 Task: I have been wanting to visit the Smithsonian National Museum of American History in Washington, D.C. Before I go, can you let me know how crowded it usually is on a weekday afternoon?
Action: Mouse moved to (79, 96)
Screenshot: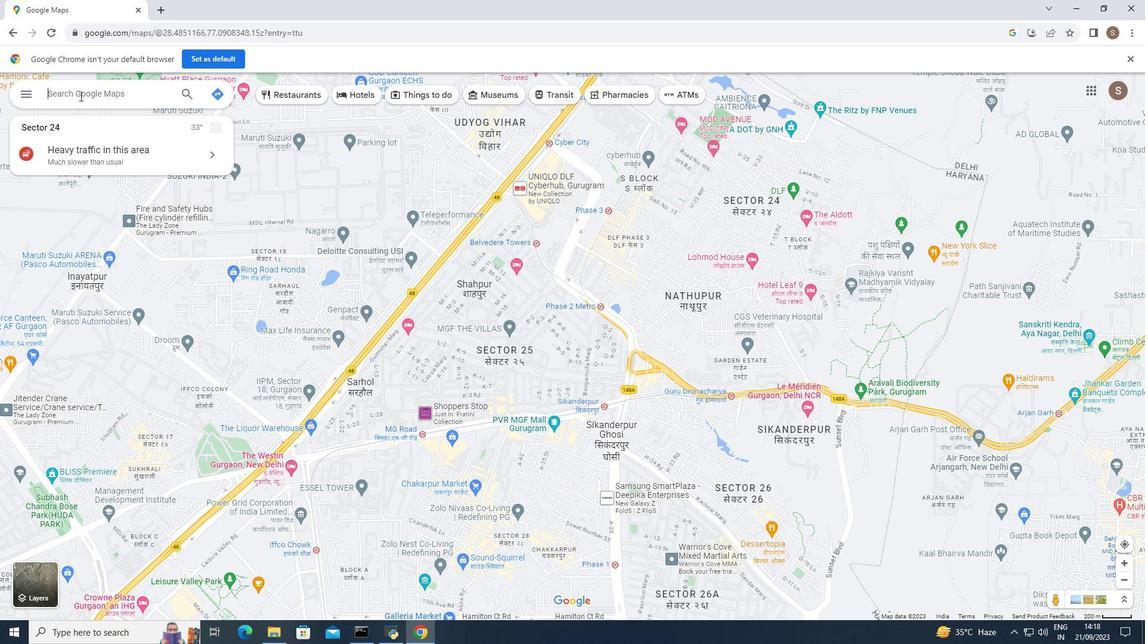 
Action: Mouse pressed left at (79, 96)
Screenshot: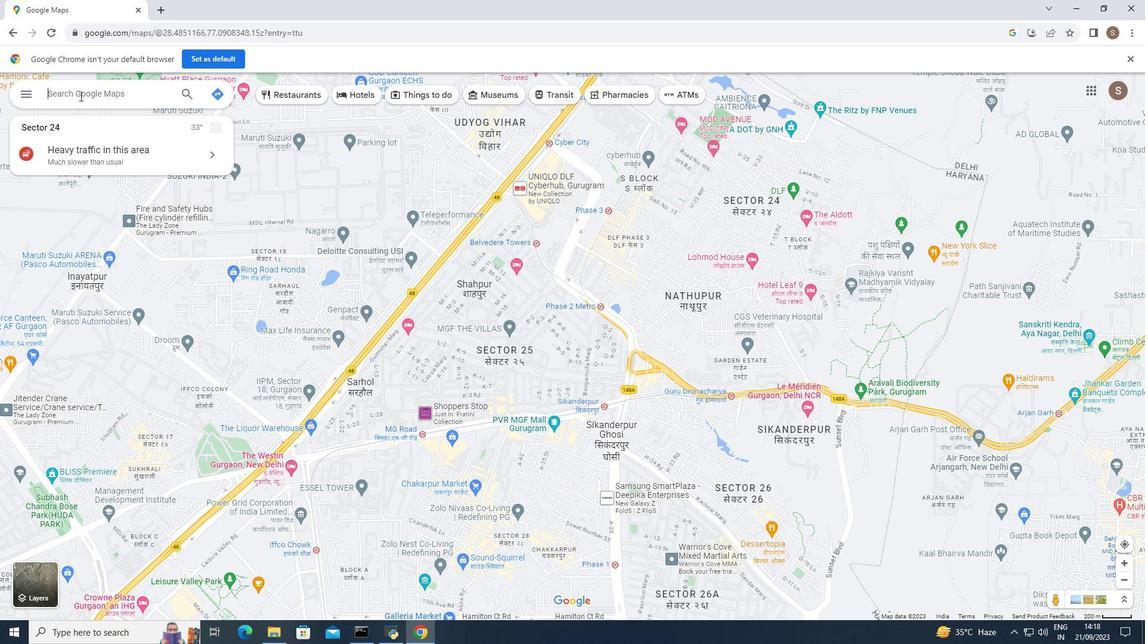 
Action: Key pressed washington<Key.space>d.c<Key.enter>
Screenshot: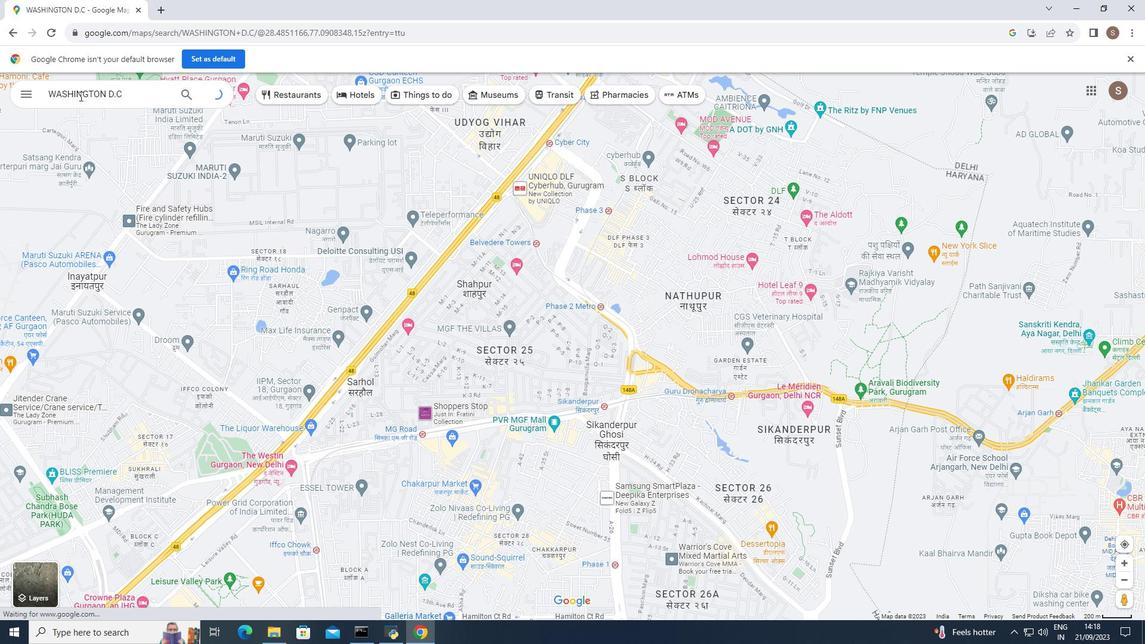 
Action: Mouse moved to (115, 349)
Screenshot: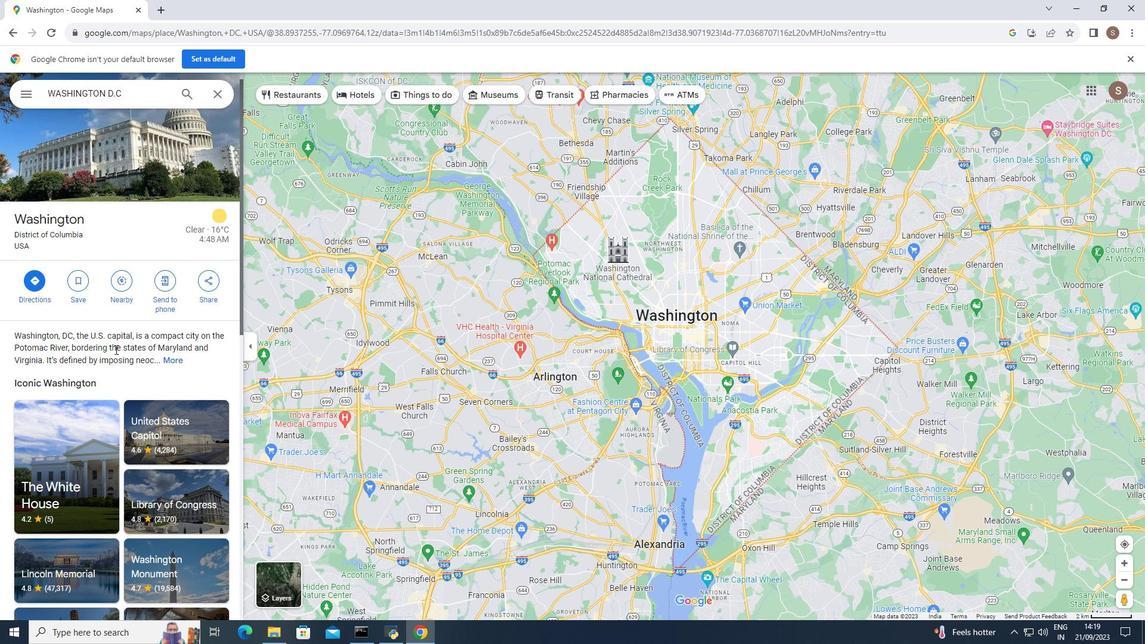 
Action: Mouse scrolled (115, 349) with delta (0, 0)
Screenshot: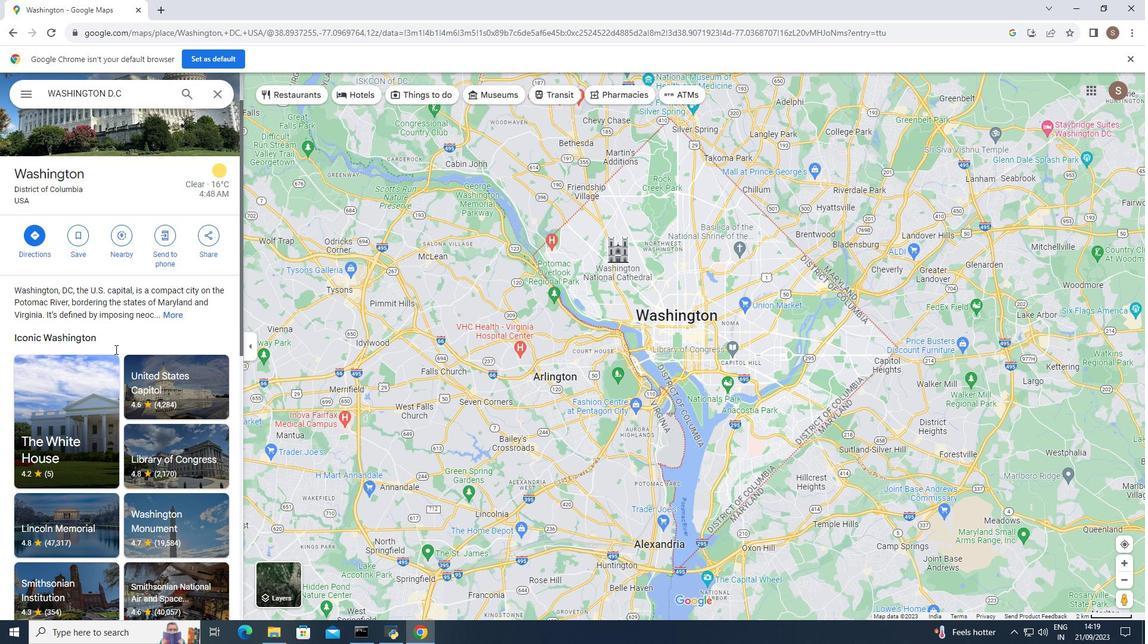
Action: Mouse scrolled (115, 349) with delta (0, 0)
Screenshot: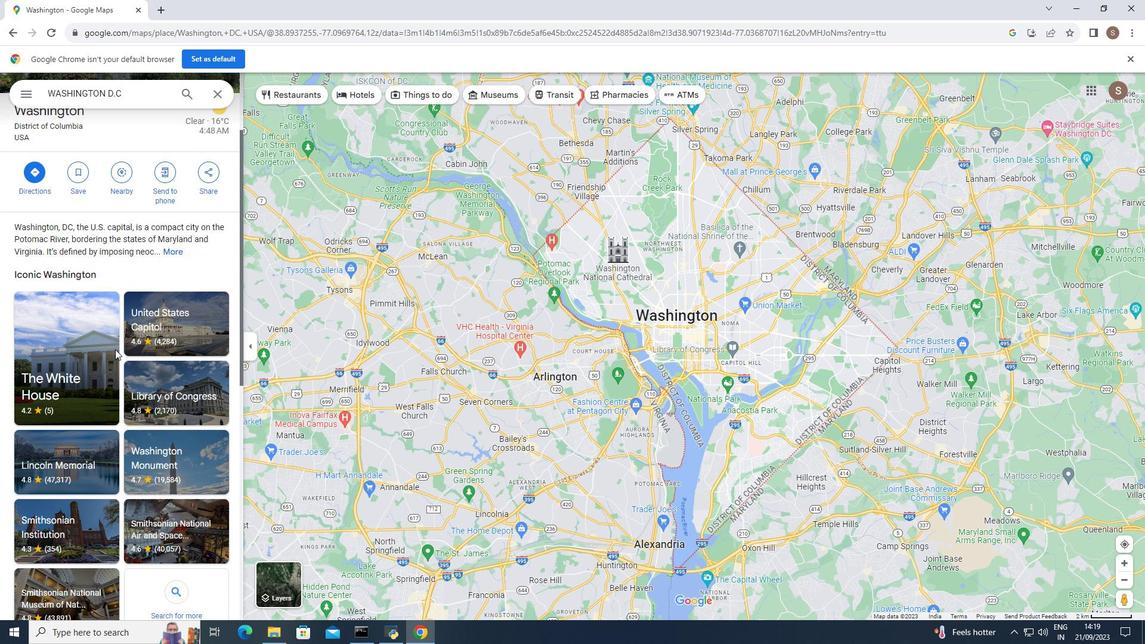 
Action: Mouse scrolled (115, 349) with delta (0, 0)
Screenshot: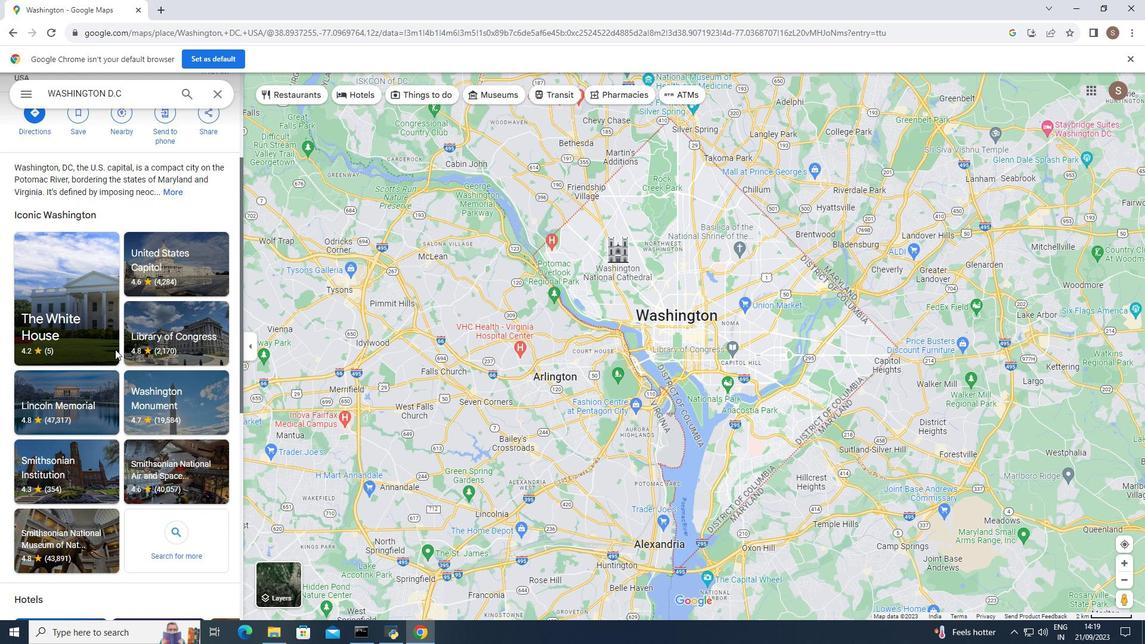 
Action: Mouse scrolled (115, 349) with delta (0, 0)
Screenshot: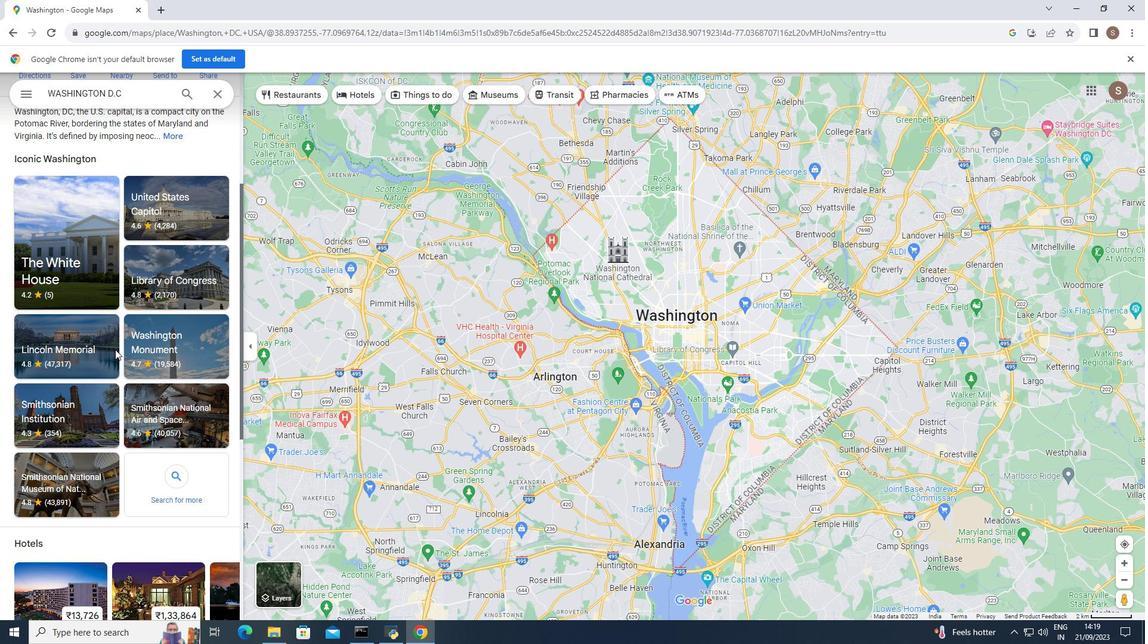 
Action: Mouse scrolled (115, 349) with delta (0, 0)
Screenshot: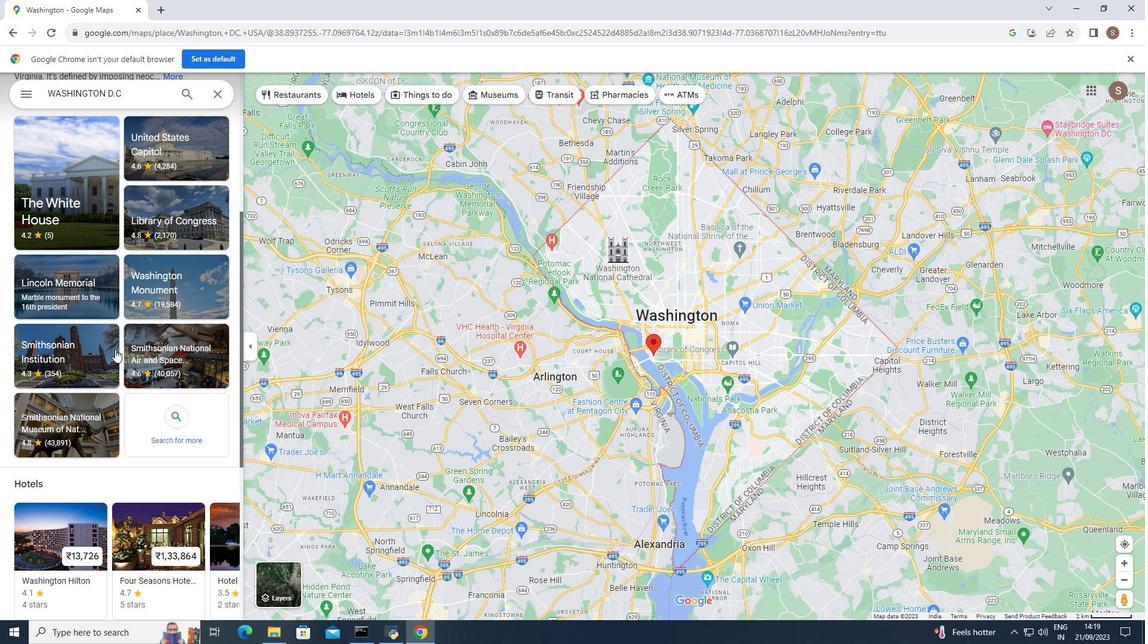
Action: Mouse scrolled (115, 349) with delta (0, 0)
Screenshot: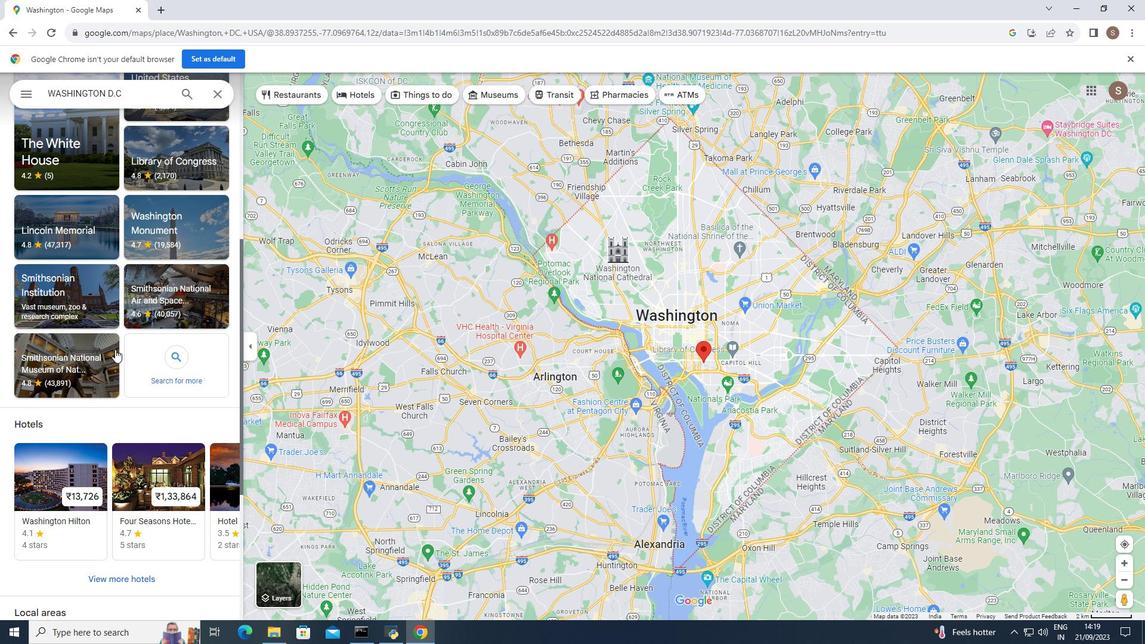 
Action: Mouse scrolled (115, 349) with delta (0, 0)
Screenshot: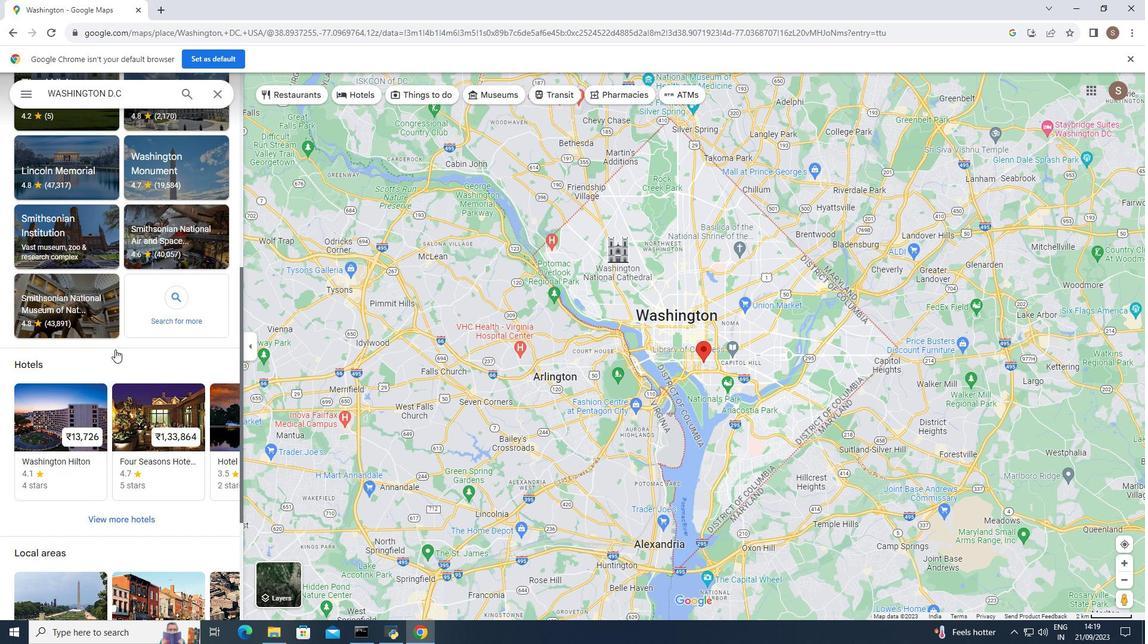 
Action: Mouse moved to (71, 305)
Screenshot: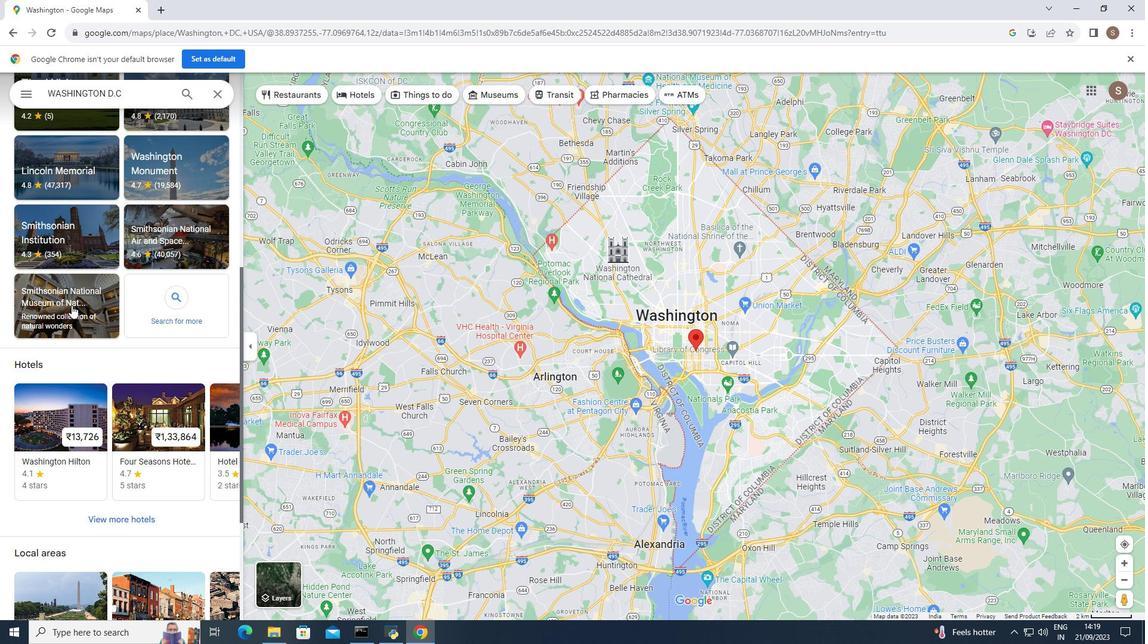 
Action: Mouse pressed left at (71, 305)
Screenshot: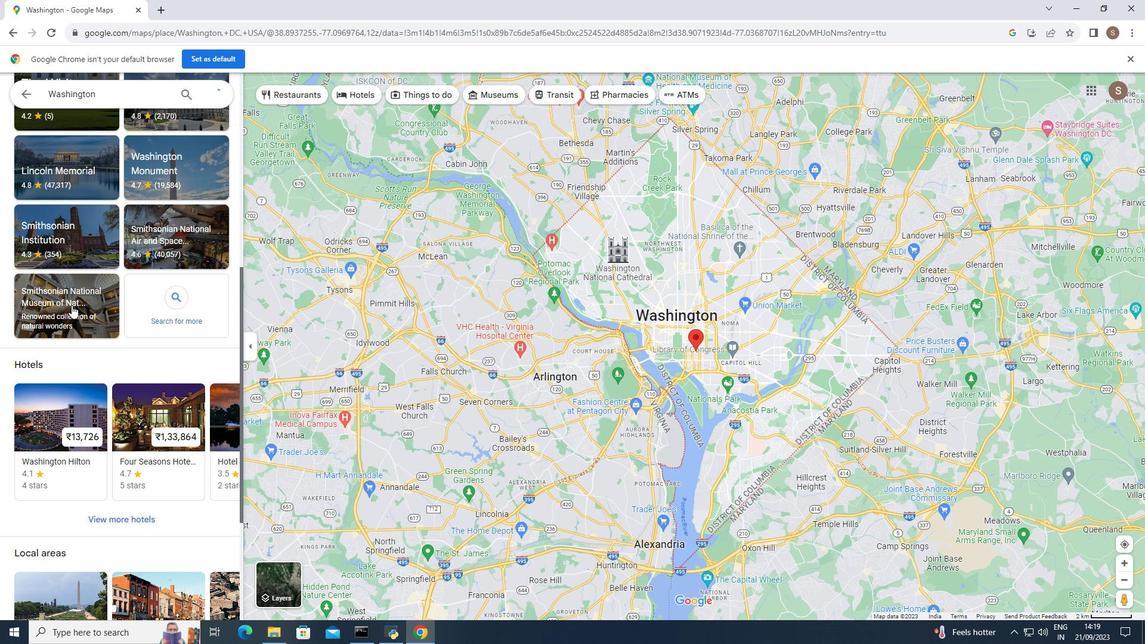 
Action: Mouse moved to (18, 91)
Screenshot: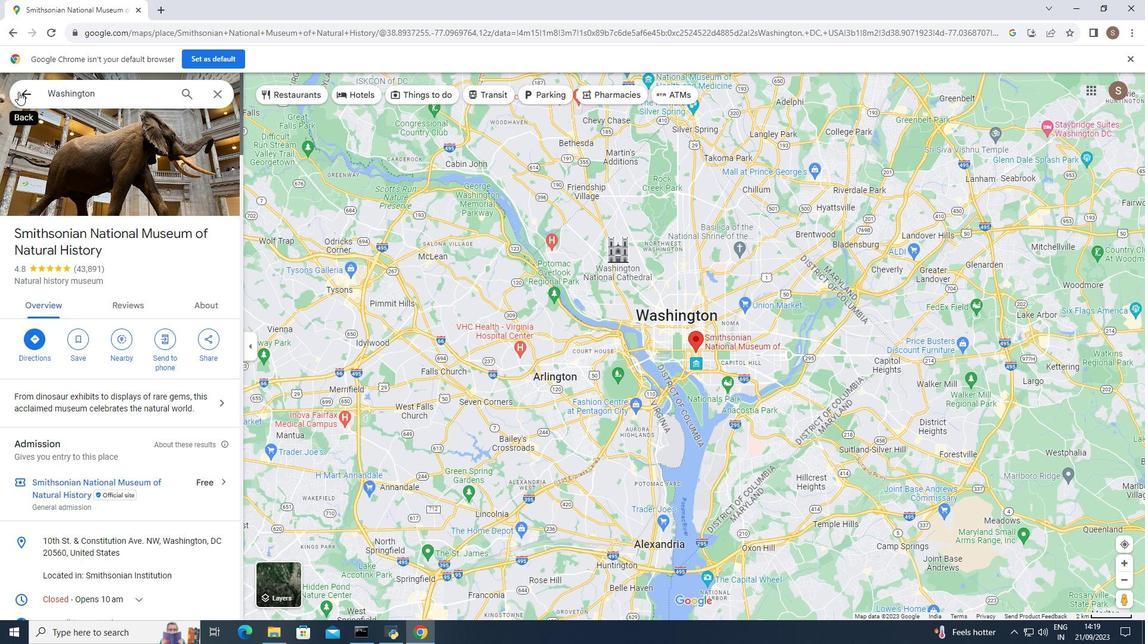 
Action: Mouse pressed left at (18, 91)
Screenshot: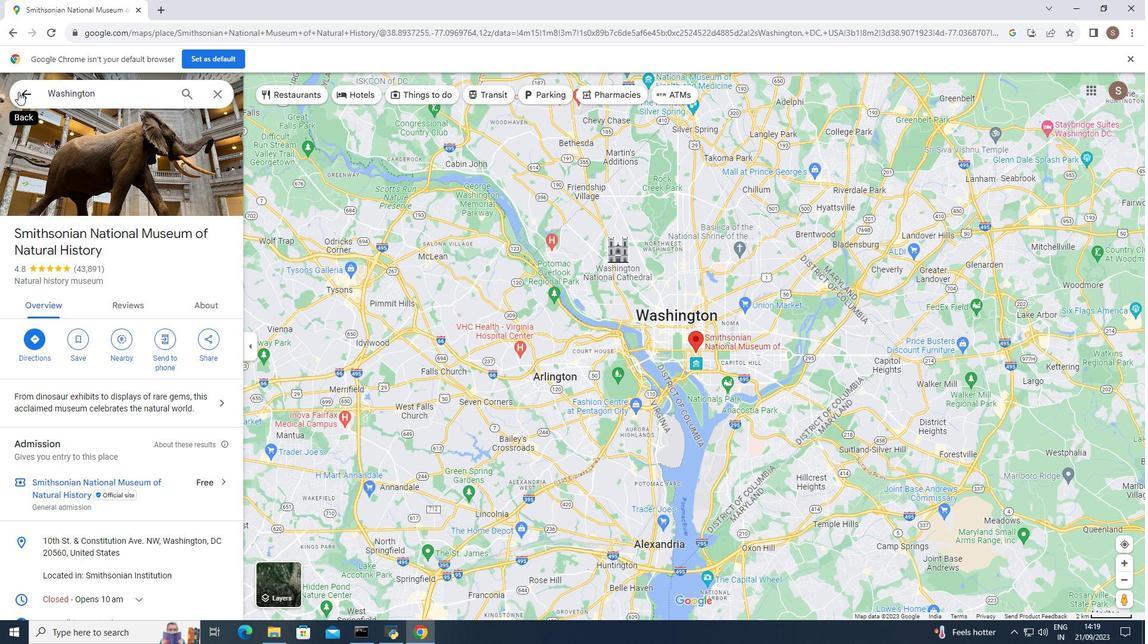 
Action: Mouse moved to (89, 290)
Screenshot: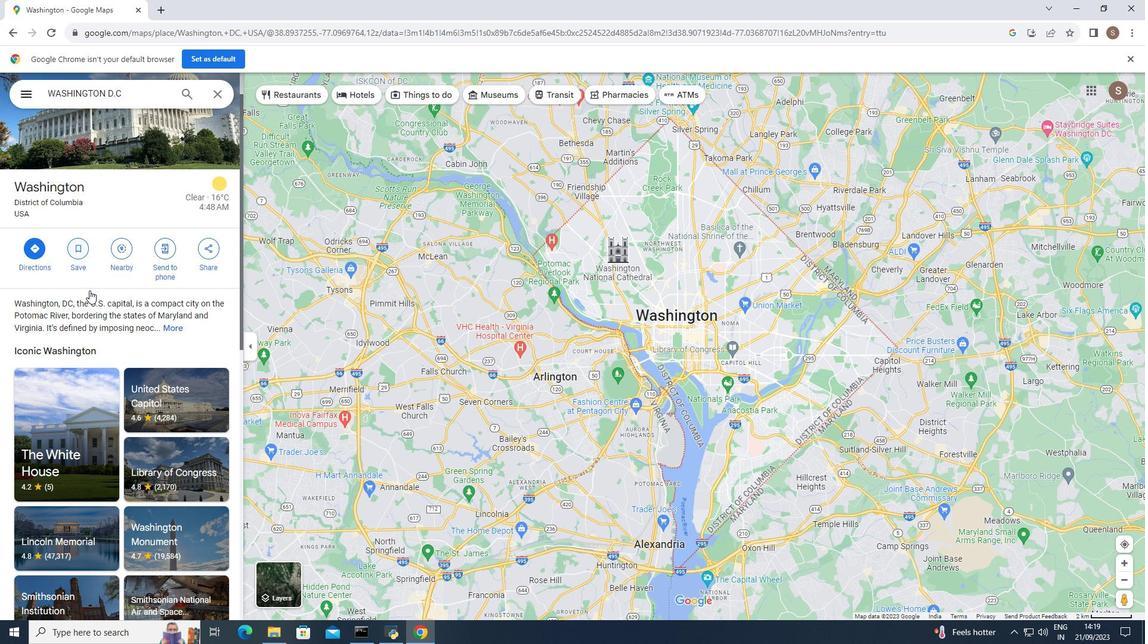 
Action: Mouse scrolled (89, 290) with delta (0, 0)
Screenshot: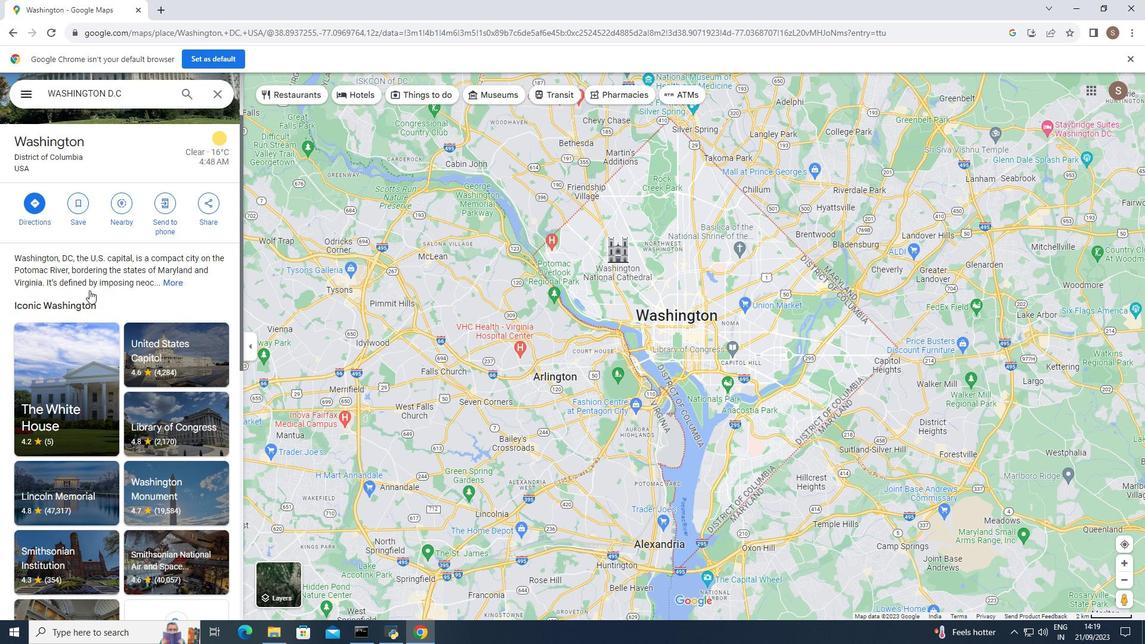 
Action: Mouse scrolled (89, 290) with delta (0, 0)
Screenshot: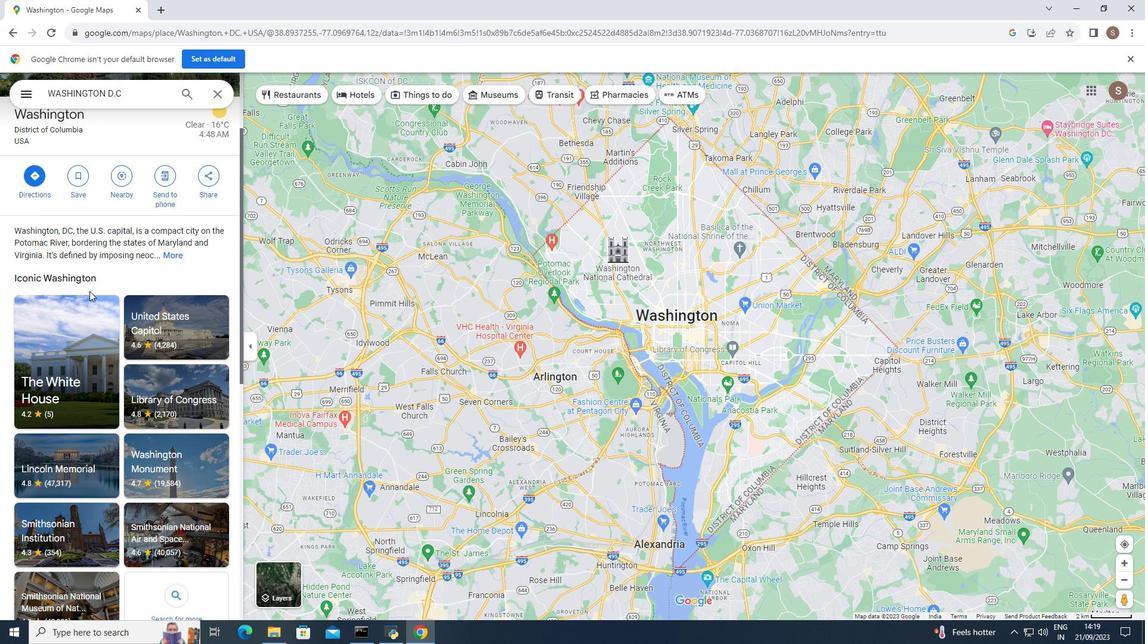 
Action: Mouse moved to (89, 291)
Screenshot: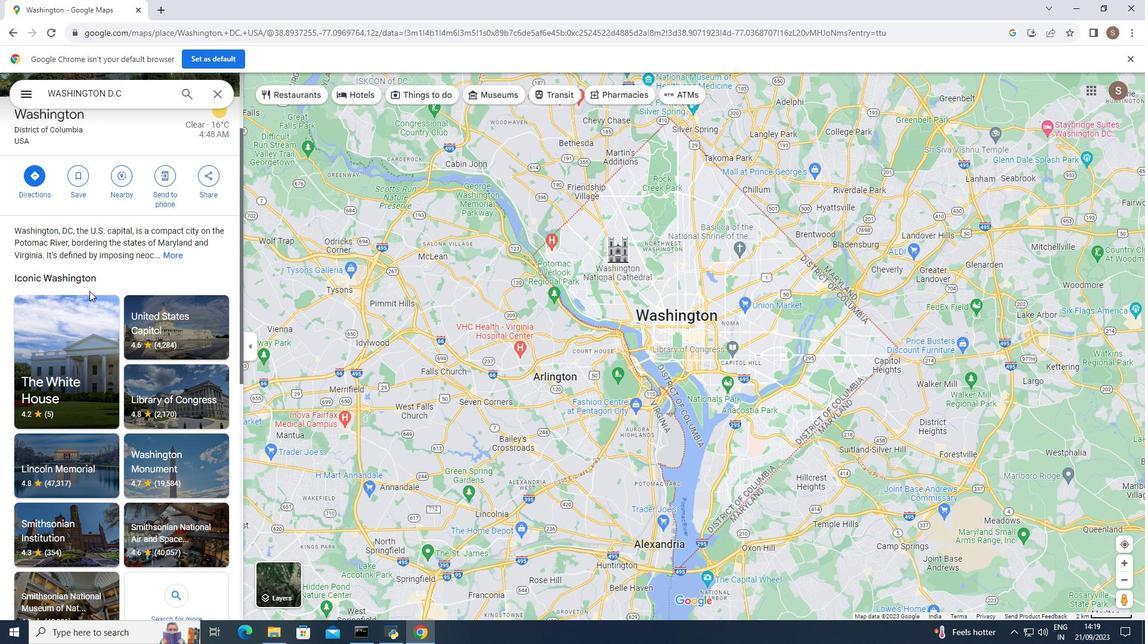 
Action: Mouse scrolled (89, 290) with delta (0, 0)
Screenshot: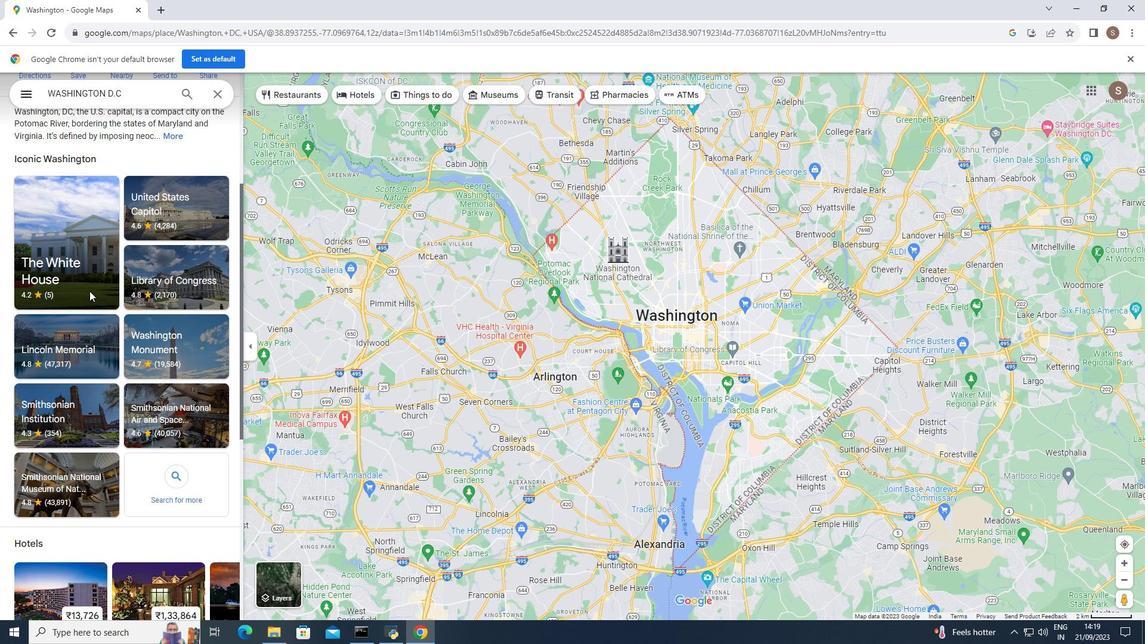 
Action: Mouse scrolled (89, 290) with delta (0, 0)
Screenshot: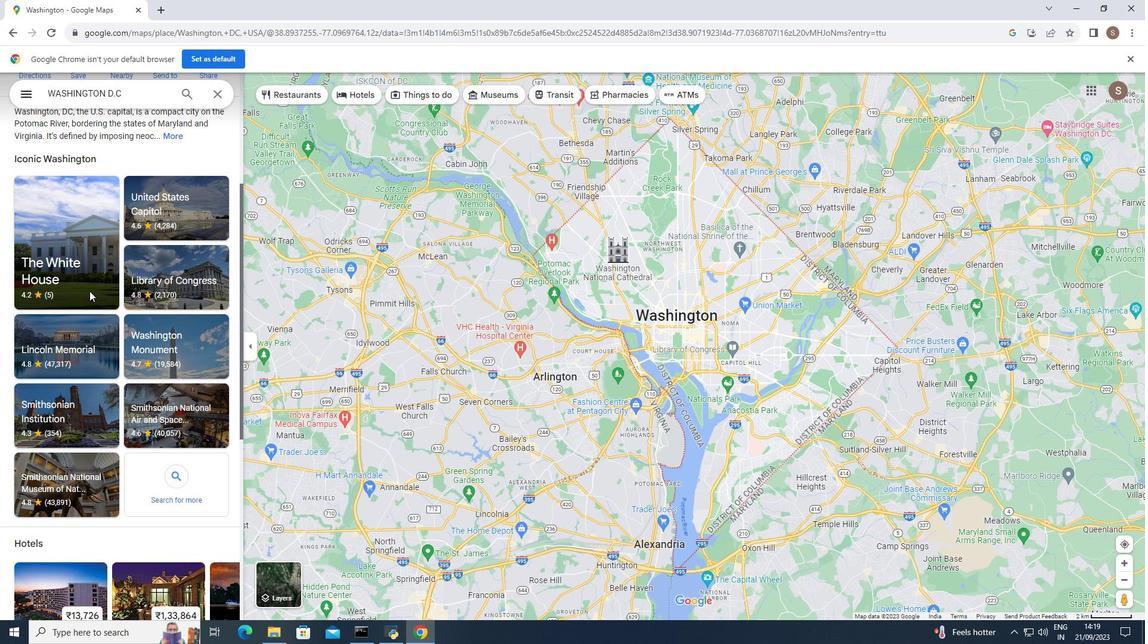 
Action: Mouse scrolled (89, 290) with delta (0, 0)
Screenshot: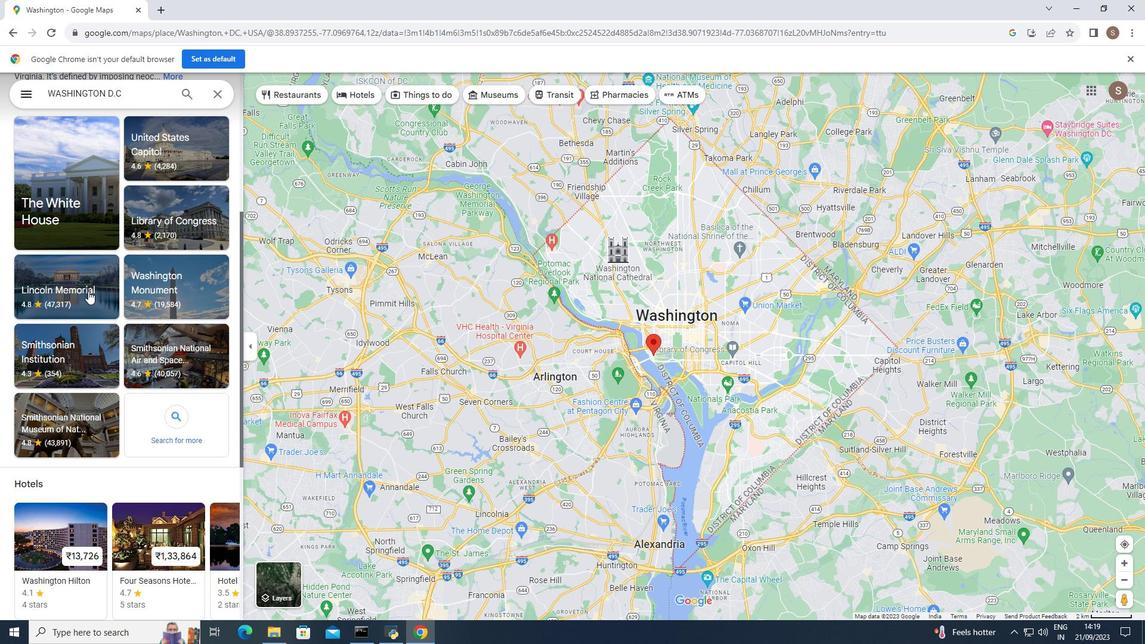 
Action: Mouse moved to (88, 291)
Screenshot: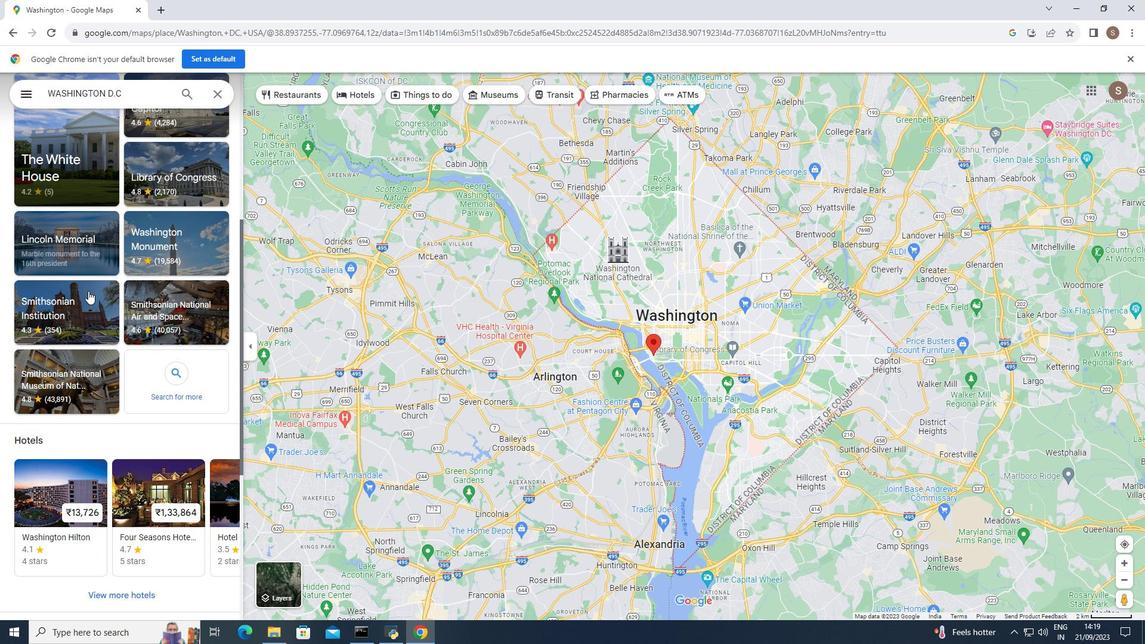 
Action: Mouse scrolled (88, 290) with delta (0, 0)
Screenshot: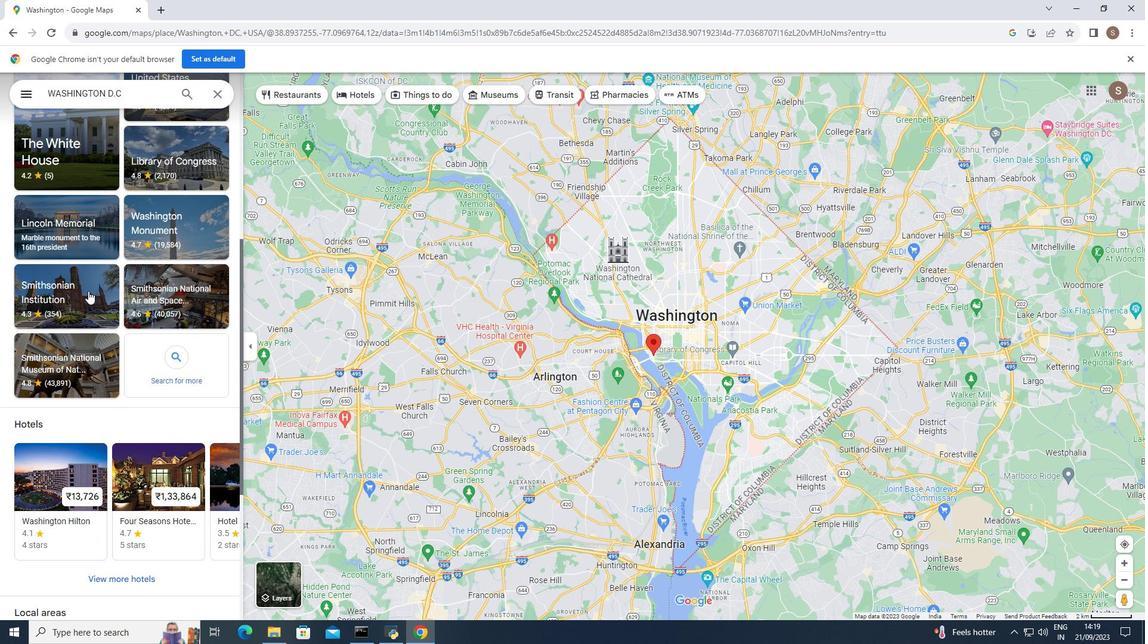 
Action: Mouse moved to (88, 291)
Screenshot: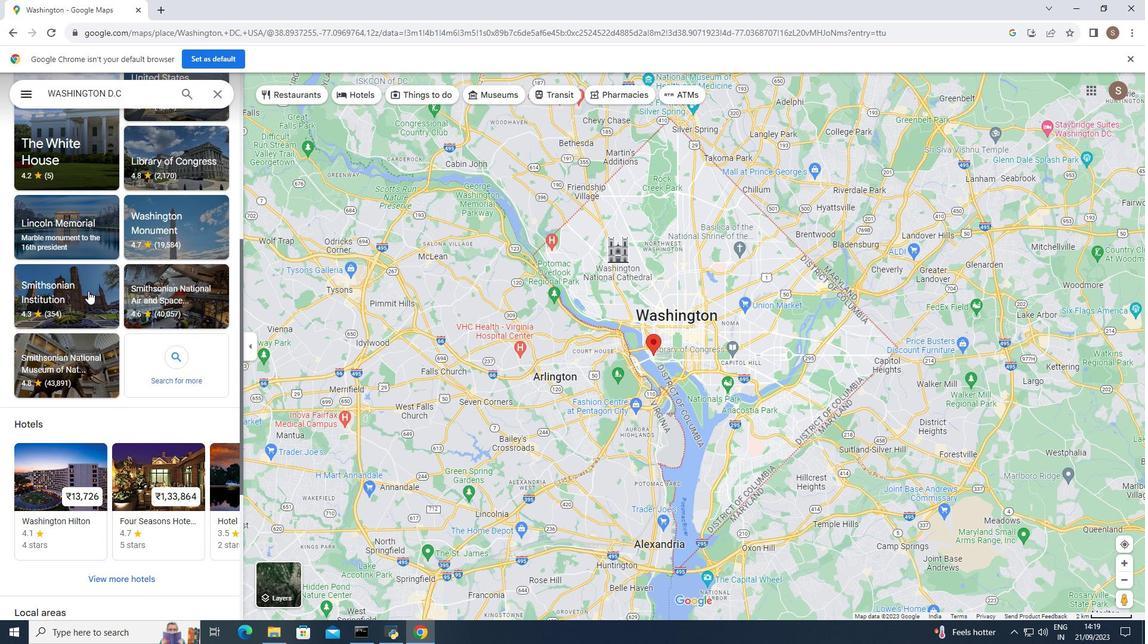 
Action: Mouse scrolled (88, 290) with delta (0, 0)
Screenshot: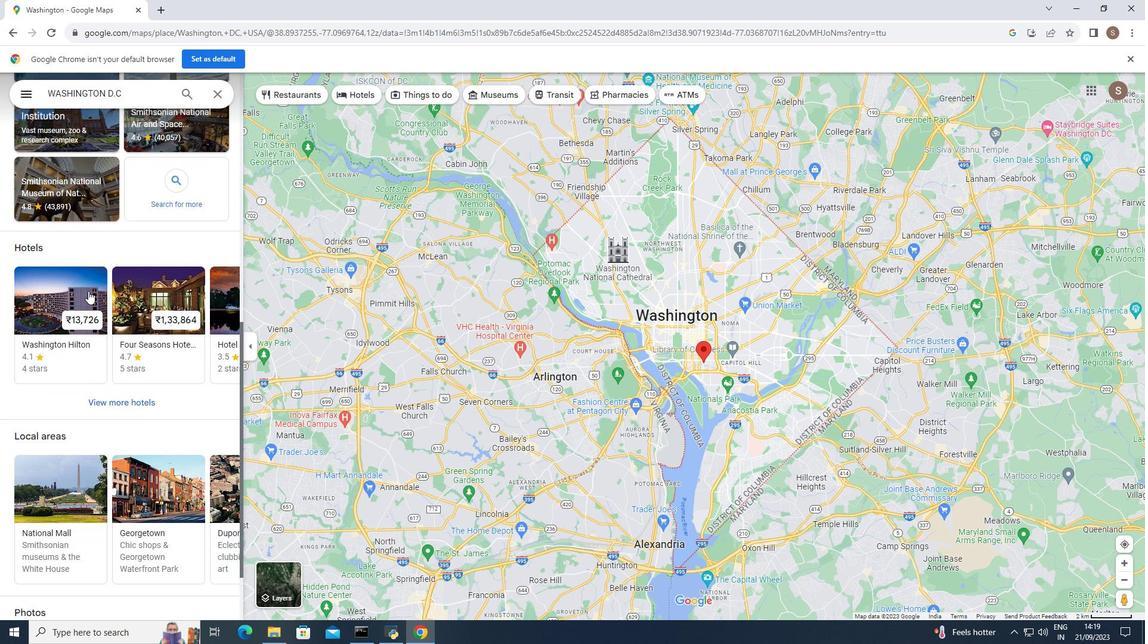 
Action: Mouse scrolled (88, 290) with delta (0, 0)
Screenshot: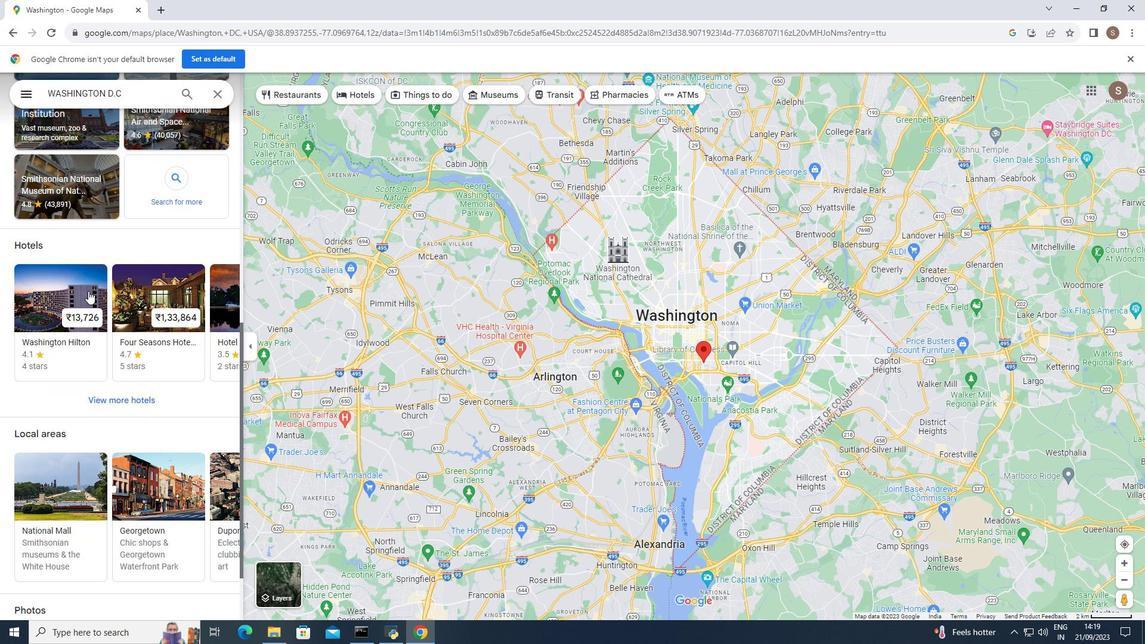 
Action: Mouse scrolled (88, 290) with delta (0, 0)
Screenshot: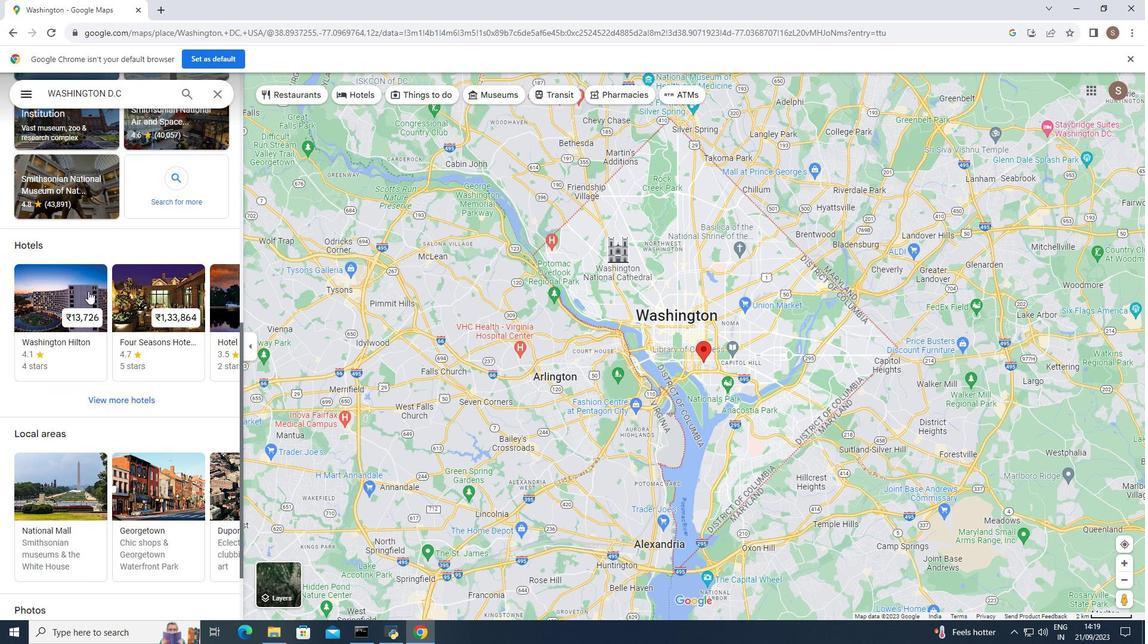 
Action: Mouse moved to (168, 197)
Screenshot: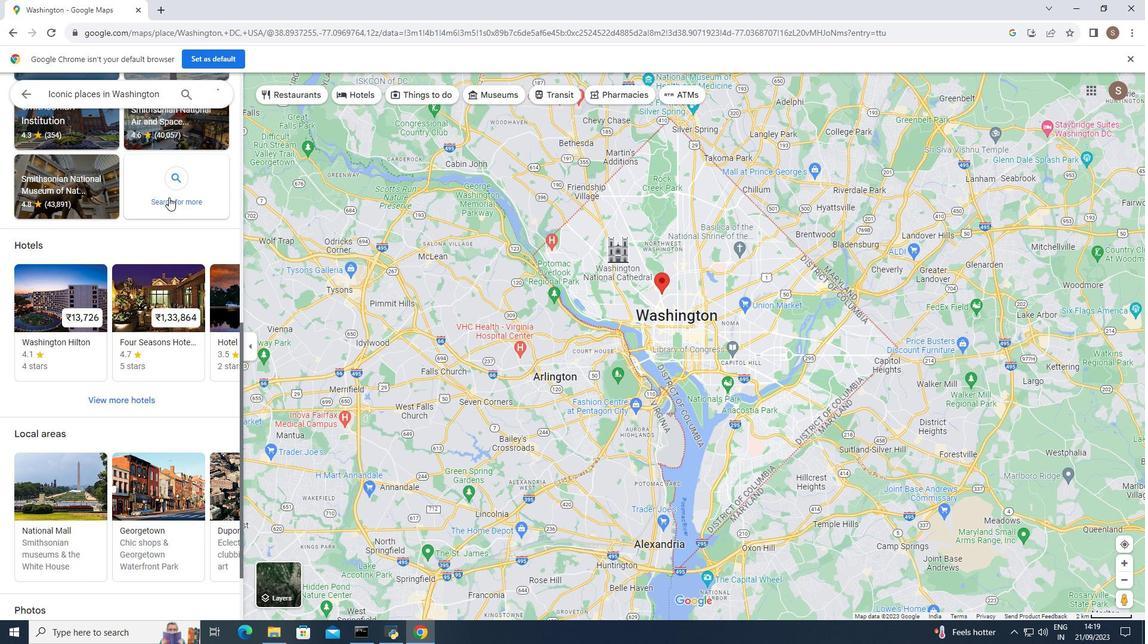 
Action: Mouse pressed left at (168, 197)
Screenshot: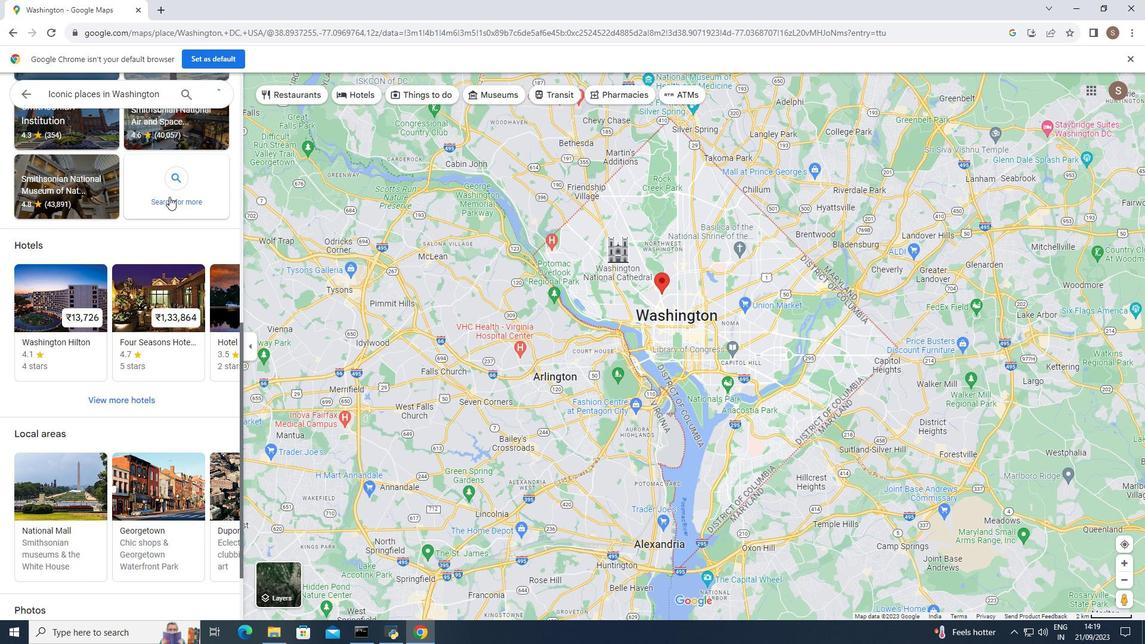 
Action: Mouse moved to (161, 91)
Screenshot: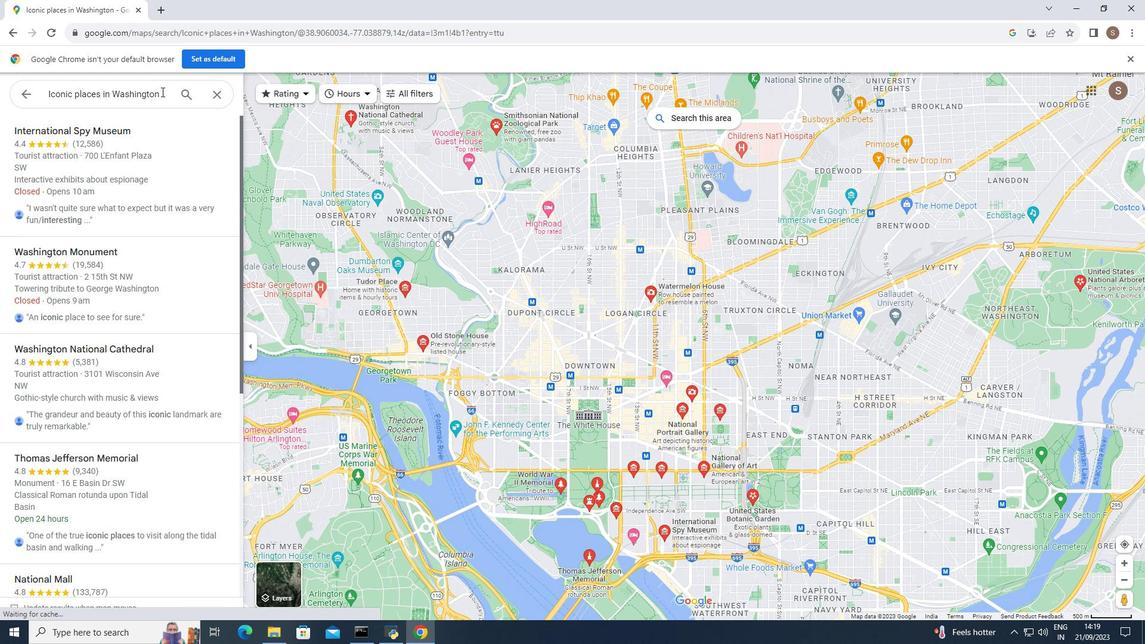 
Action: Mouse pressed left at (161, 91)
Screenshot: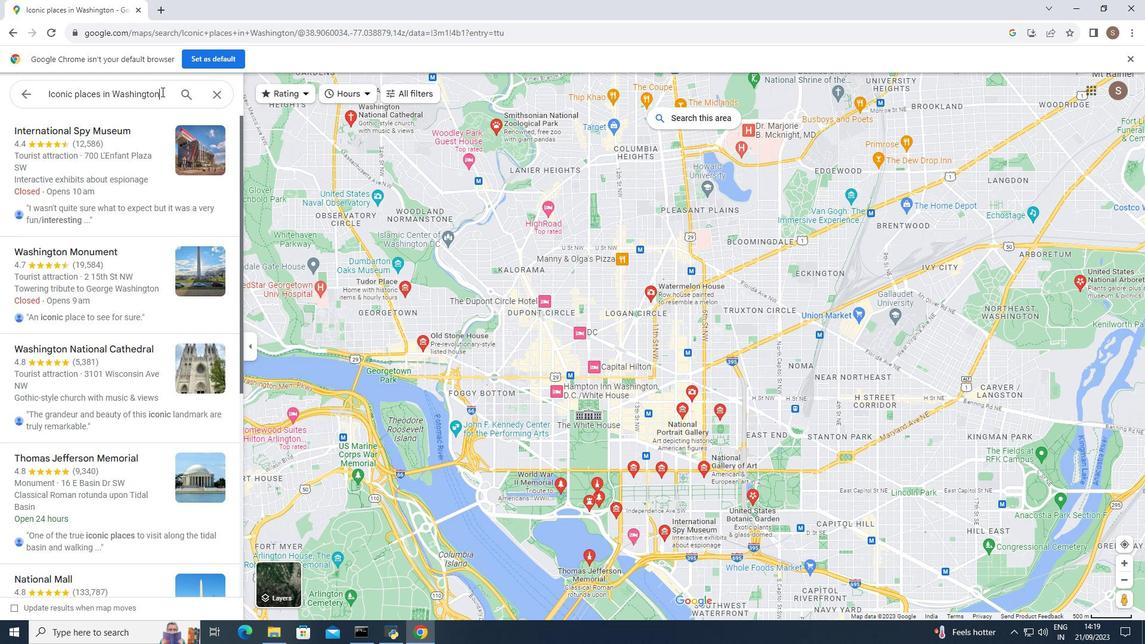 
Action: Key pressed <Key.backspace><Key.backspace><Key.backspace><Key.backspace><Key.backspace><Key.backspace><Key.backspace><Key.backspace><Key.backspace><Key.backspace><Key.backspace><Key.backspace><Key.backspace><Key.backspace><Key.backspace><Key.backspace><Key.backspace><Key.backspace><Key.backspace><Key.backspace><Key.backspace><Key.backspace><Key.backspace><Key.backspace><Key.backspace><Key.backspace><Key.backspace><Key.backspace><Key.backspace><Key.backspace><Key.backspace><Key.backspace><Key.backspace><Key.backspace><Key.backspace><Key.backspace><Key.backspace><Key.backspace><Key.backspace>smithsonian<Key.space>national<Key.space>museum<Key.space>of<Key.space>american<Key.space>history<Key.enter>
Screenshot: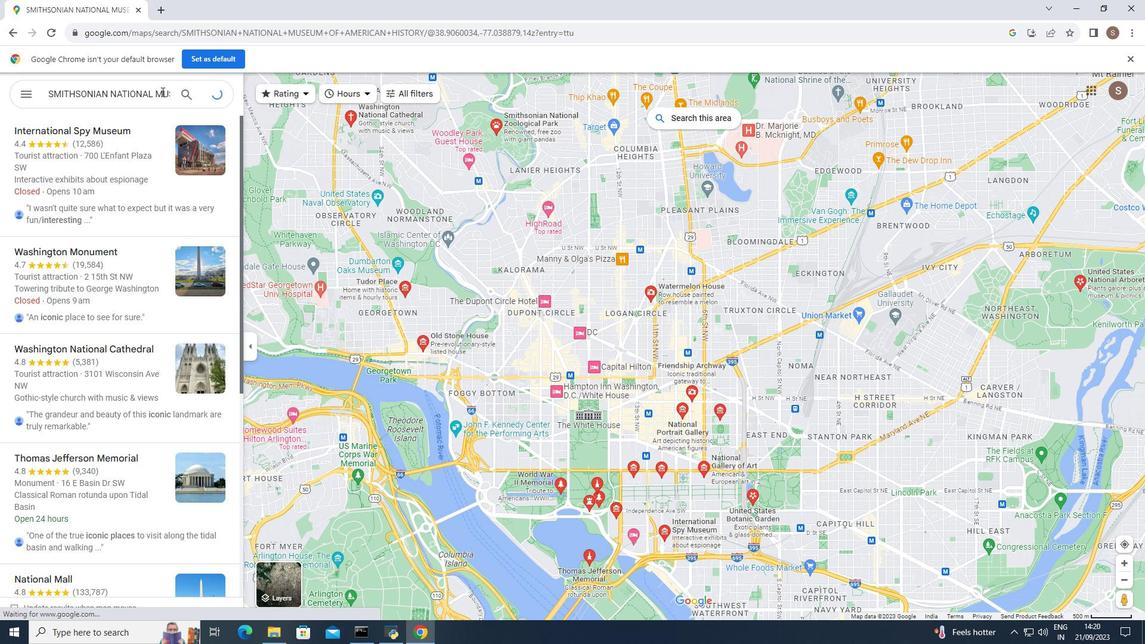 
Action: Mouse moved to (156, 245)
Screenshot: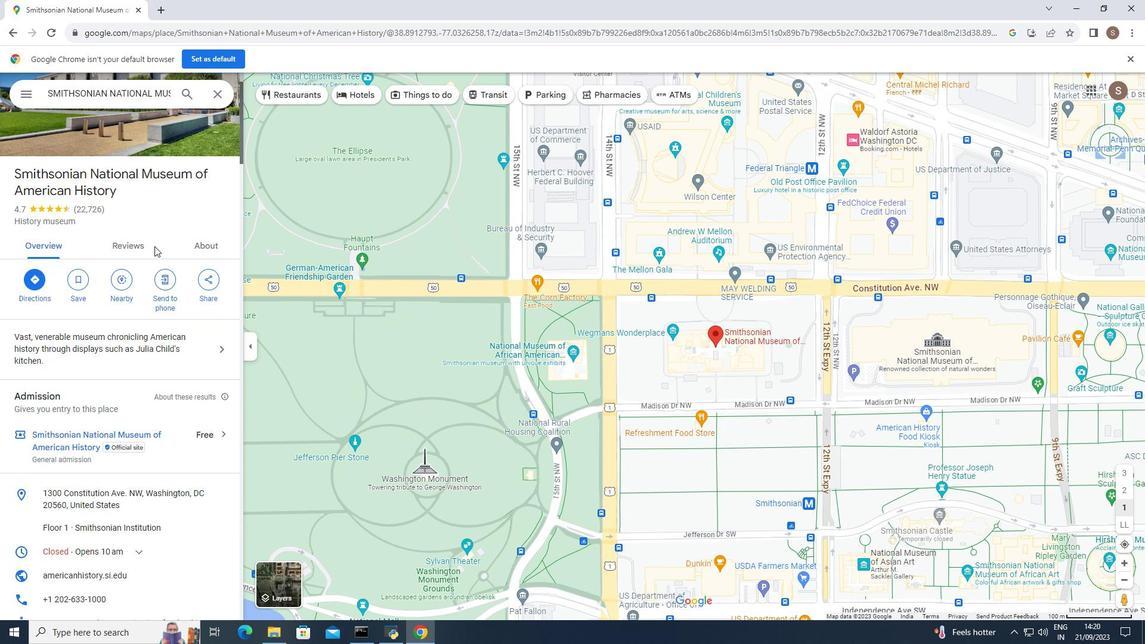 
Action: Mouse scrolled (156, 244) with delta (0, 0)
Screenshot: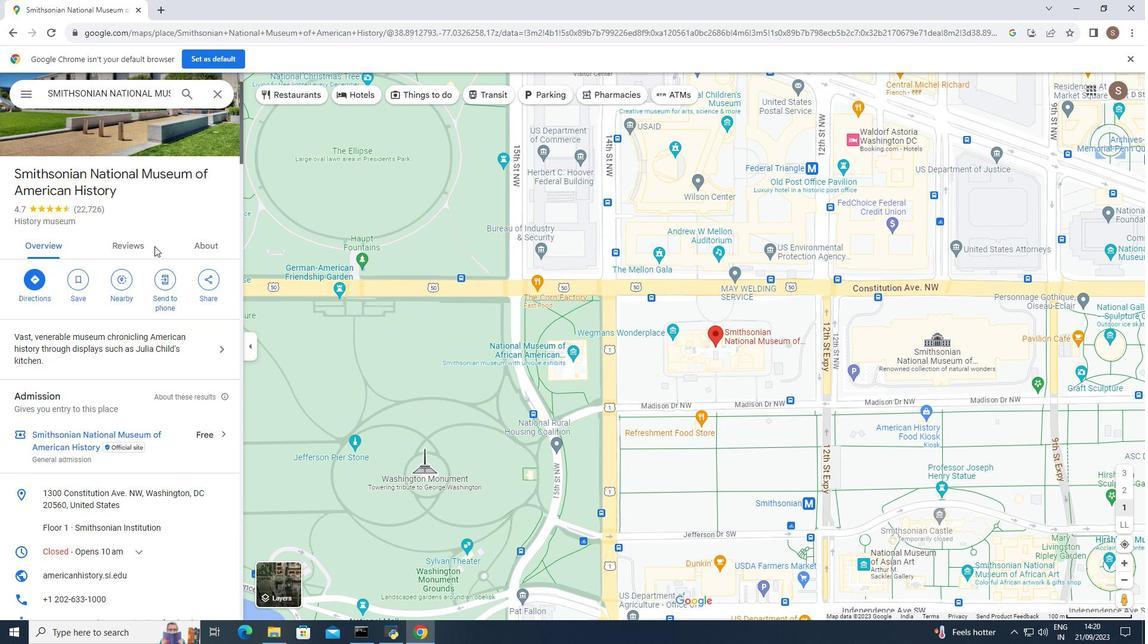
Action: Mouse moved to (152, 246)
Screenshot: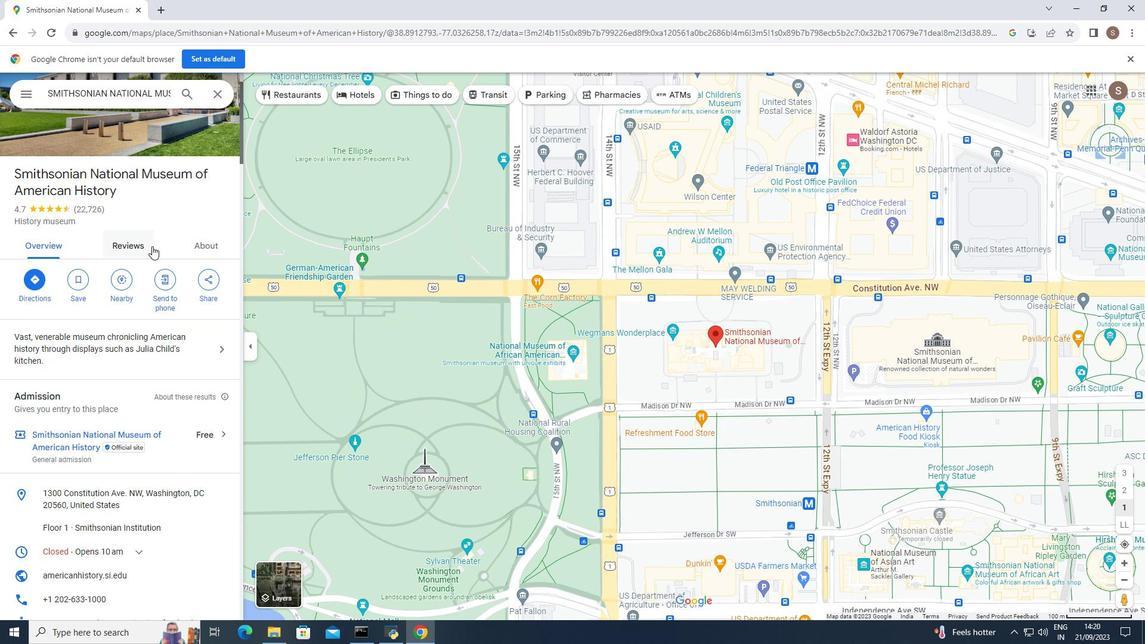 
Action: Mouse scrolled (152, 245) with delta (0, 0)
Screenshot: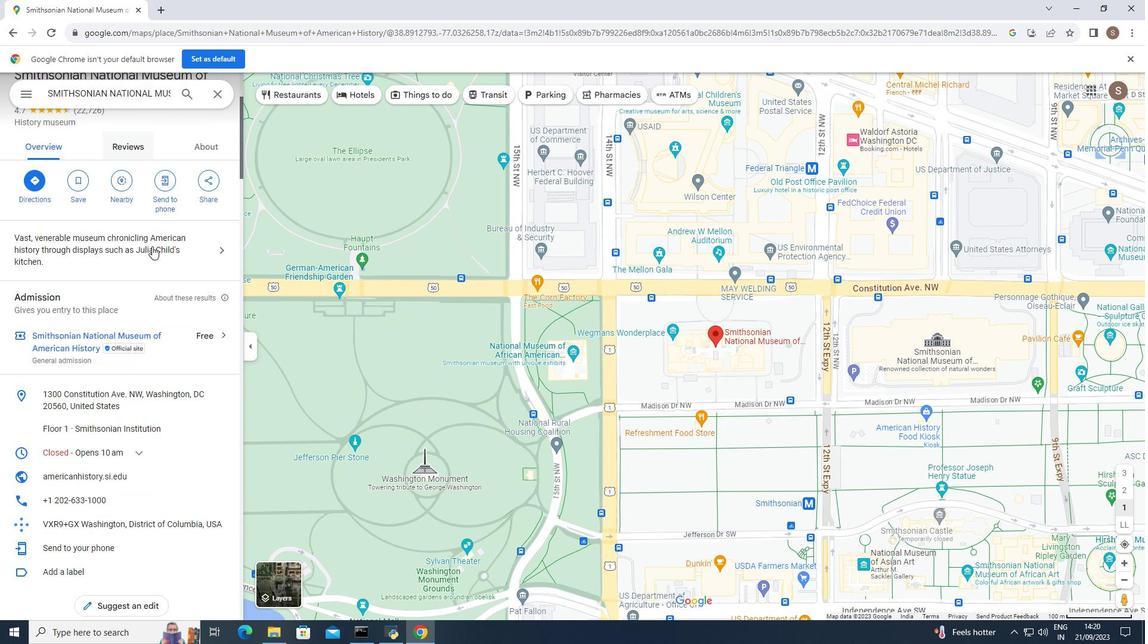 
Action: Mouse scrolled (152, 245) with delta (0, 0)
Screenshot: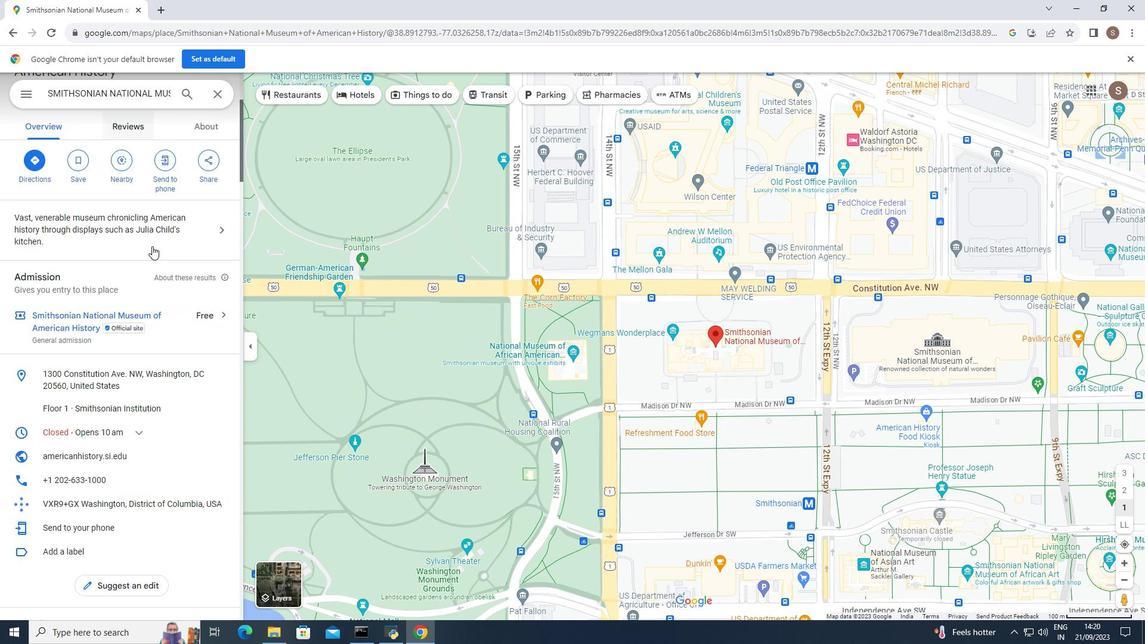 
Action: Mouse scrolled (152, 245) with delta (0, 0)
Screenshot: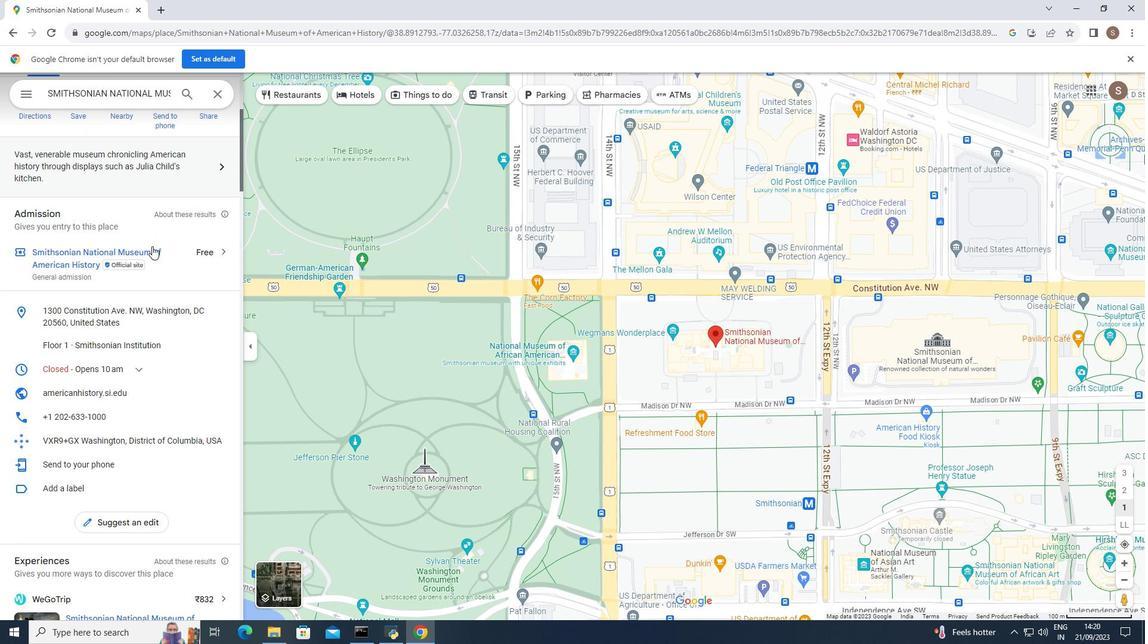 
Action: Mouse scrolled (152, 245) with delta (0, 0)
Screenshot: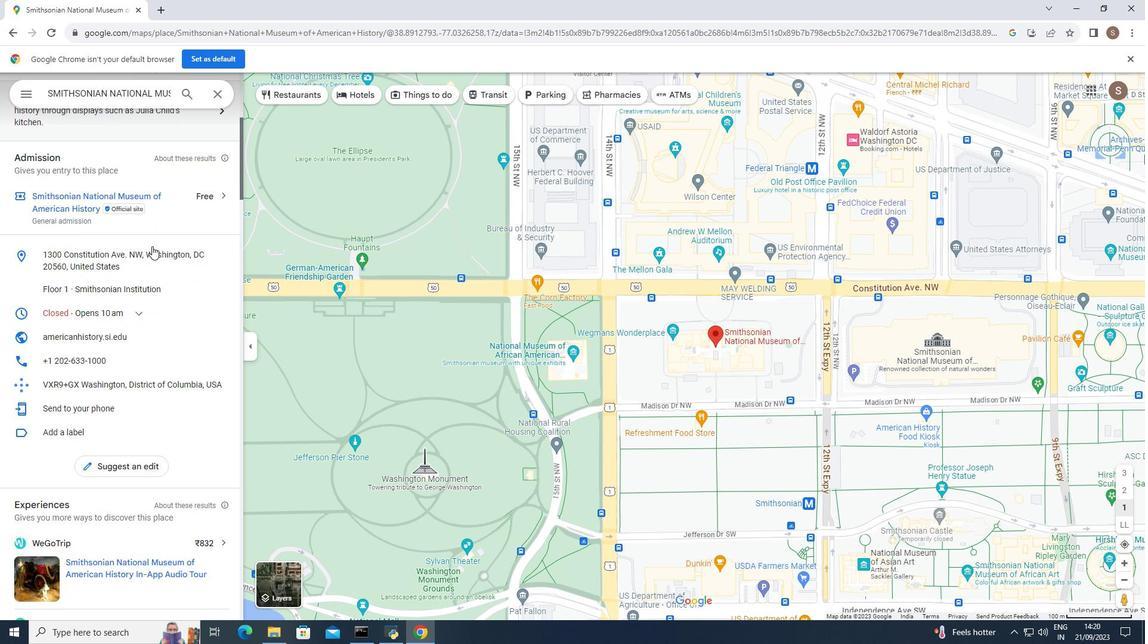 
Action: Mouse scrolled (152, 245) with delta (0, 0)
Screenshot: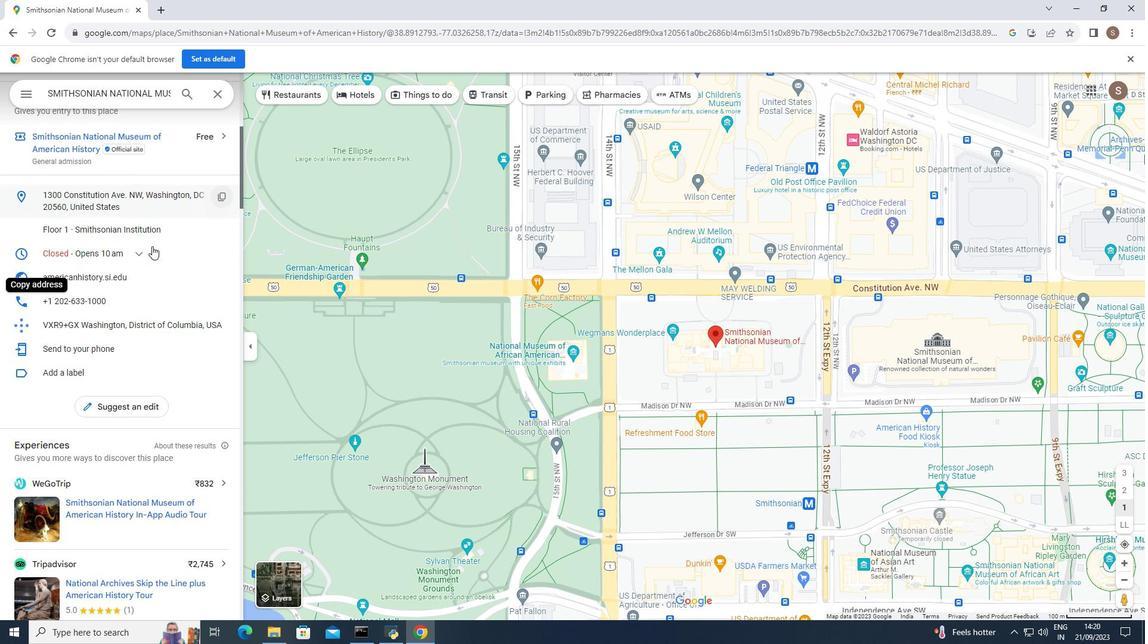 
Action: Mouse moved to (152, 247)
Screenshot: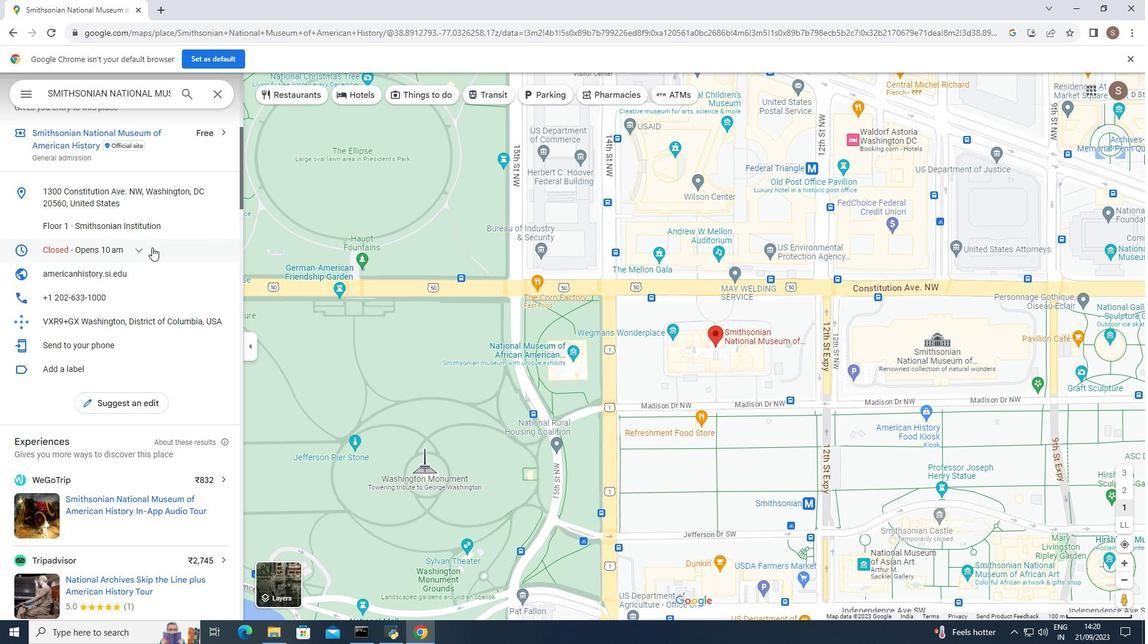 
Action: Mouse scrolled (152, 247) with delta (0, 0)
Screenshot: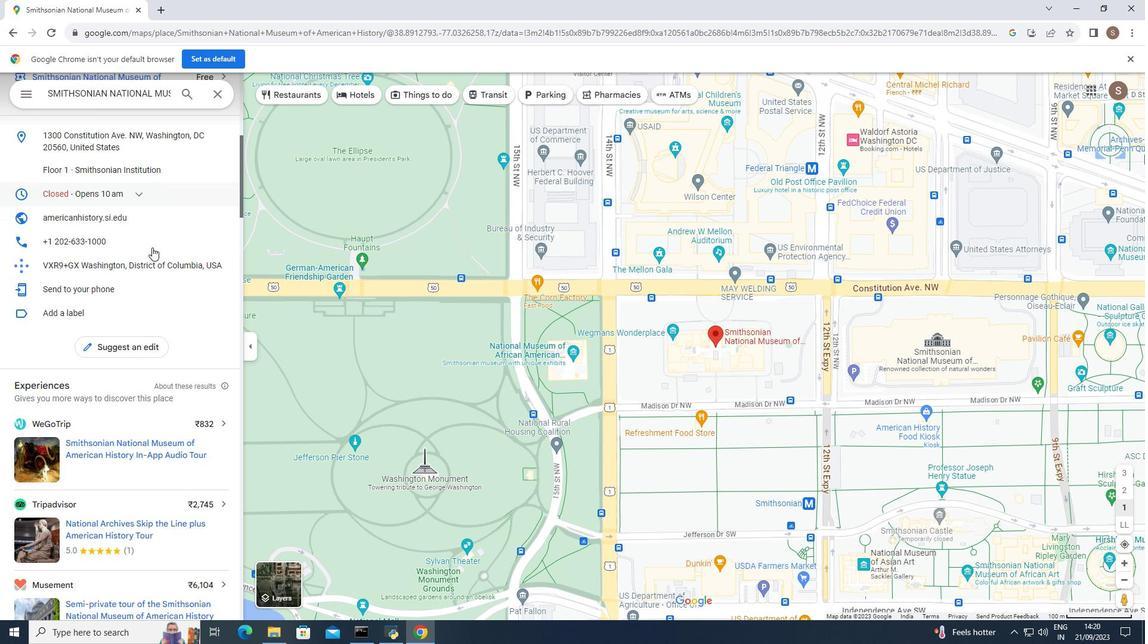 
Action: Mouse scrolled (152, 247) with delta (0, 0)
Screenshot: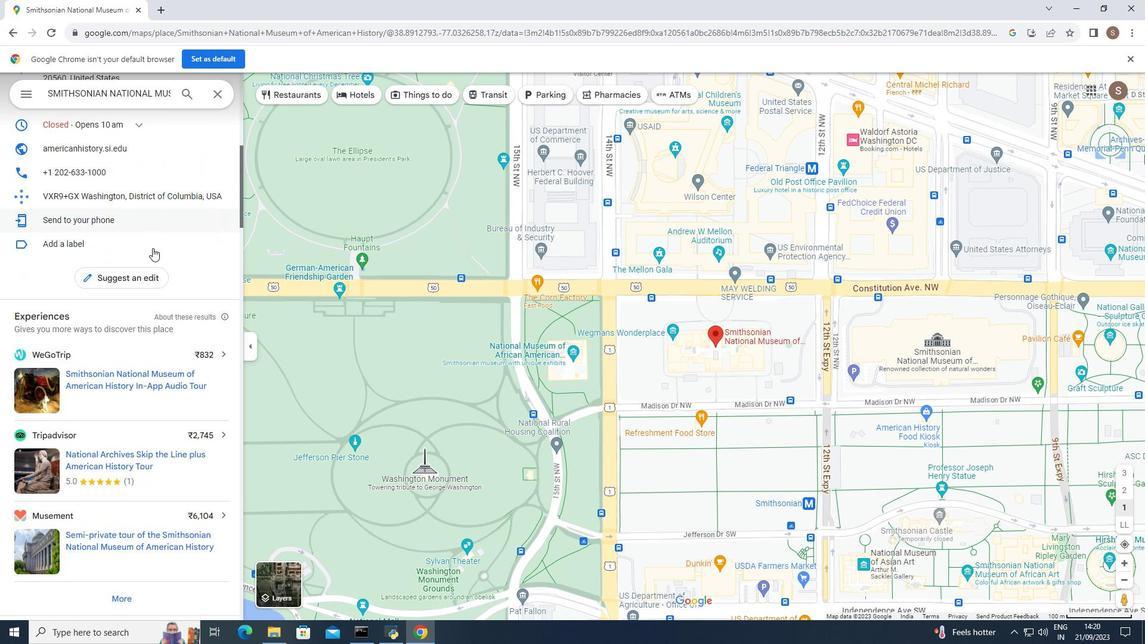 
Action: Mouse moved to (152, 248)
Screenshot: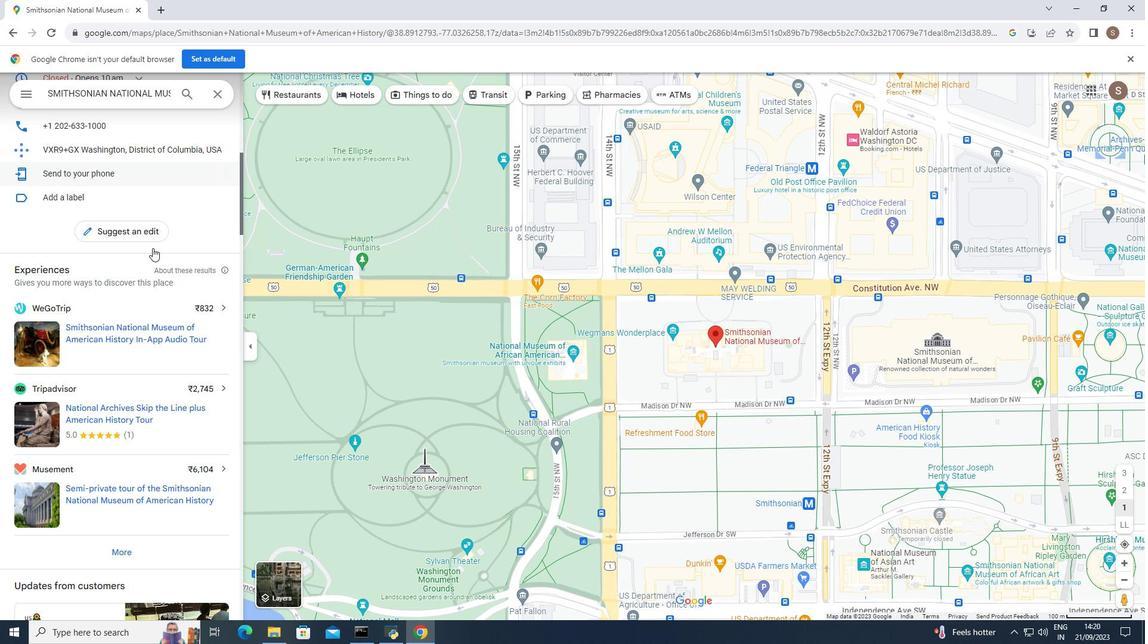 
Action: Mouse scrolled (152, 247) with delta (0, 0)
Screenshot: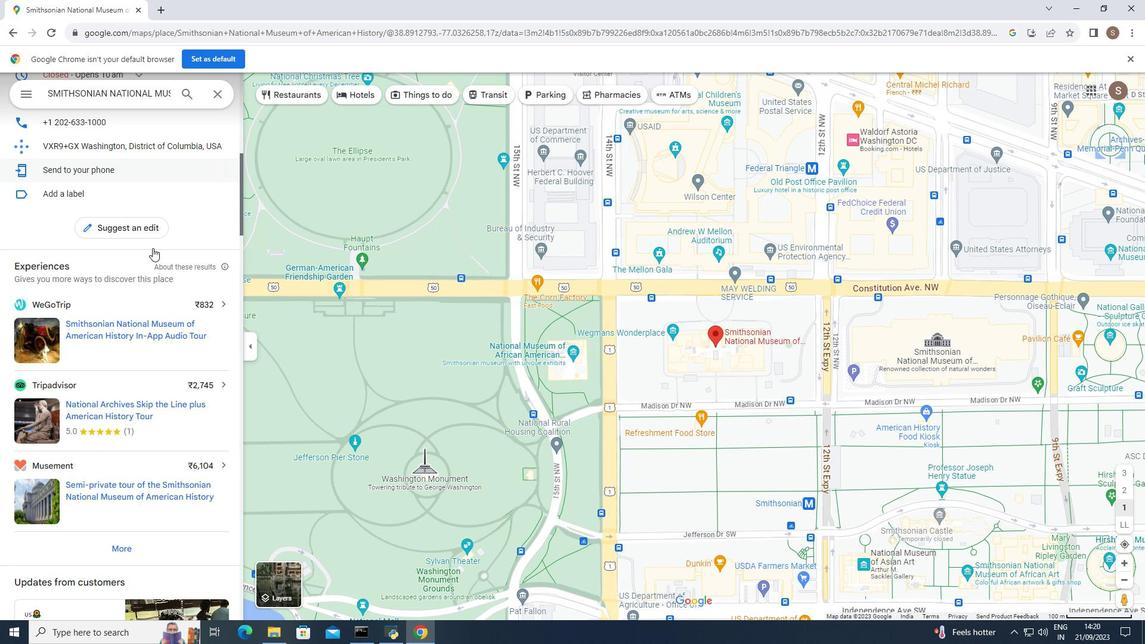 
Action: Mouse scrolled (152, 247) with delta (0, 0)
Screenshot: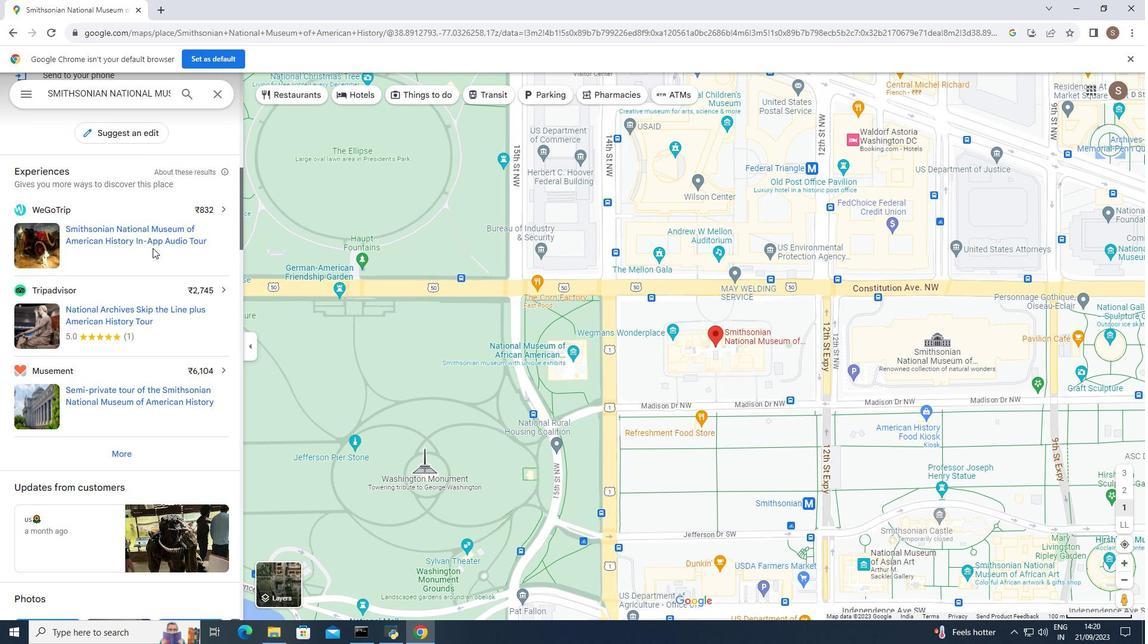
Action: Mouse scrolled (152, 247) with delta (0, 0)
Screenshot: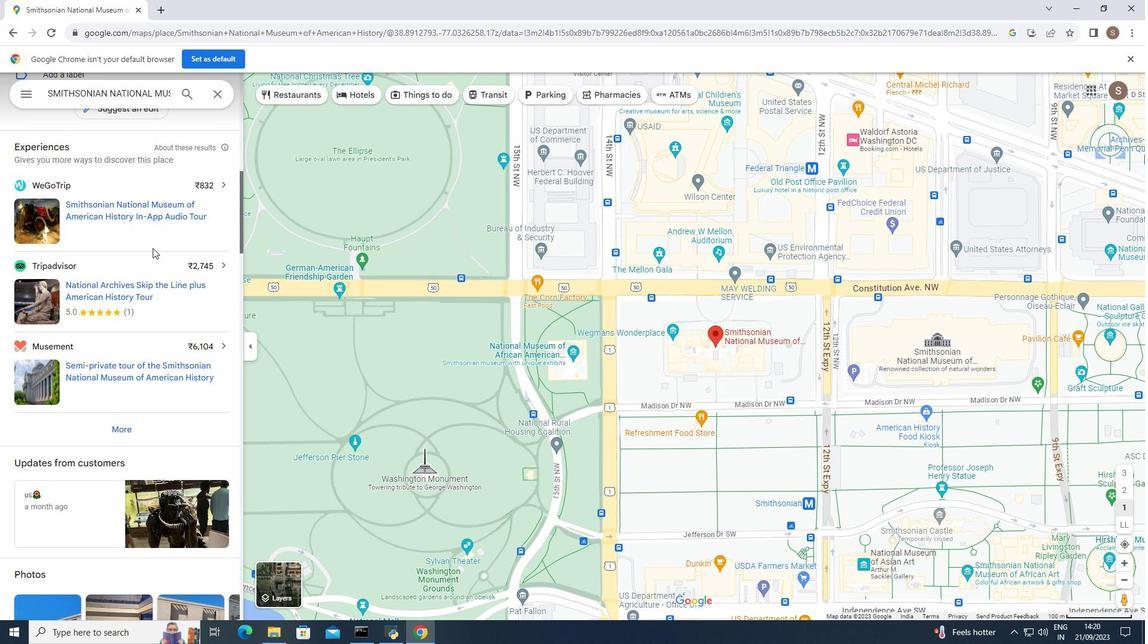 
Action: Mouse moved to (150, 254)
Screenshot: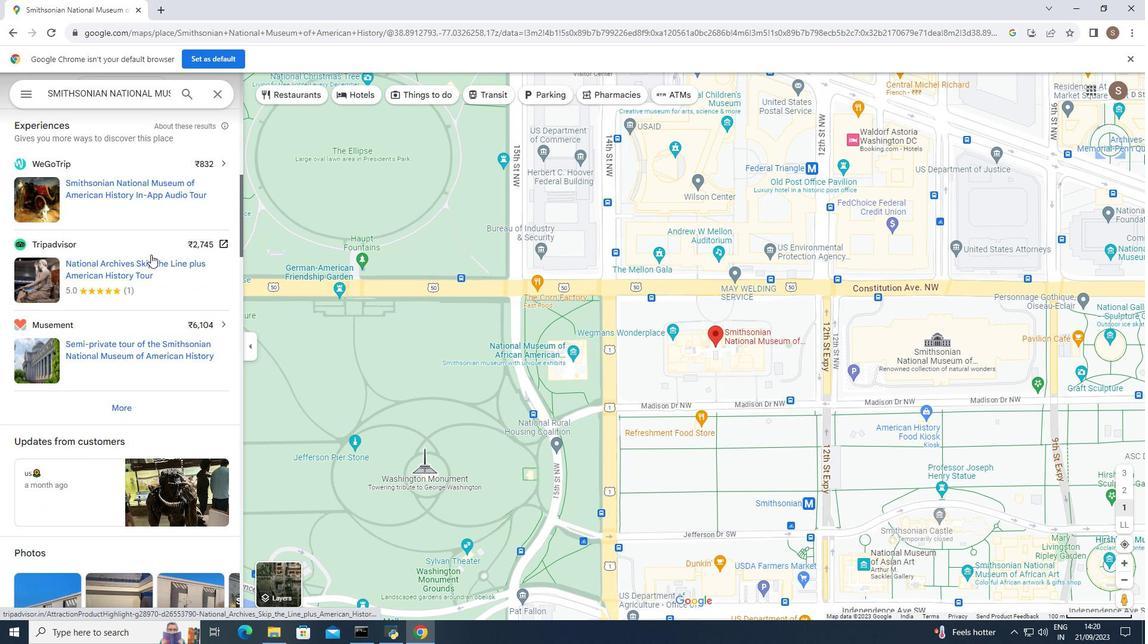 
Action: Mouse scrolled (150, 254) with delta (0, 0)
Screenshot: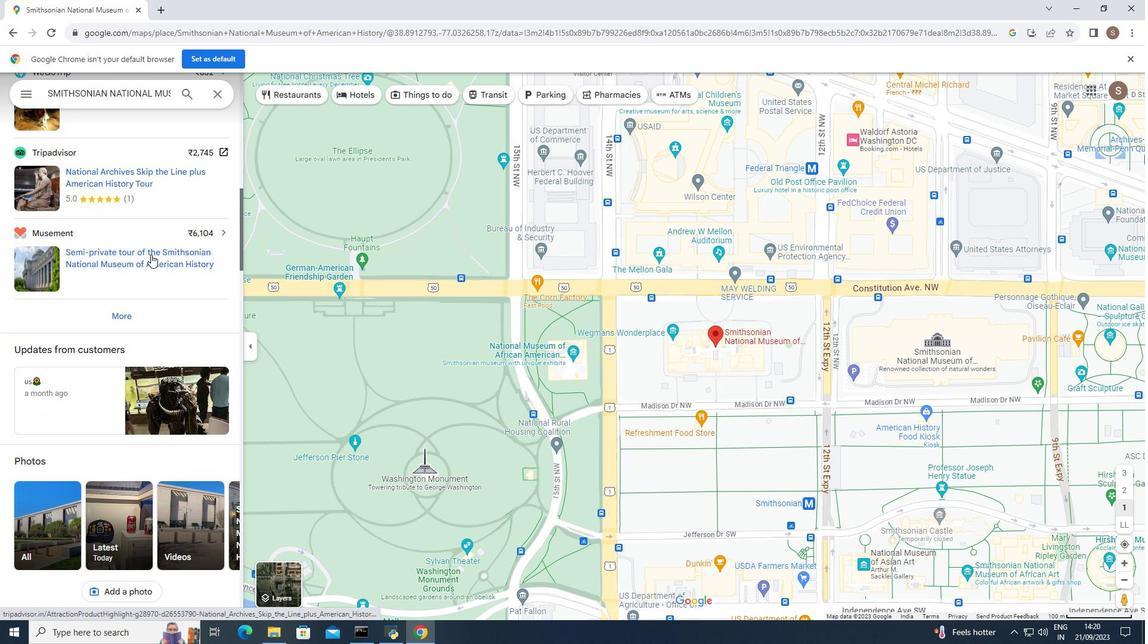 
Action: Mouse scrolled (150, 254) with delta (0, 0)
Screenshot: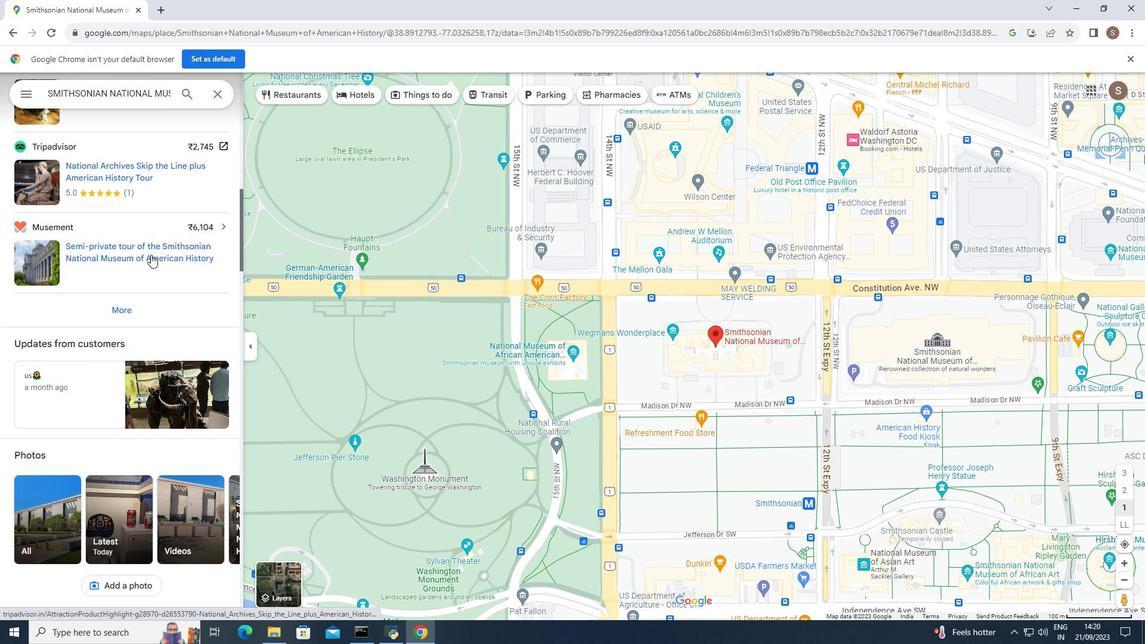 
Action: Mouse scrolled (150, 254) with delta (0, 0)
Screenshot: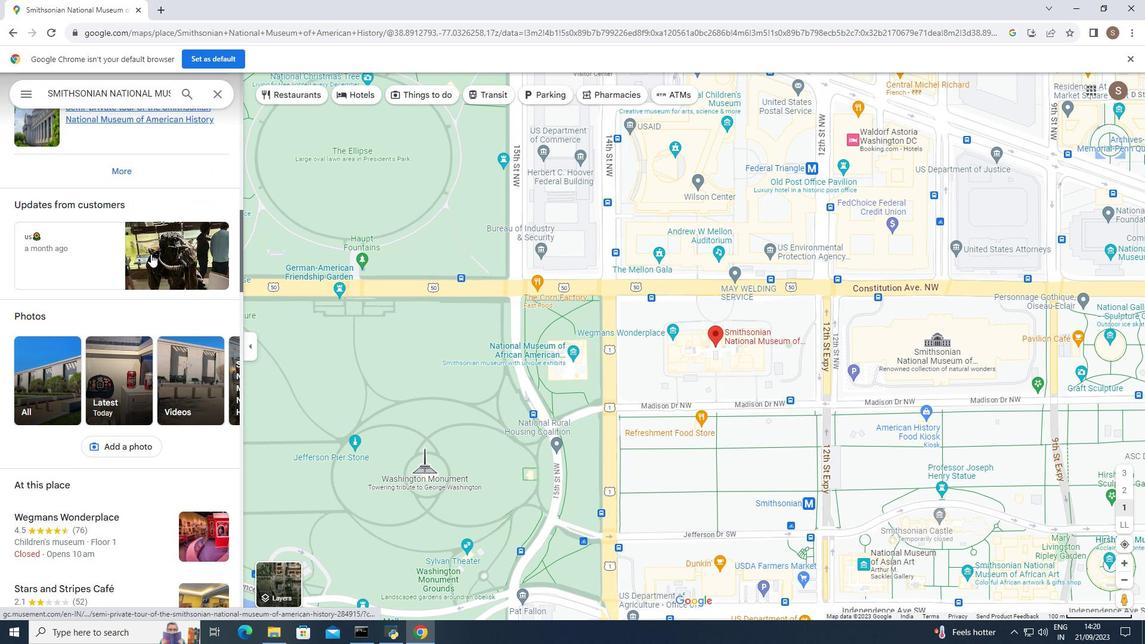 
Action: Mouse scrolled (150, 254) with delta (0, 0)
Screenshot: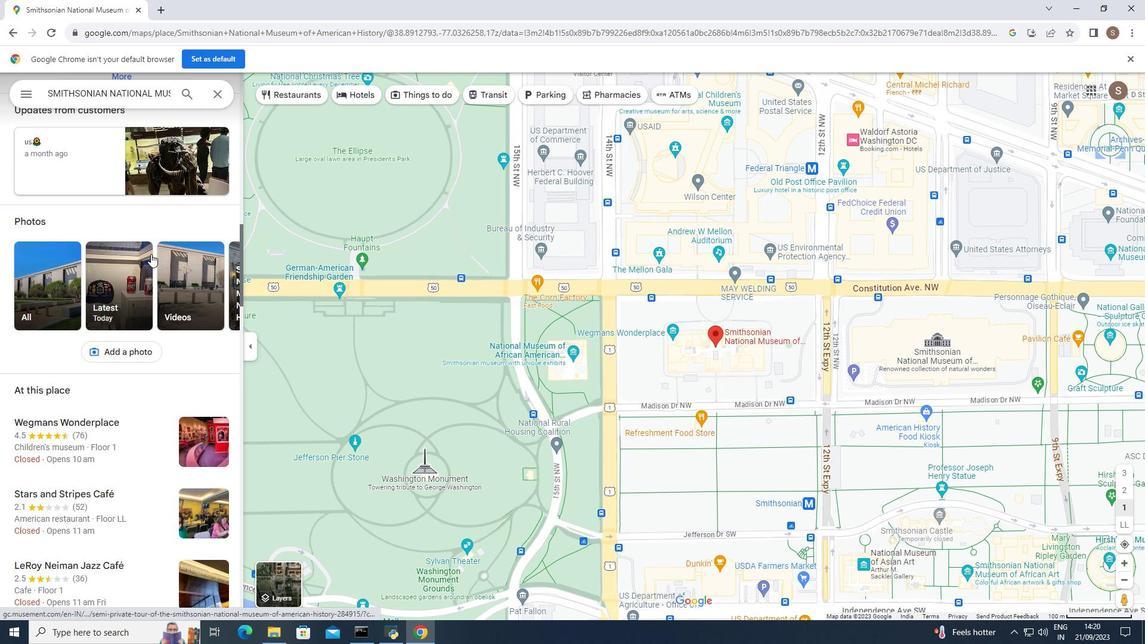 
Action: Mouse scrolled (150, 254) with delta (0, 0)
Screenshot: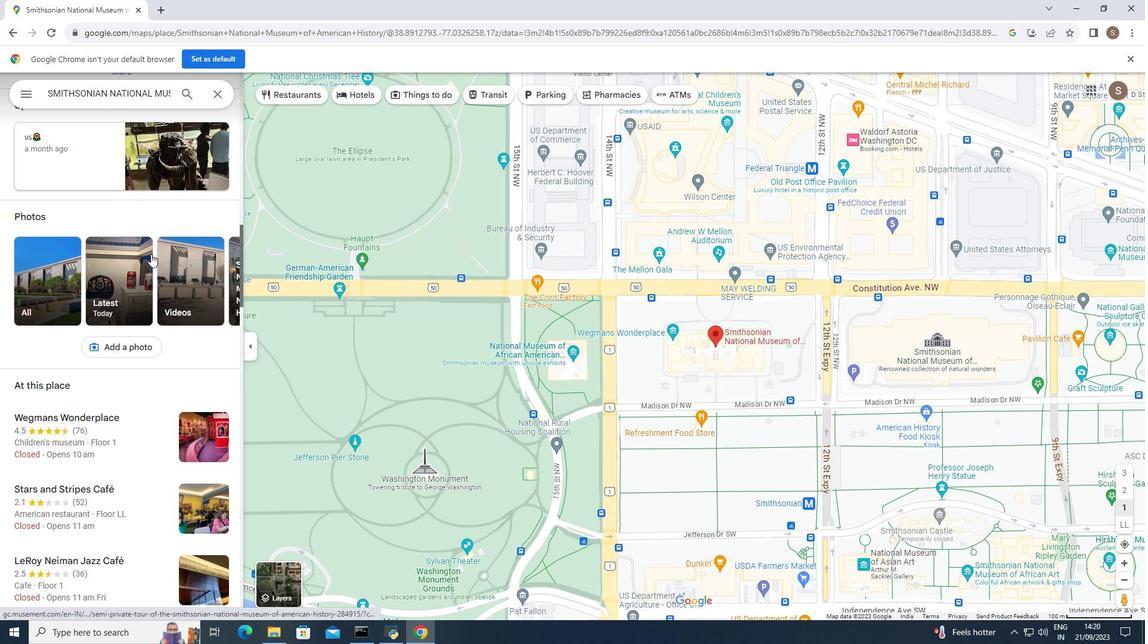 
Action: Mouse scrolled (150, 254) with delta (0, 0)
Screenshot: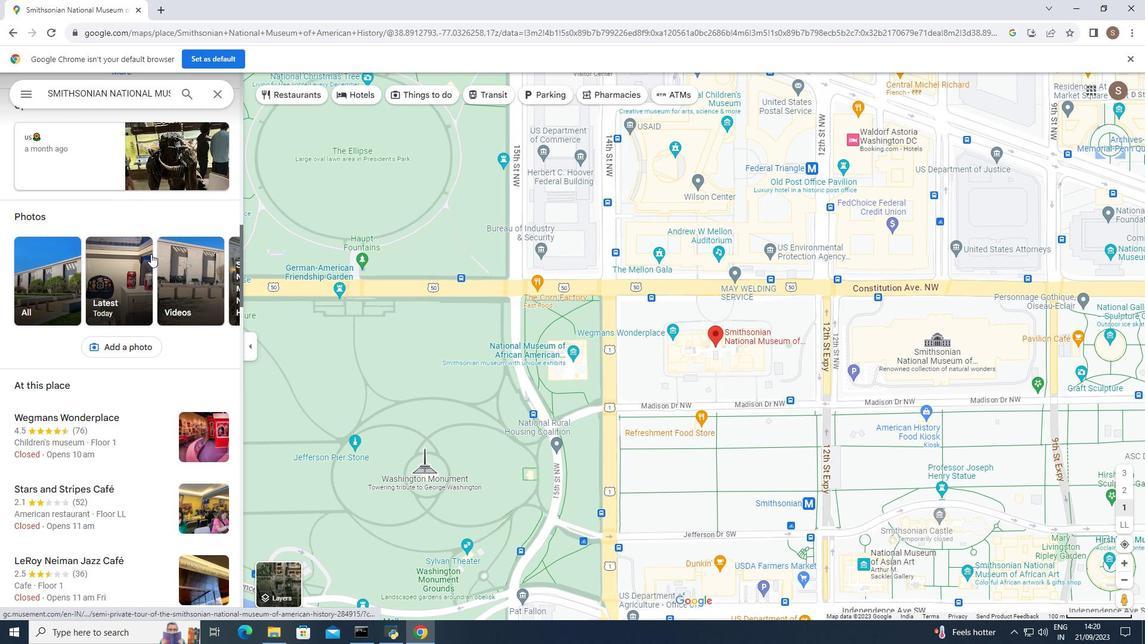 
Action: Mouse moved to (150, 254)
Screenshot: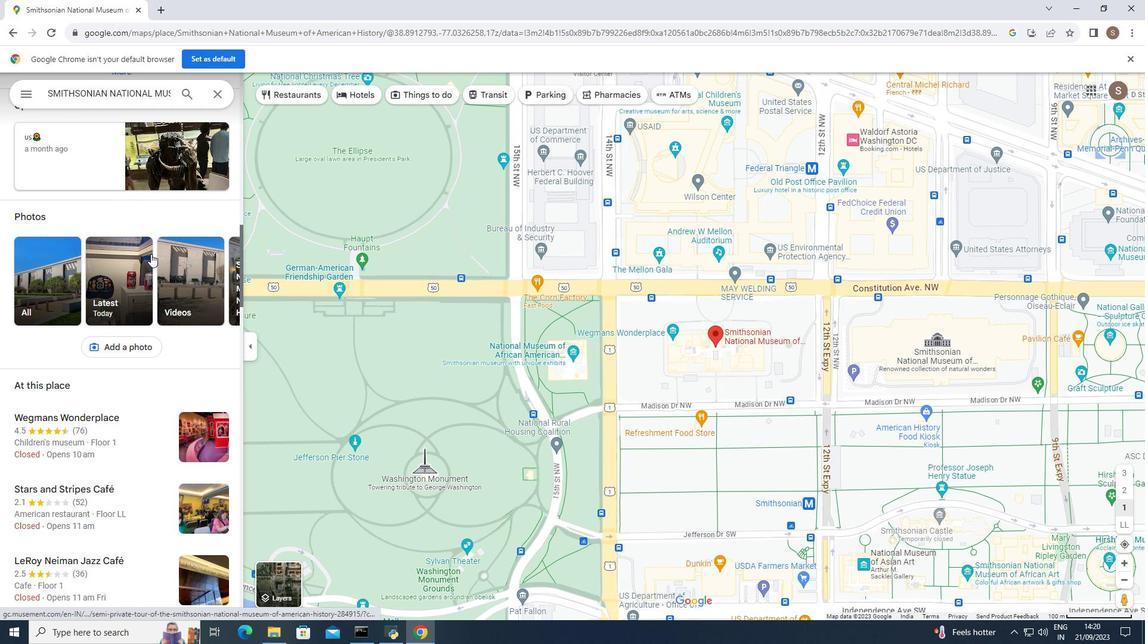 
Action: Mouse scrolled (150, 253) with delta (0, 0)
Screenshot: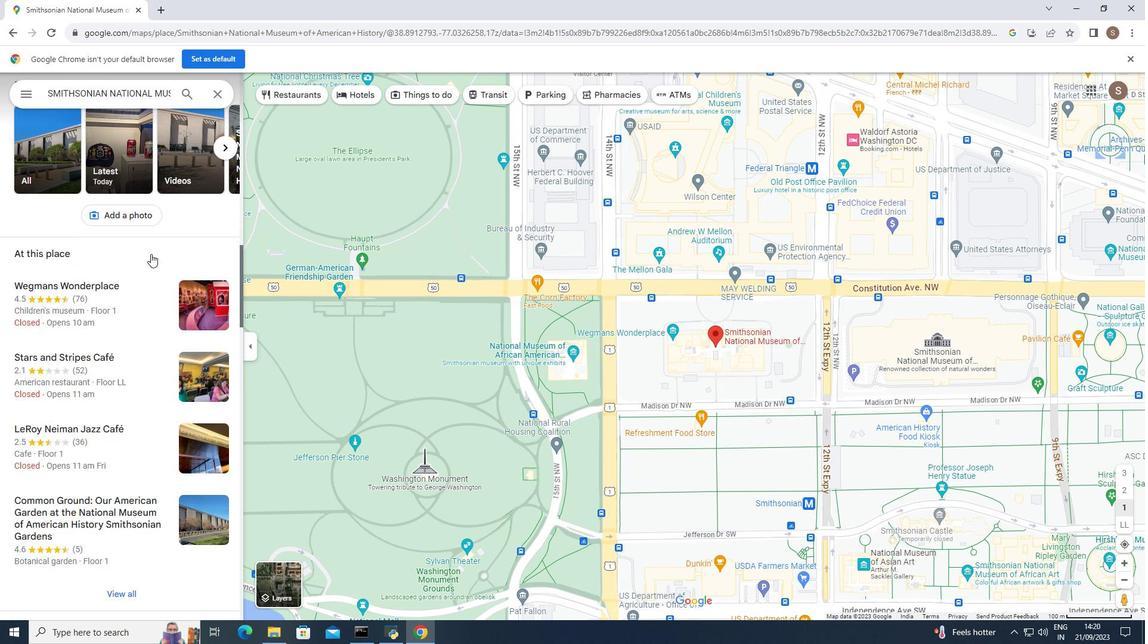 
Action: Mouse scrolled (150, 253) with delta (0, 0)
Screenshot: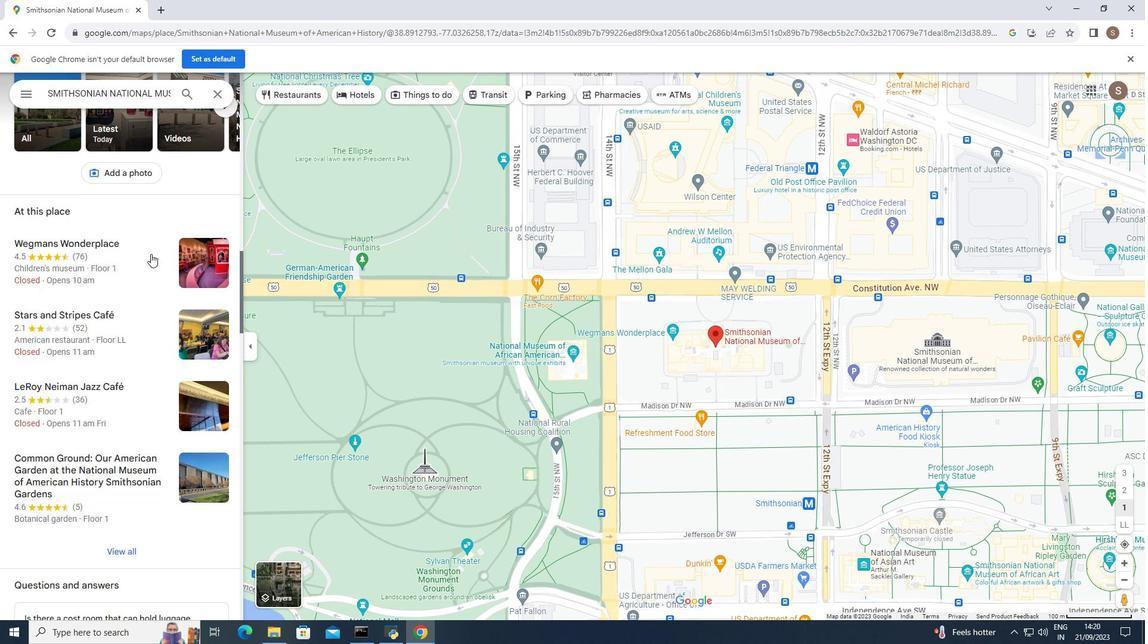 
Action: Mouse scrolled (150, 253) with delta (0, 0)
Screenshot: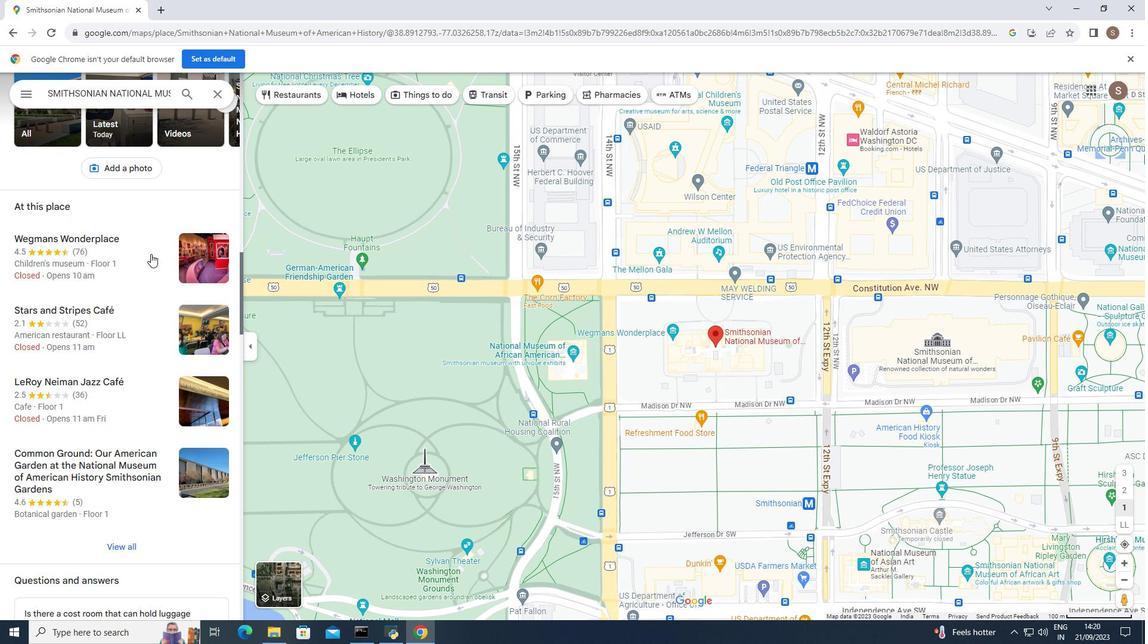 
Action: Mouse scrolled (150, 253) with delta (0, 0)
Screenshot: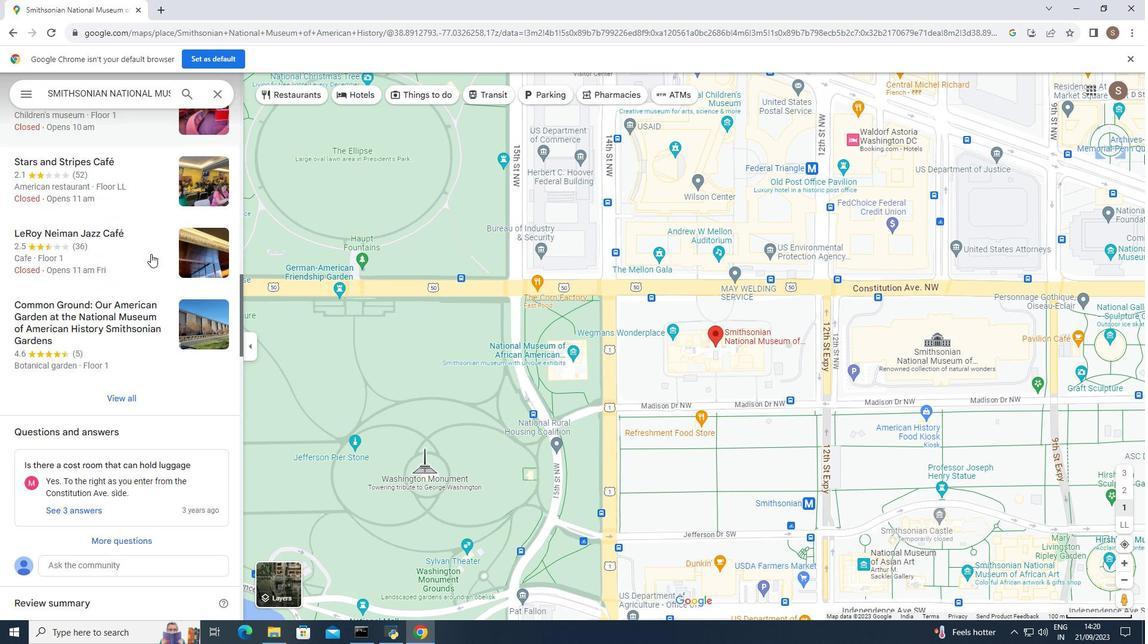 
Action: Mouse scrolled (150, 253) with delta (0, 0)
Screenshot: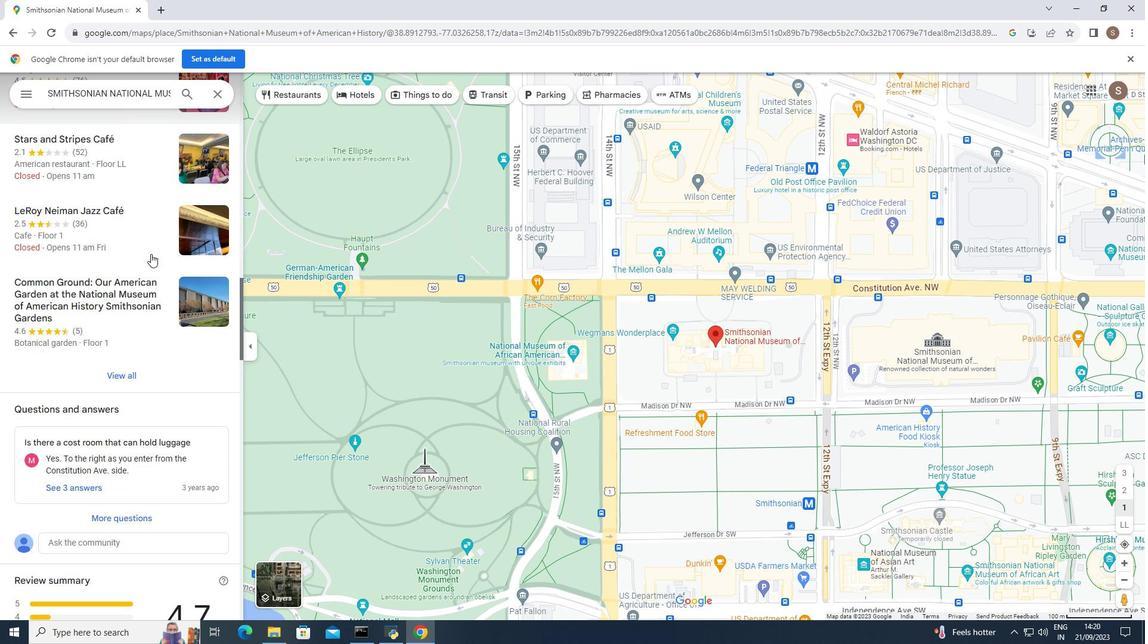
Action: Mouse scrolled (150, 253) with delta (0, 0)
Screenshot: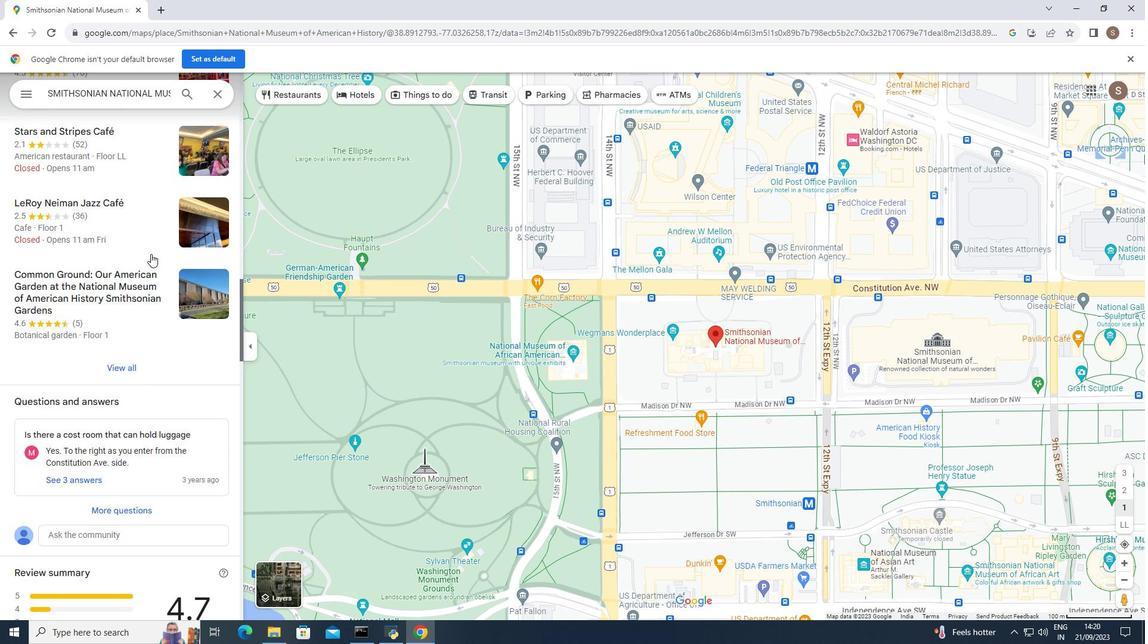 
Action: Mouse scrolled (150, 253) with delta (0, 0)
Screenshot: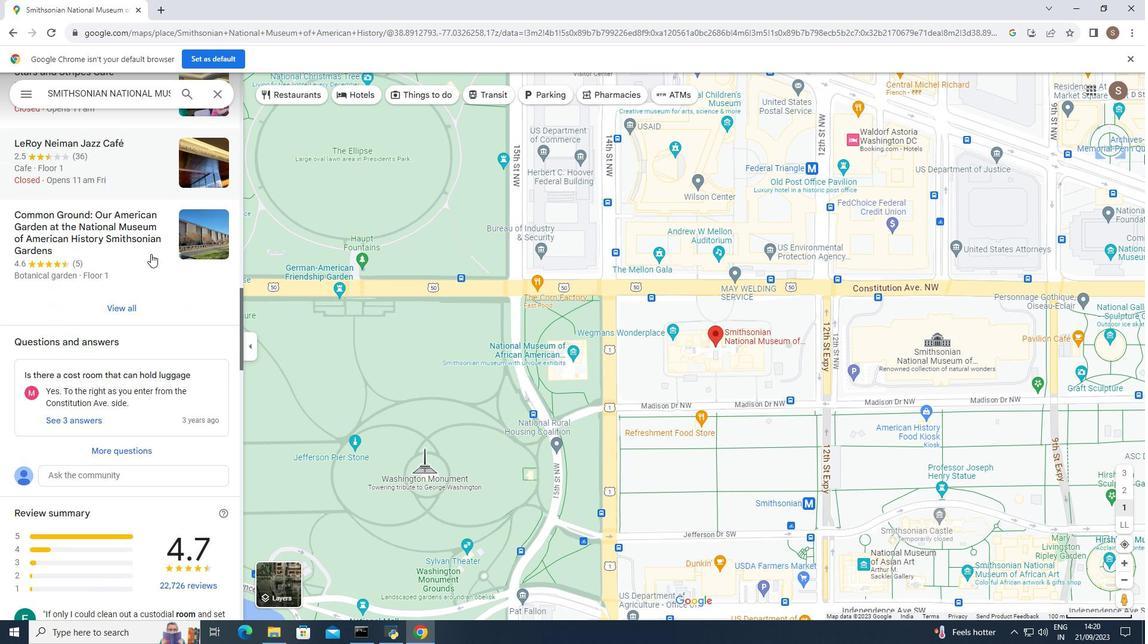 
Action: Mouse scrolled (150, 253) with delta (0, 0)
Screenshot: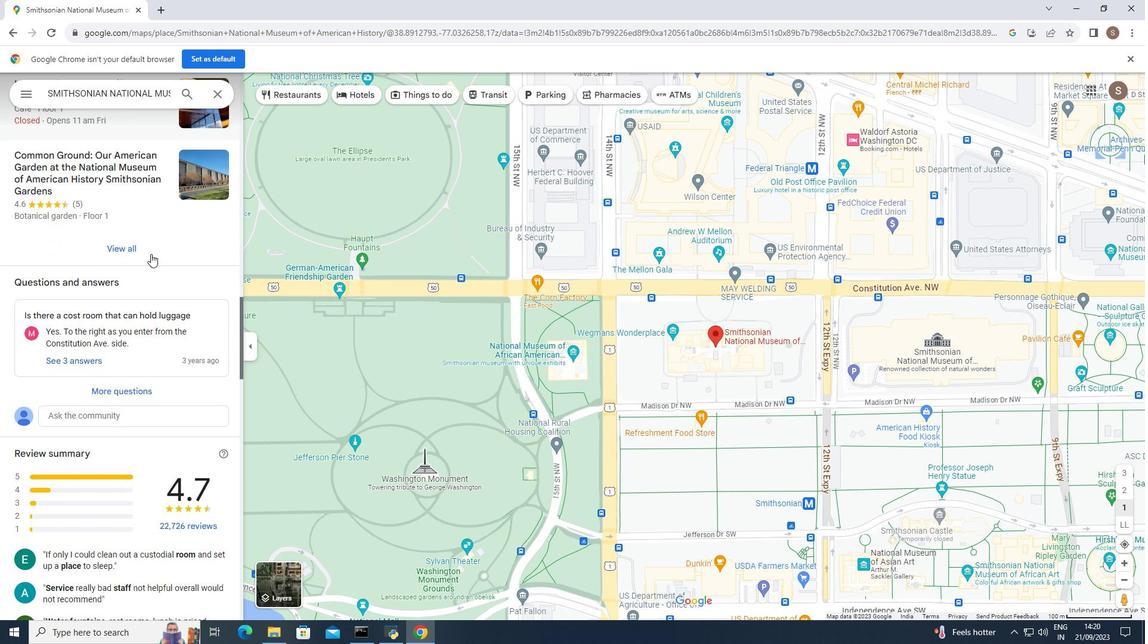 
Action: Mouse scrolled (150, 253) with delta (0, 0)
Screenshot: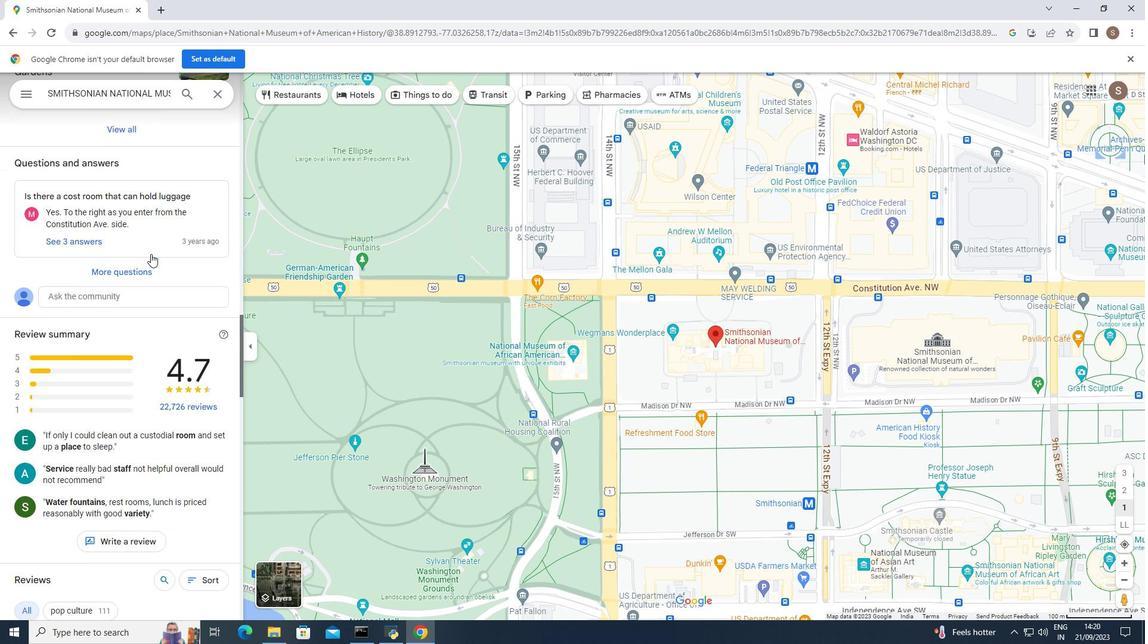 
Action: Mouse scrolled (150, 253) with delta (0, 0)
Screenshot: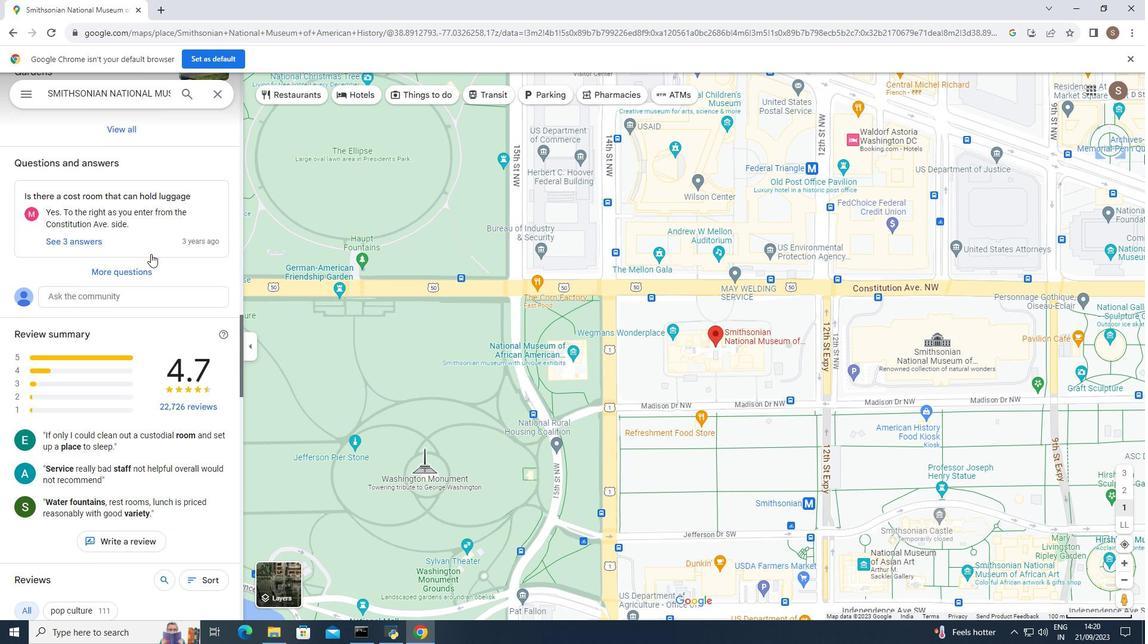
Action: Mouse scrolled (150, 253) with delta (0, 0)
Screenshot: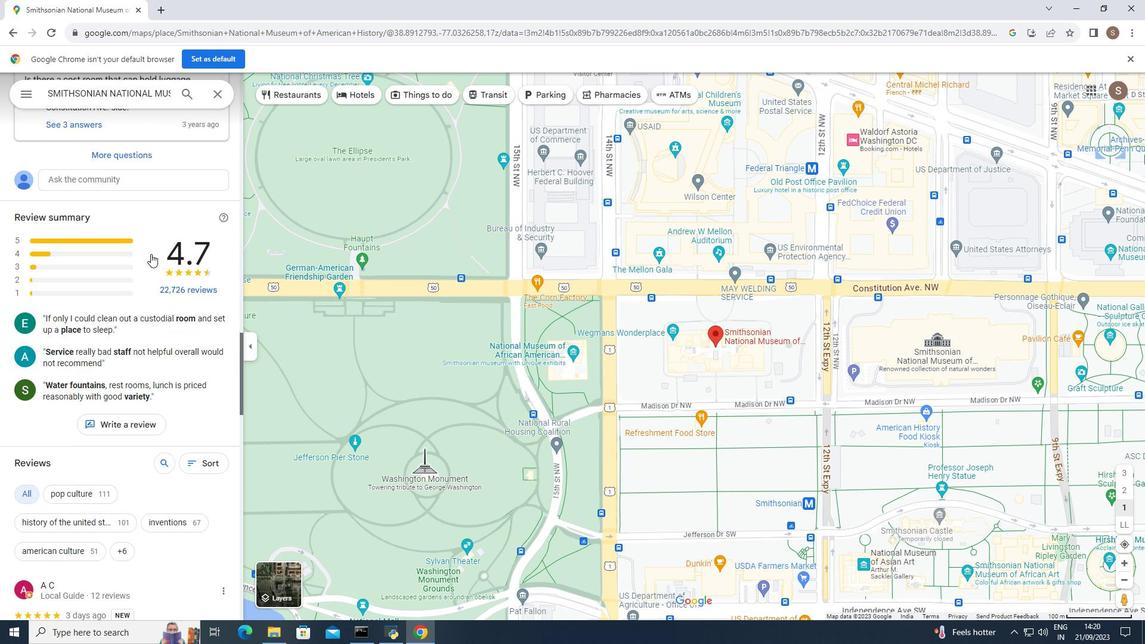 
Action: Mouse scrolled (150, 253) with delta (0, 0)
Screenshot: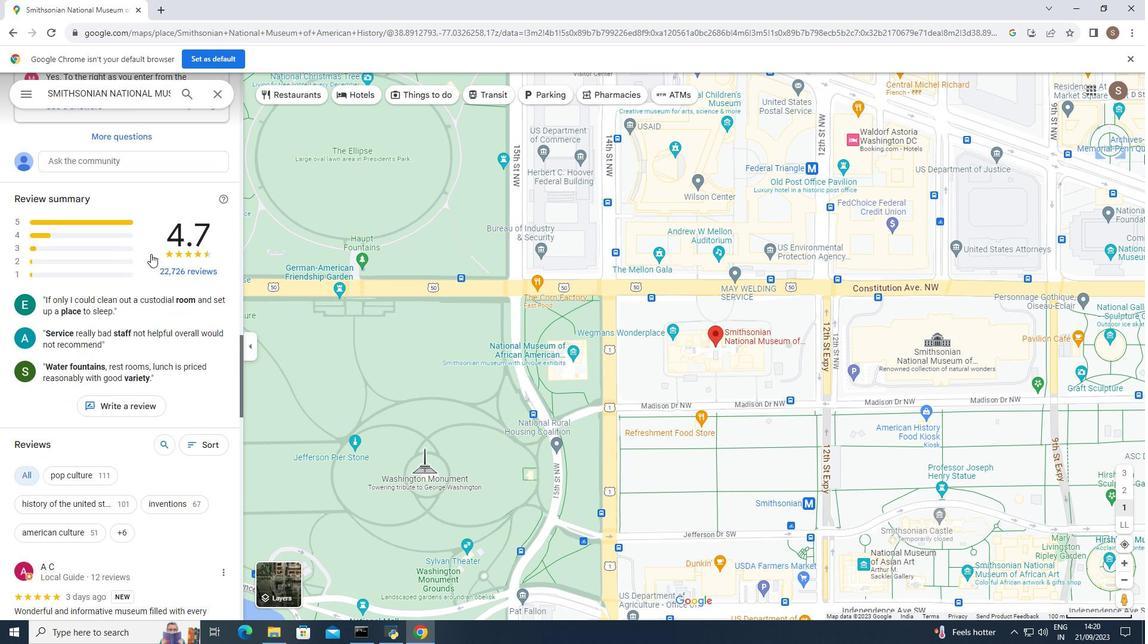 
Action: Mouse scrolled (150, 253) with delta (0, 0)
Screenshot: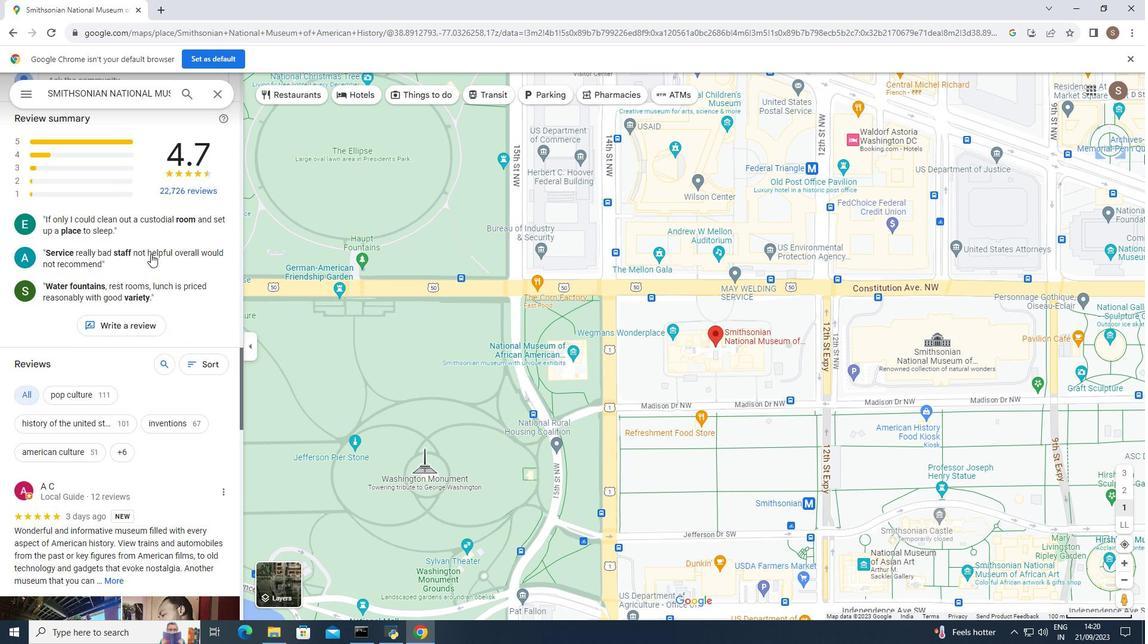 
Action: Mouse scrolled (150, 253) with delta (0, 0)
Screenshot: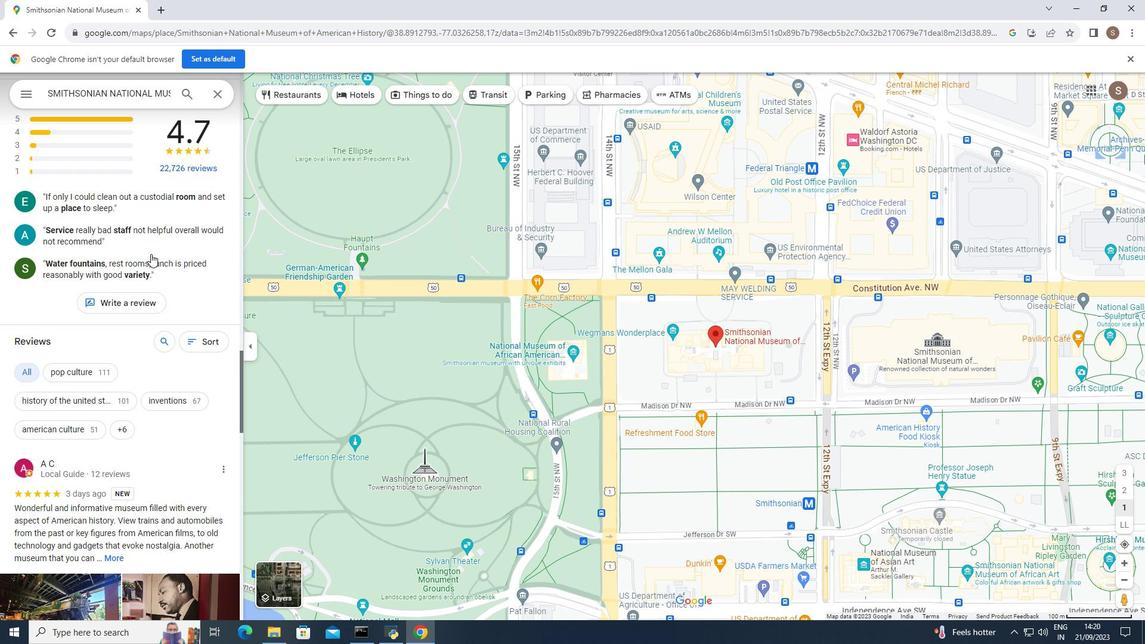 
Action: Mouse scrolled (150, 253) with delta (0, 0)
Screenshot: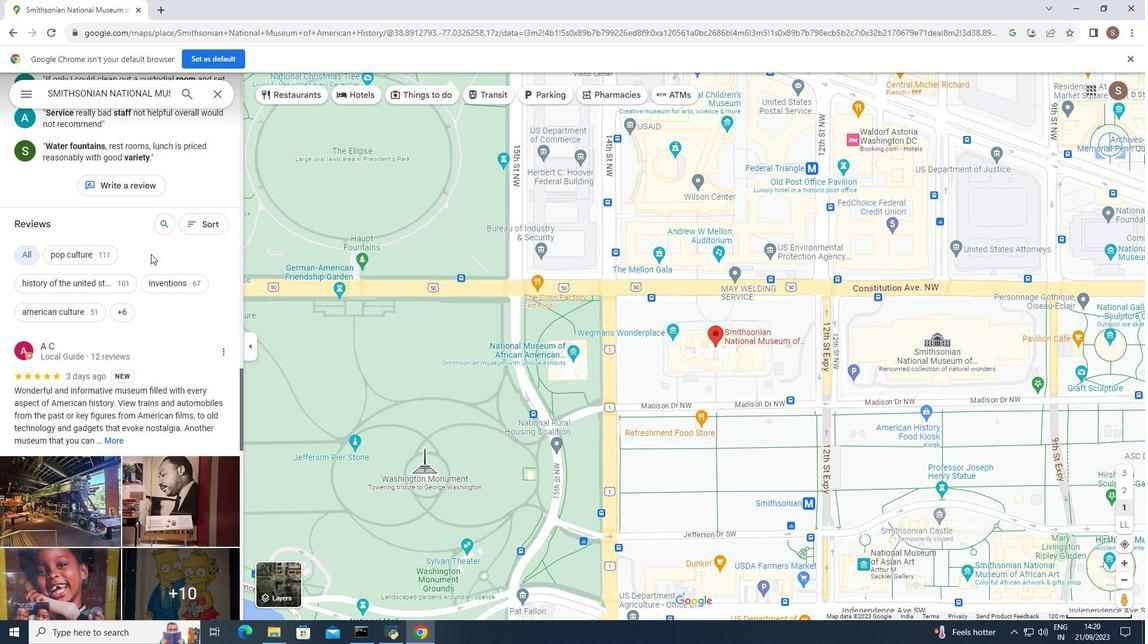 
Action: Mouse scrolled (150, 253) with delta (0, 0)
Screenshot: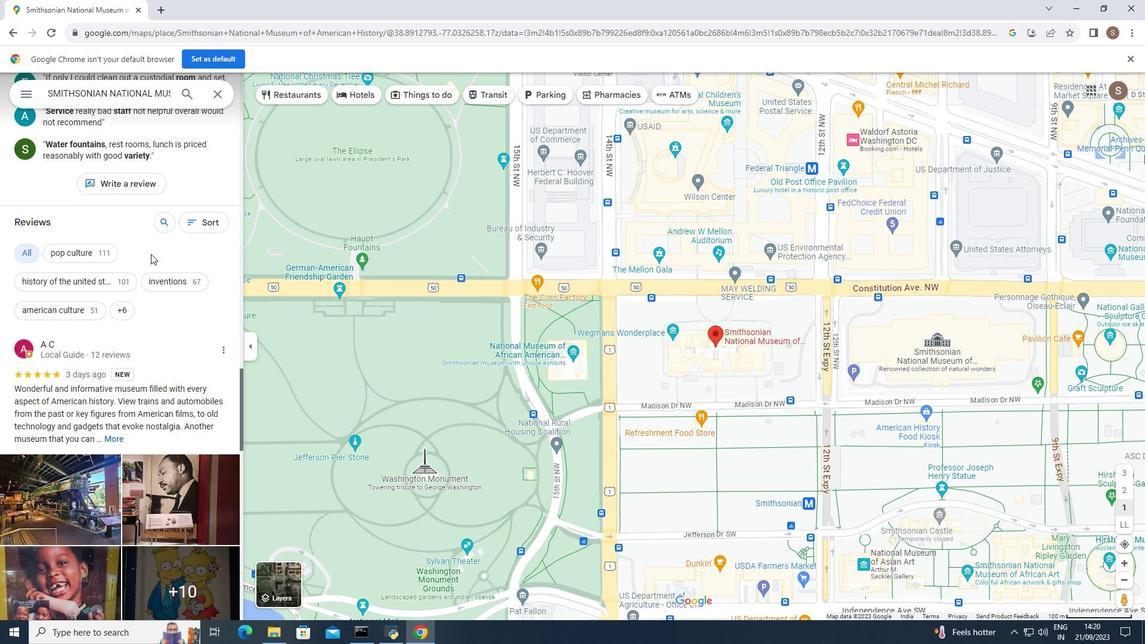 
Action: Mouse scrolled (150, 253) with delta (0, 0)
Screenshot: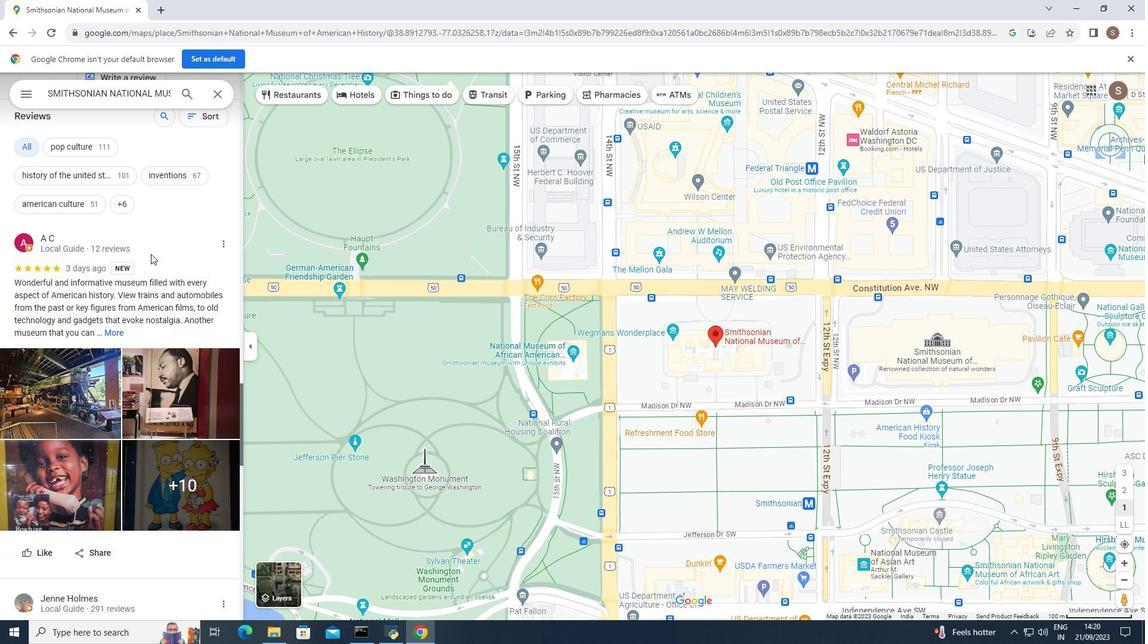 
Action: Mouse scrolled (150, 253) with delta (0, 0)
Screenshot: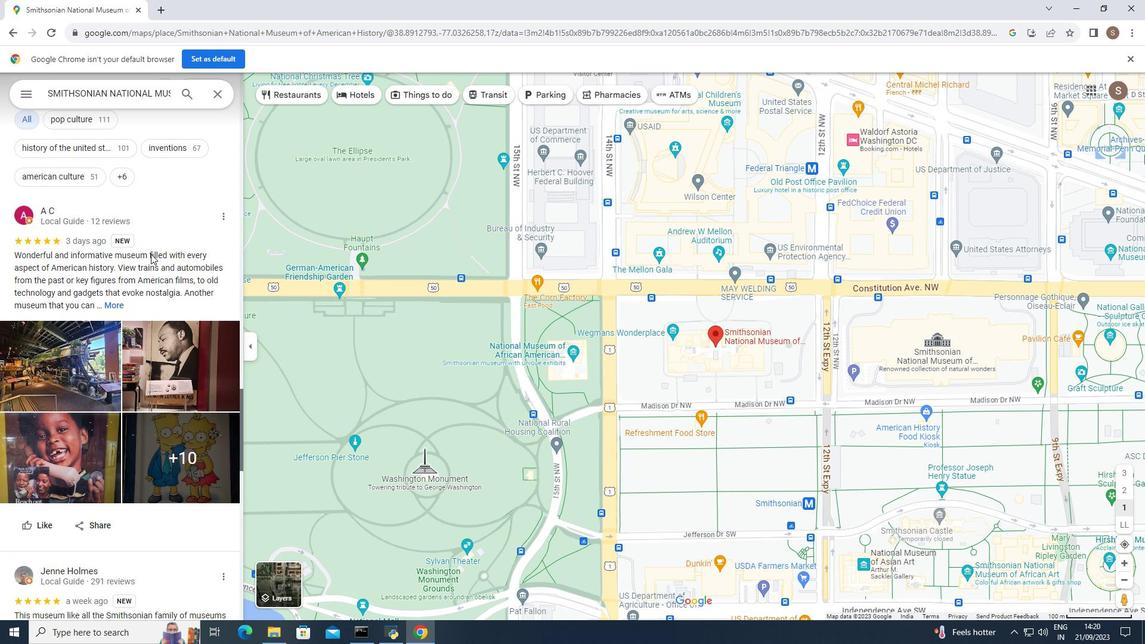 
Action: Mouse scrolled (150, 253) with delta (0, 0)
Screenshot: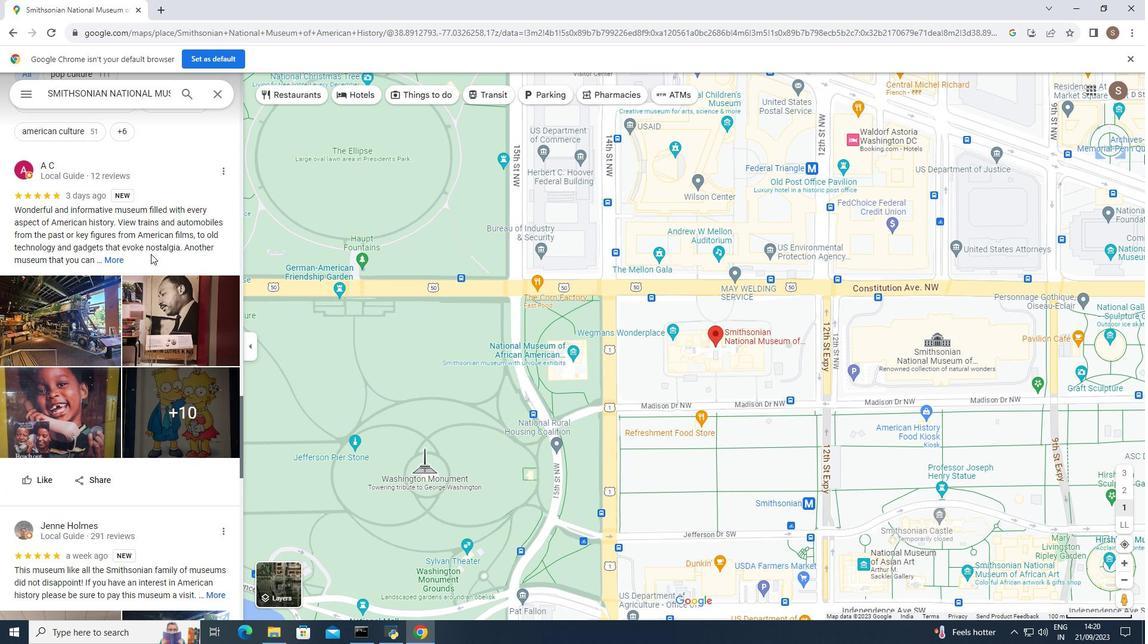 
Action: Mouse moved to (120, 259)
Screenshot: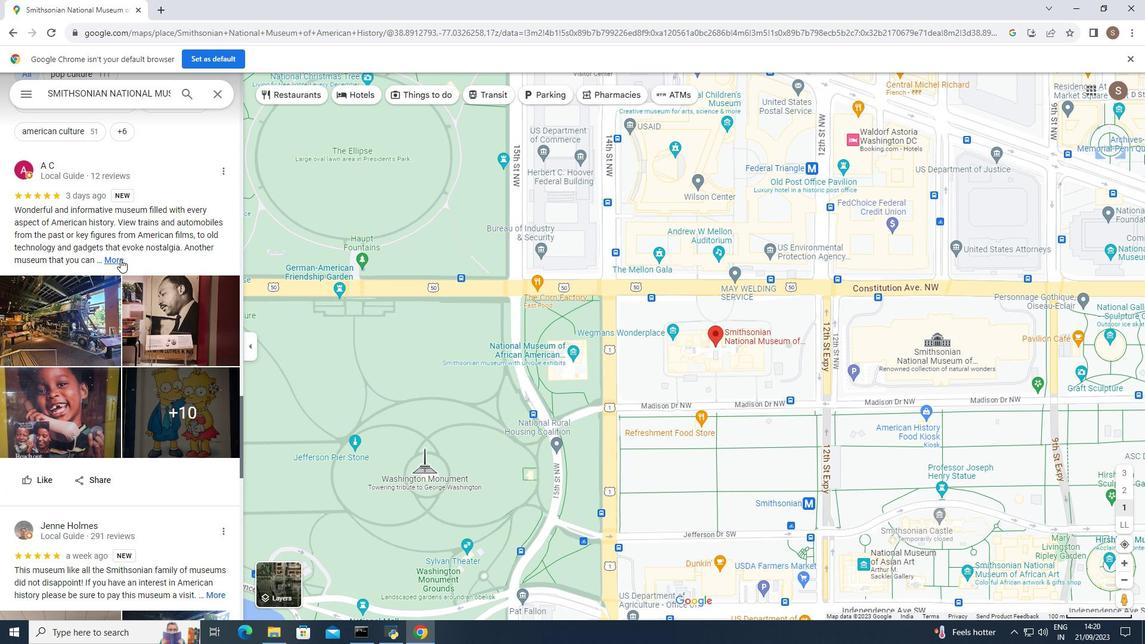 
Action: Mouse scrolled (120, 258) with delta (0, 0)
Screenshot: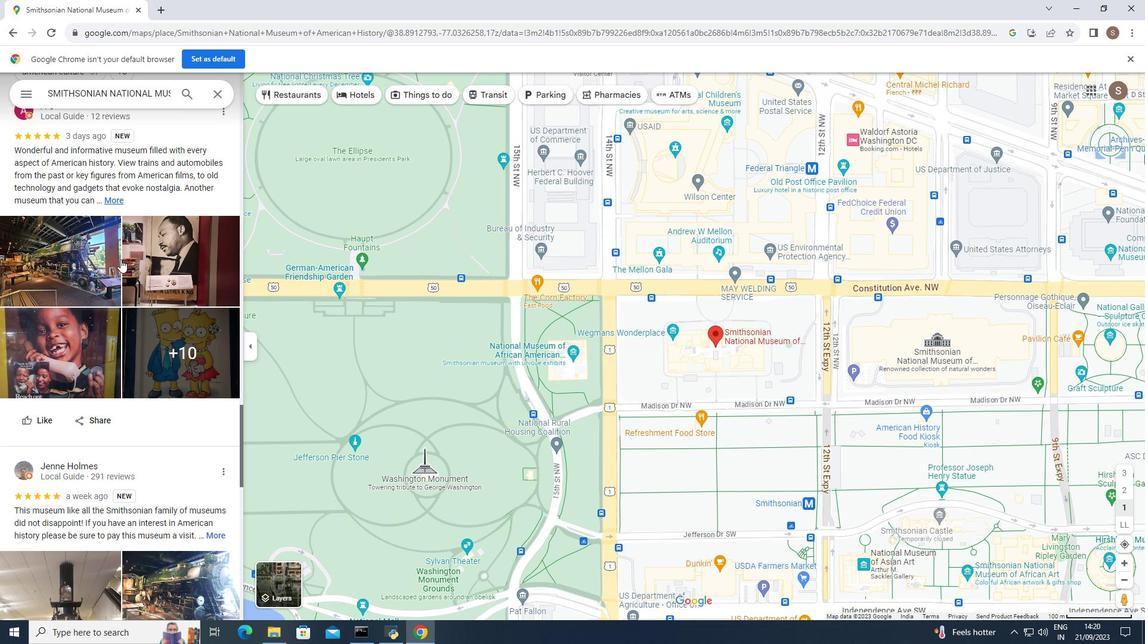 
Action: Mouse scrolled (120, 258) with delta (0, 0)
Screenshot: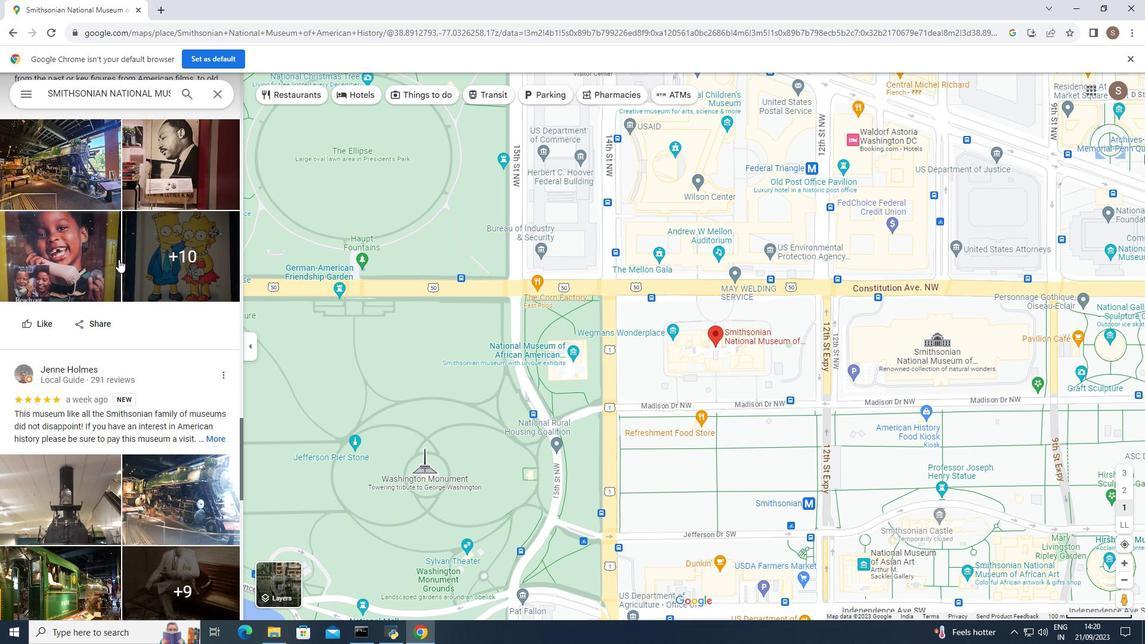 
Action: Mouse scrolled (120, 258) with delta (0, 0)
Screenshot: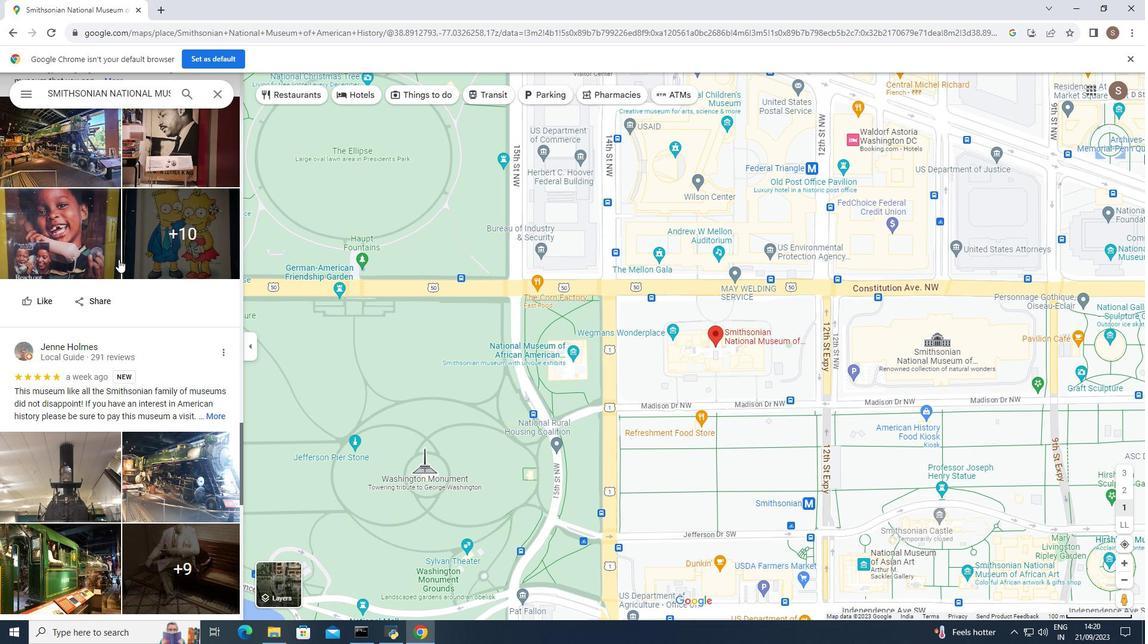 
Action: Mouse moved to (118, 259)
Screenshot: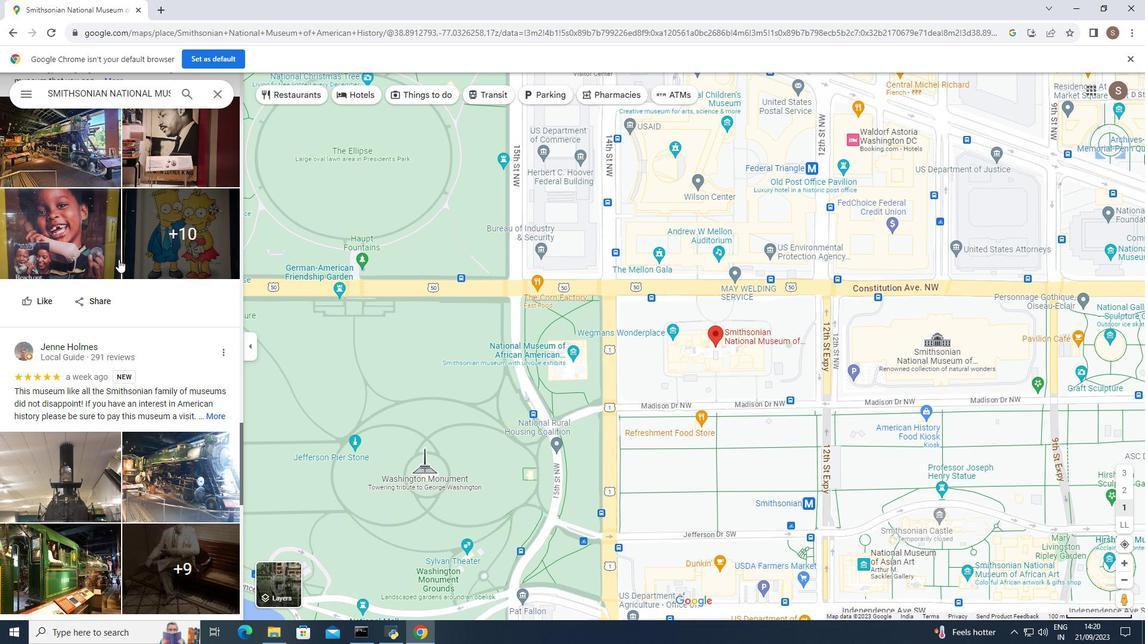 
Action: Mouse scrolled (118, 258) with delta (0, 0)
Screenshot: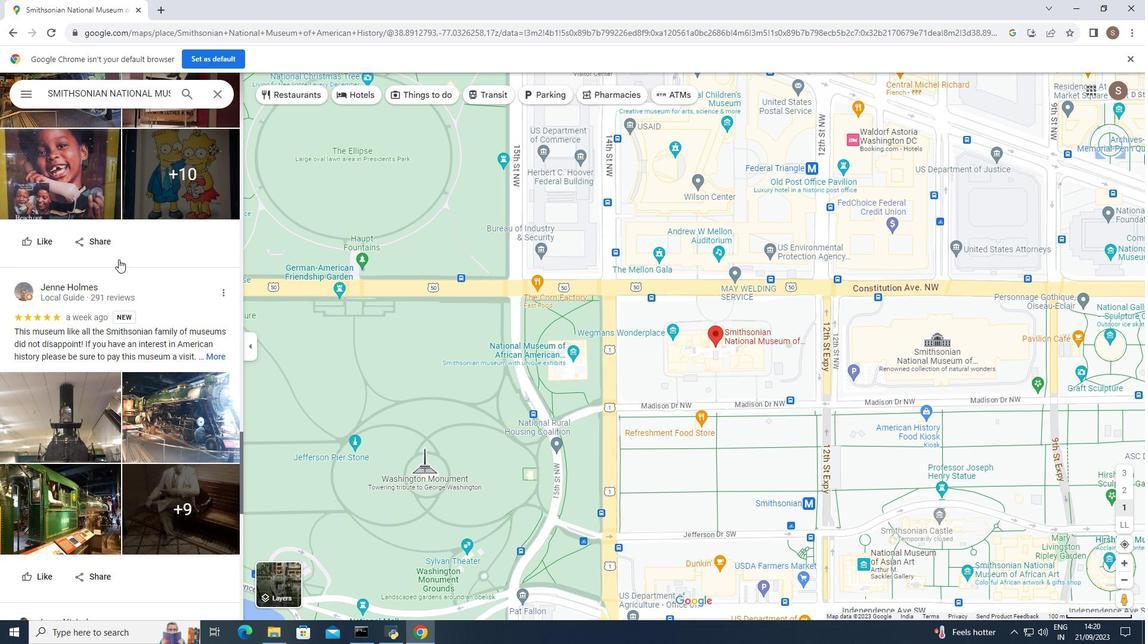 
Action: Mouse scrolled (118, 258) with delta (0, 0)
Screenshot: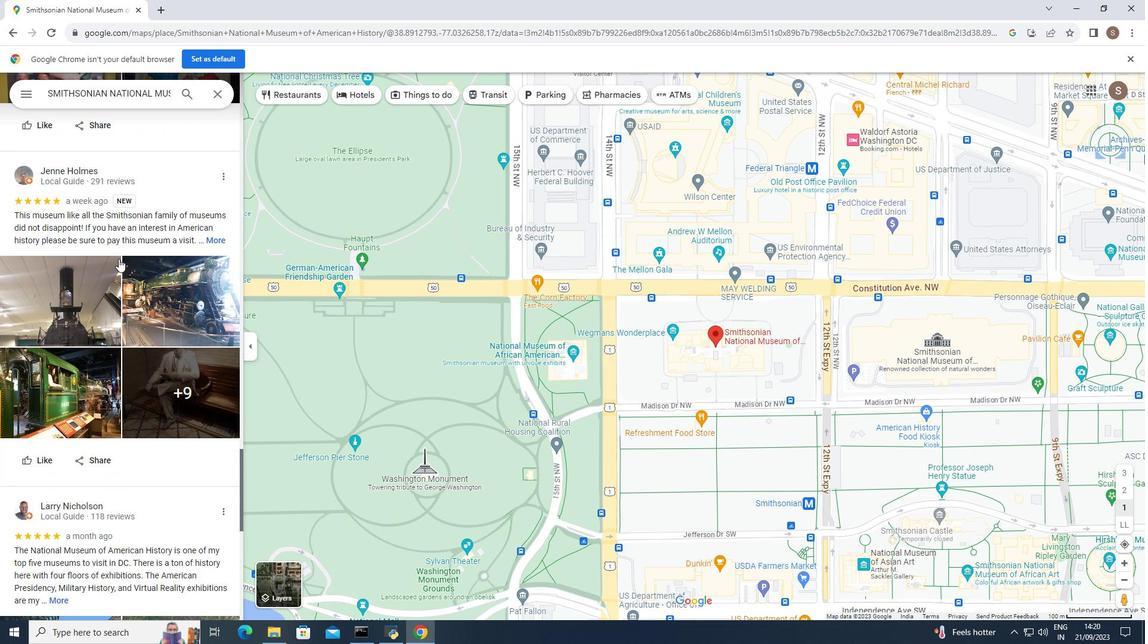 
Action: Mouse scrolled (118, 258) with delta (0, 0)
Screenshot: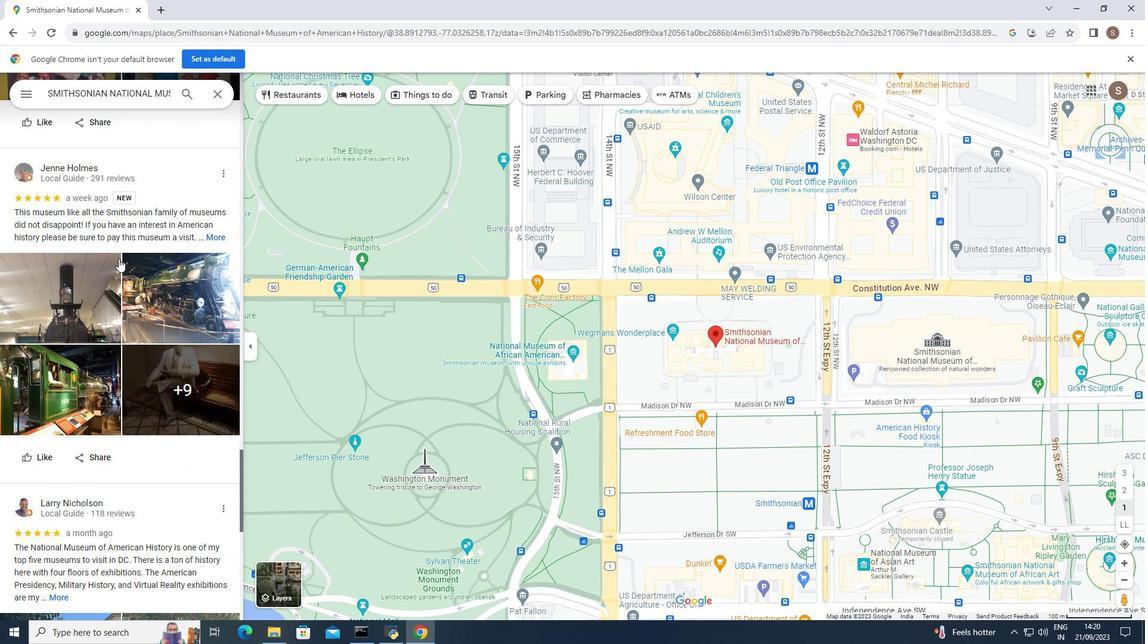 
Action: Mouse moved to (118, 258)
Screenshot: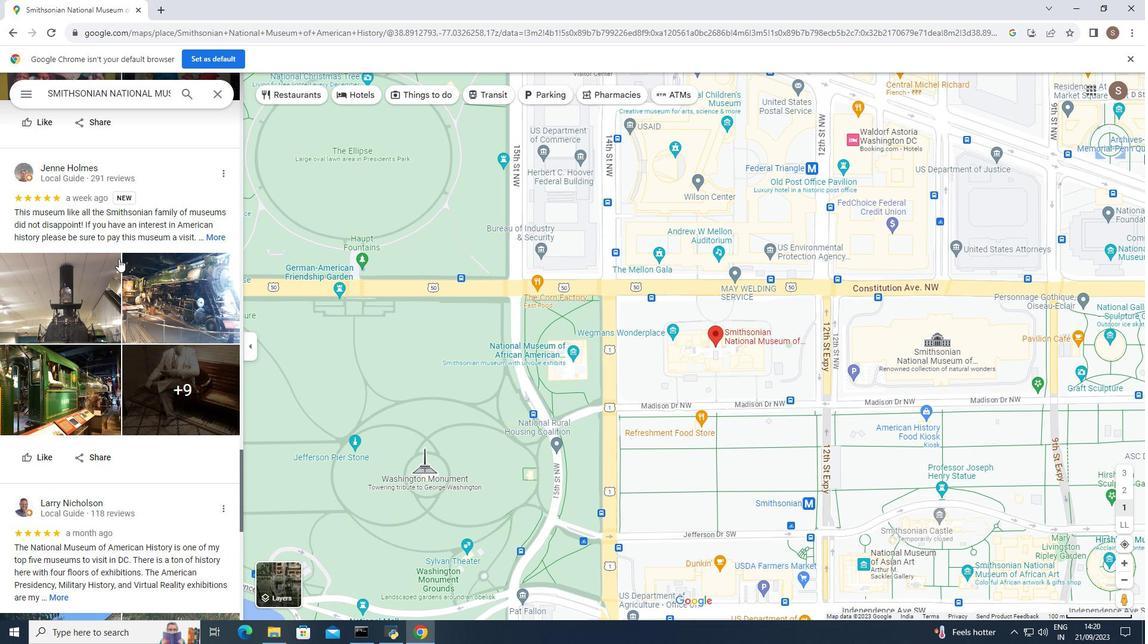 
Action: Mouse scrolled (118, 258) with delta (0, 0)
Screenshot: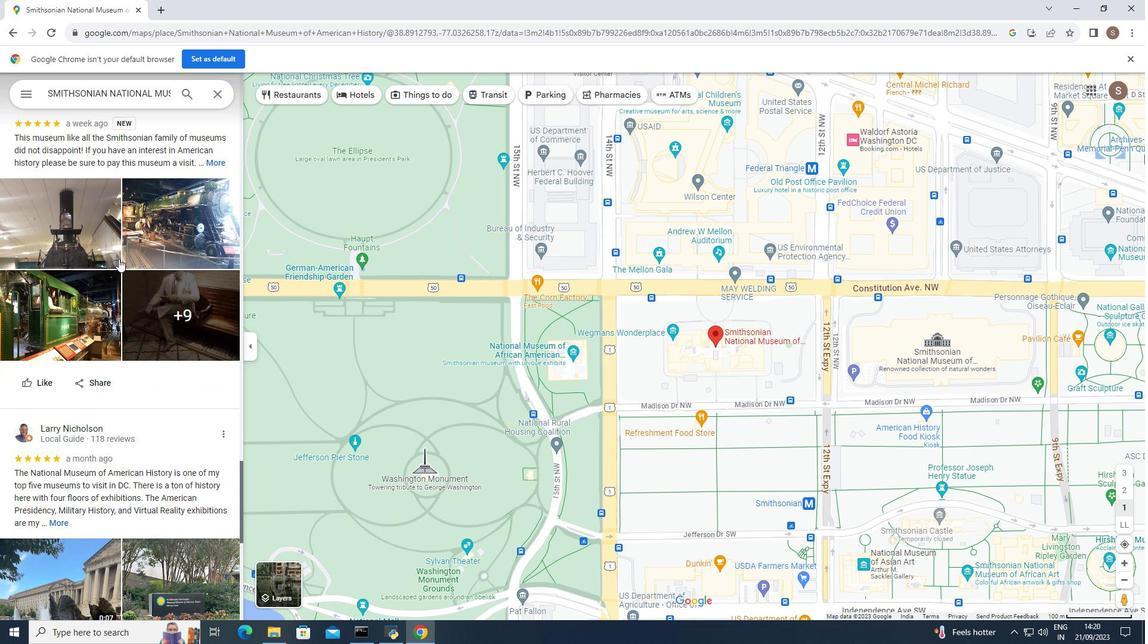 
Action: Mouse scrolled (118, 258) with delta (0, 0)
Screenshot: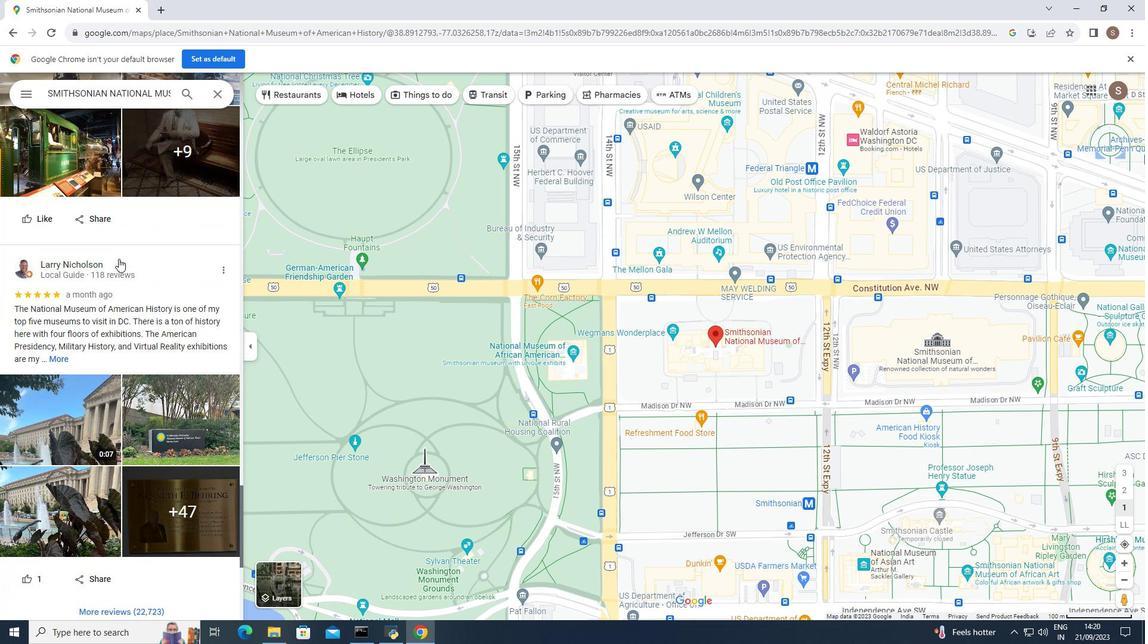 
Action: Mouse scrolled (118, 258) with delta (0, 0)
Screenshot: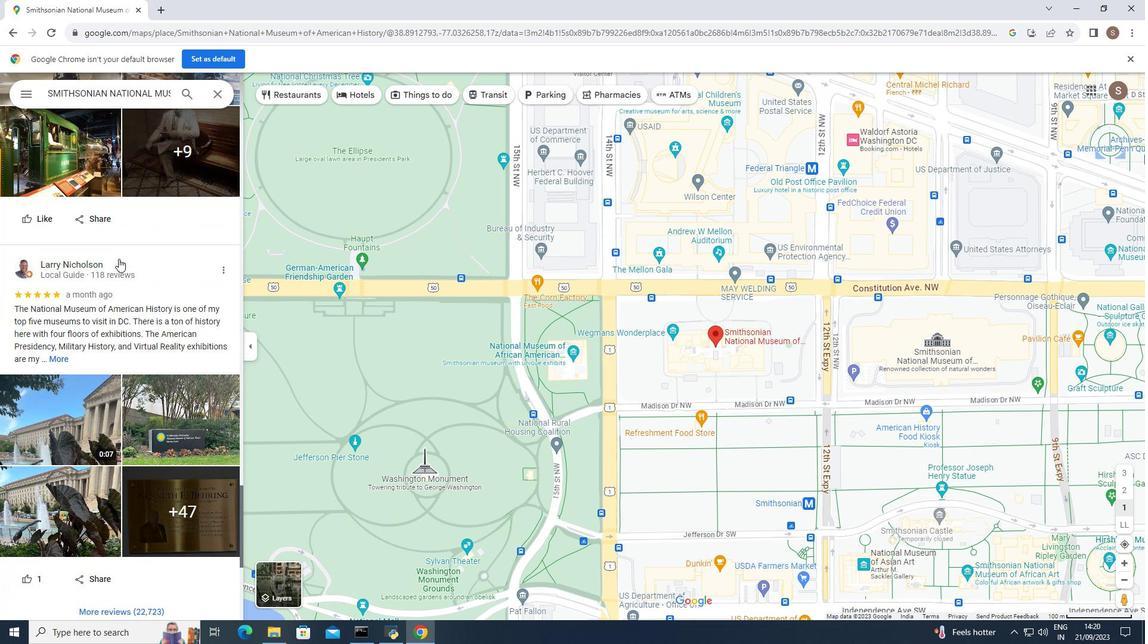 
Action: Mouse scrolled (118, 258) with delta (0, 0)
Screenshot: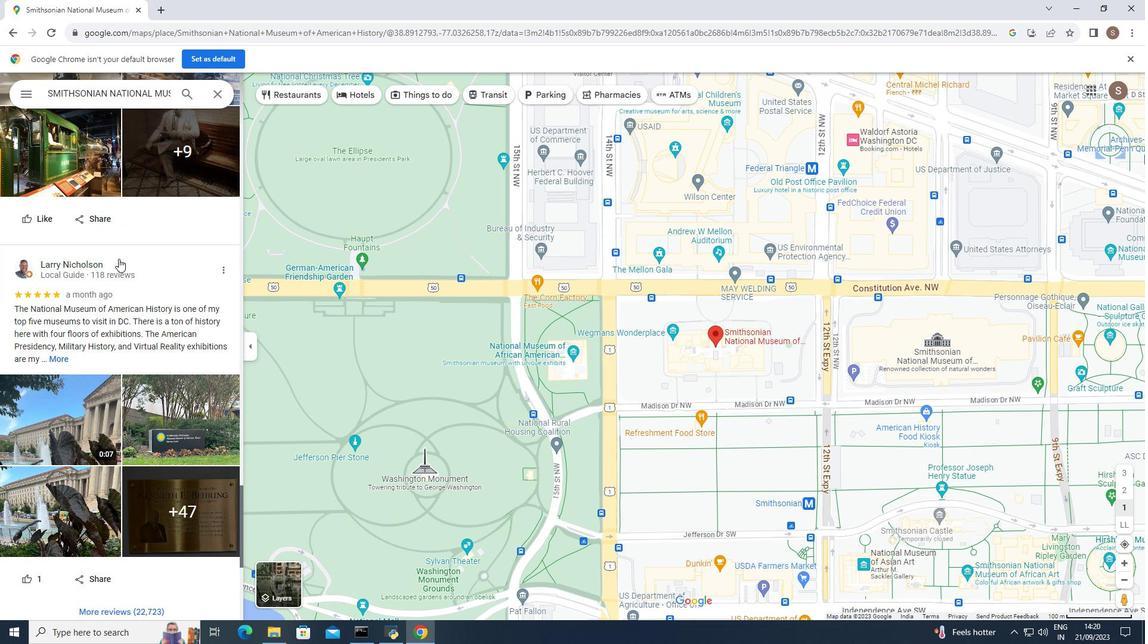 
Action: Mouse scrolled (118, 258) with delta (0, 0)
Screenshot: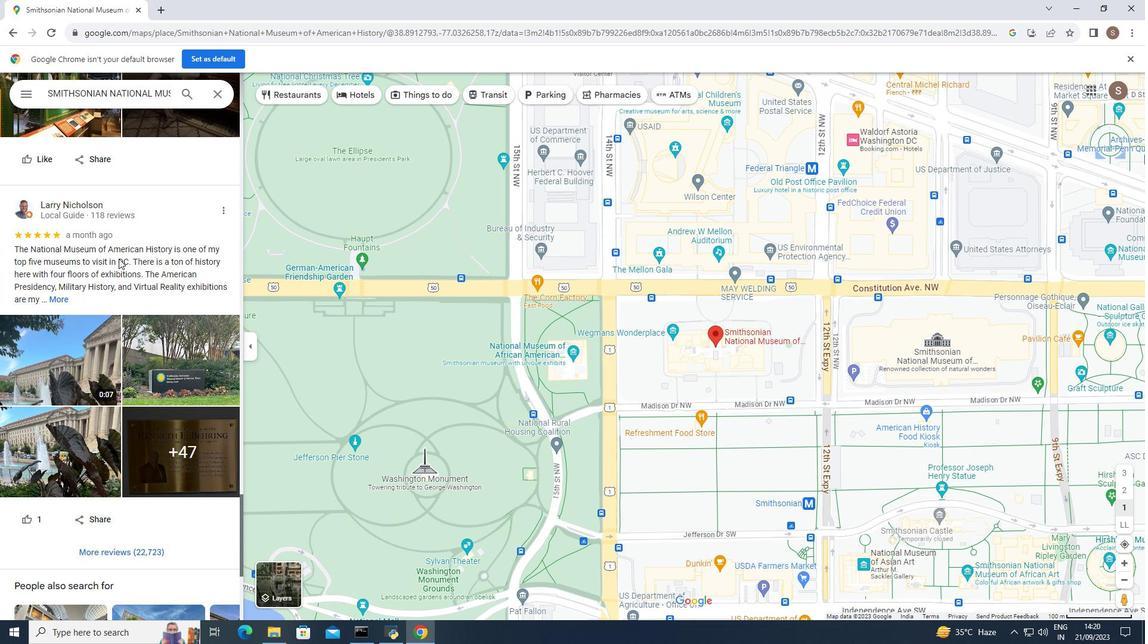
Action: Mouse scrolled (118, 258) with delta (0, 0)
Screenshot: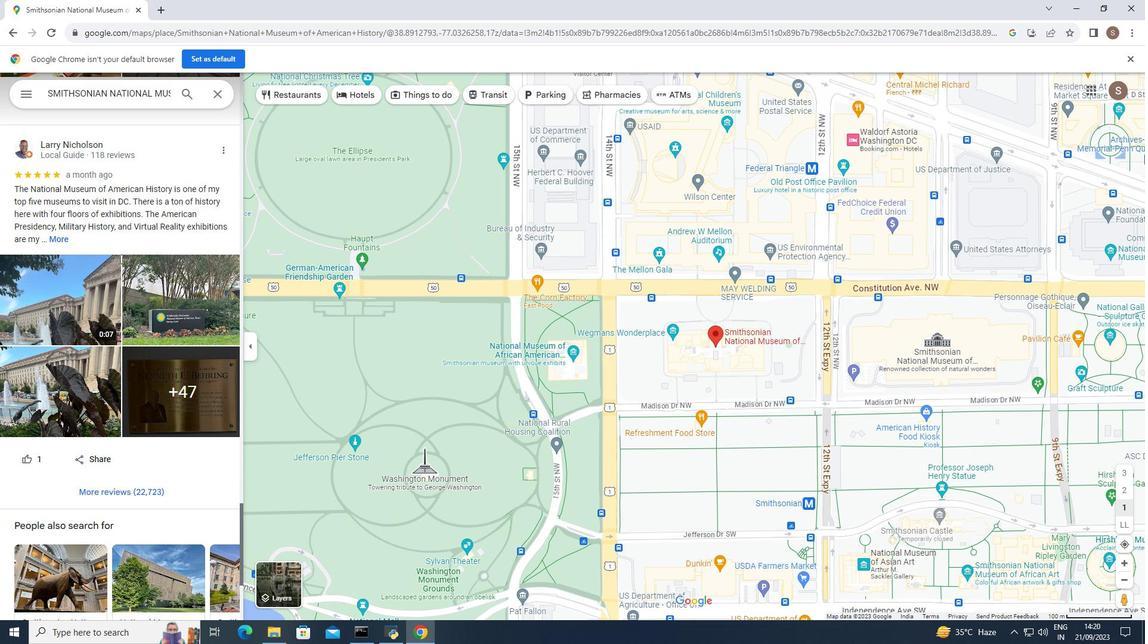 
Action: Mouse scrolled (118, 258) with delta (0, 0)
Screenshot: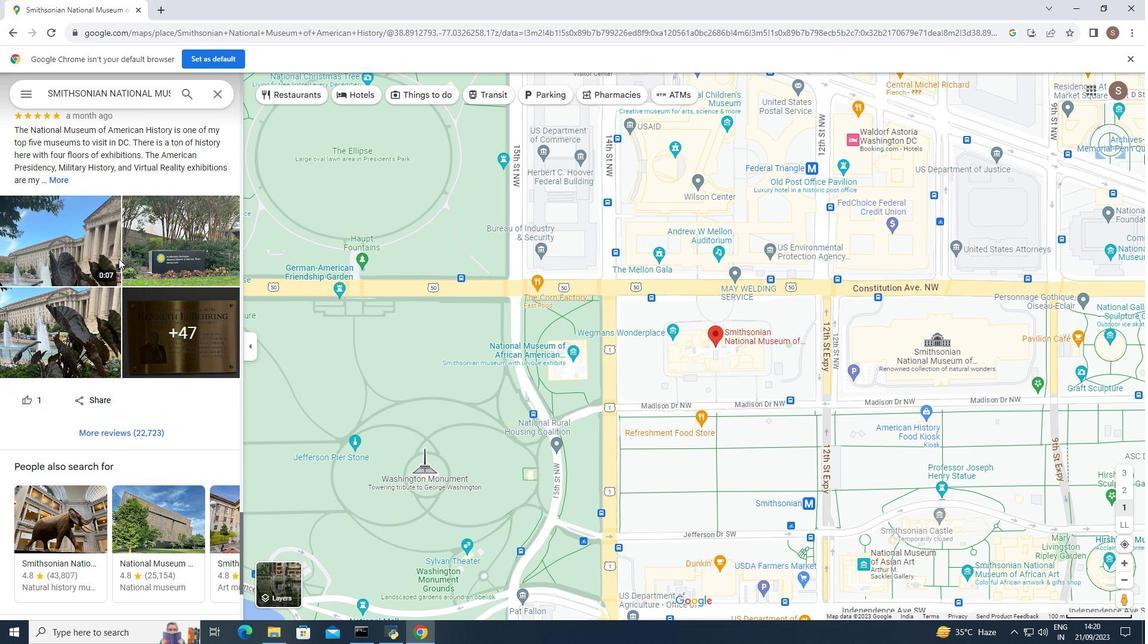 
Action: Mouse scrolled (118, 258) with delta (0, 0)
Screenshot: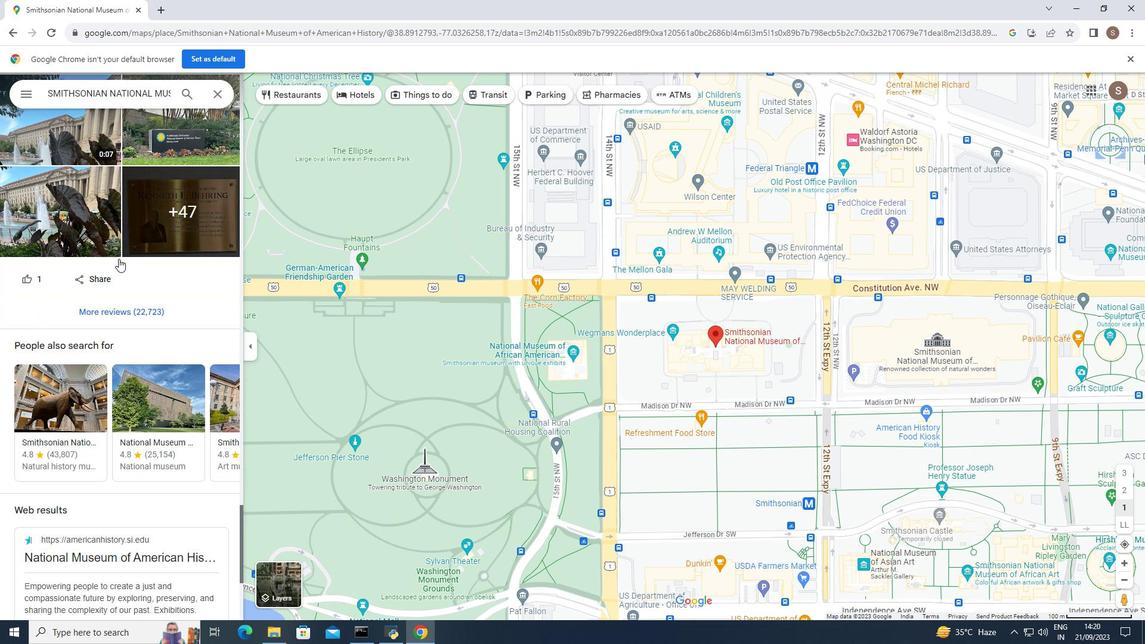 
Action: Mouse scrolled (118, 258) with delta (0, 0)
Screenshot: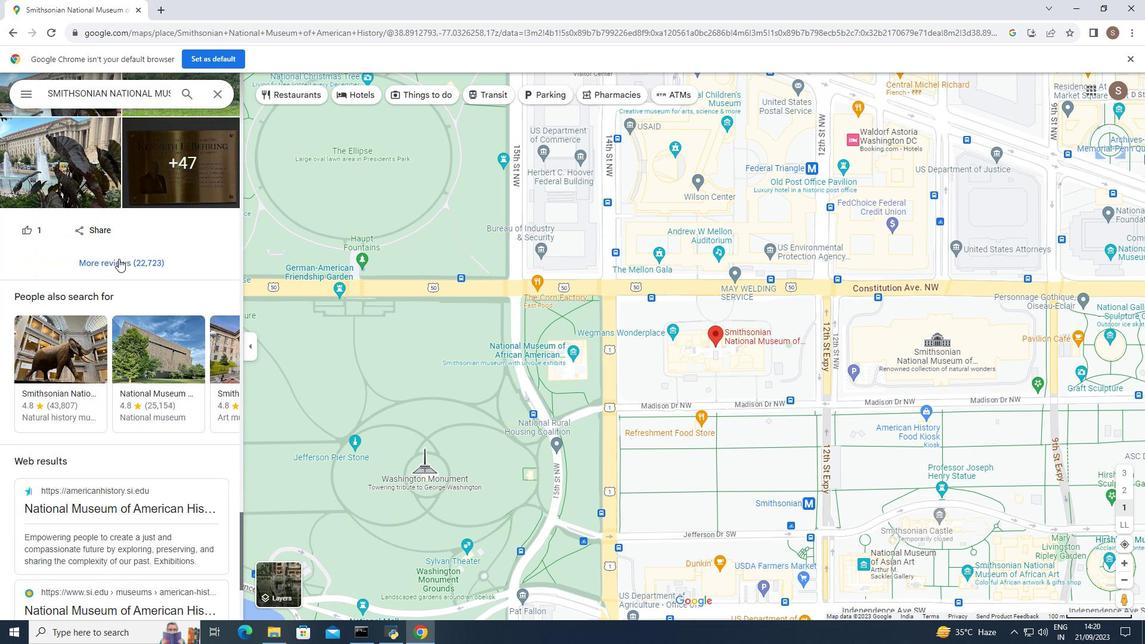
Action: Mouse scrolled (118, 258) with delta (0, 0)
Screenshot: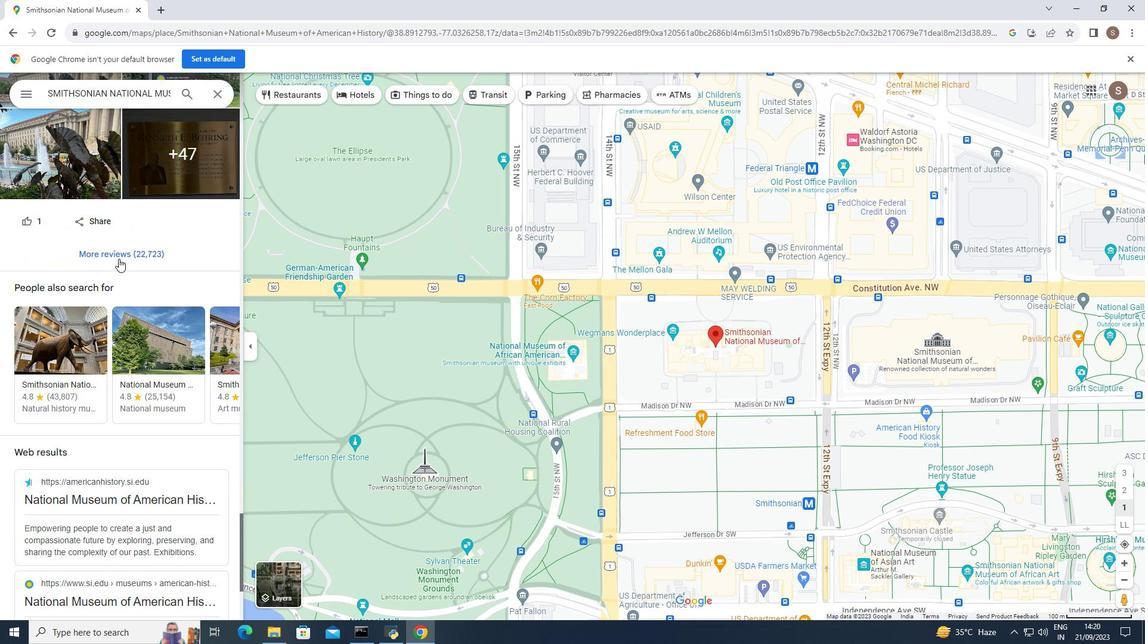 
Action: Mouse scrolled (118, 258) with delta (0, 0)
Screenshot: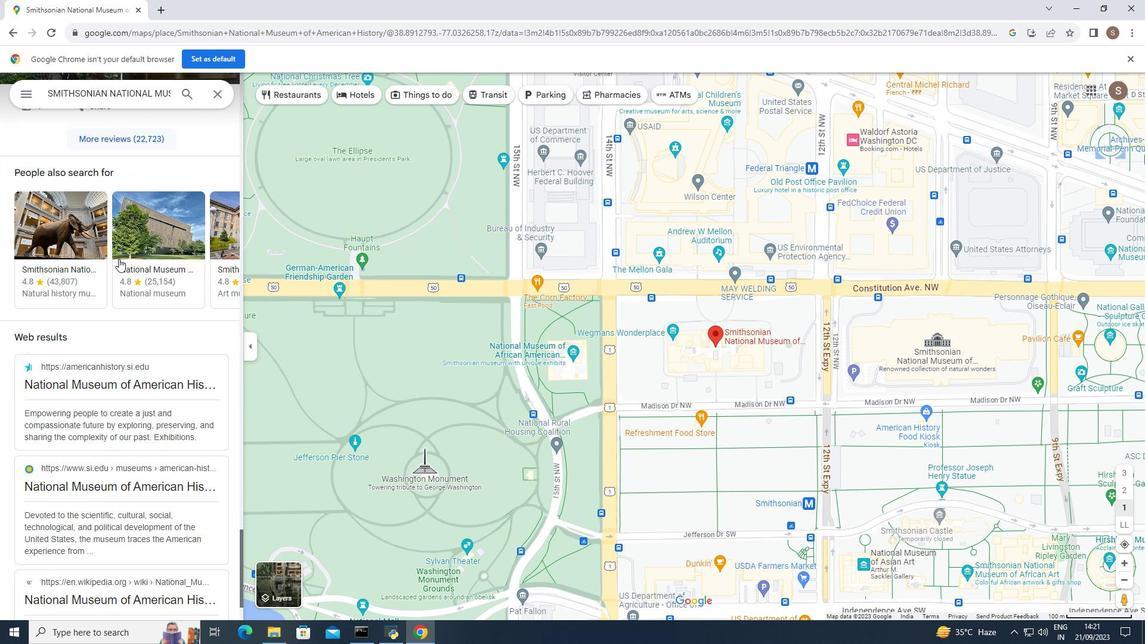 
Action: Mouse scrolled (118, 258) with delta (0, 0)
Screenshot: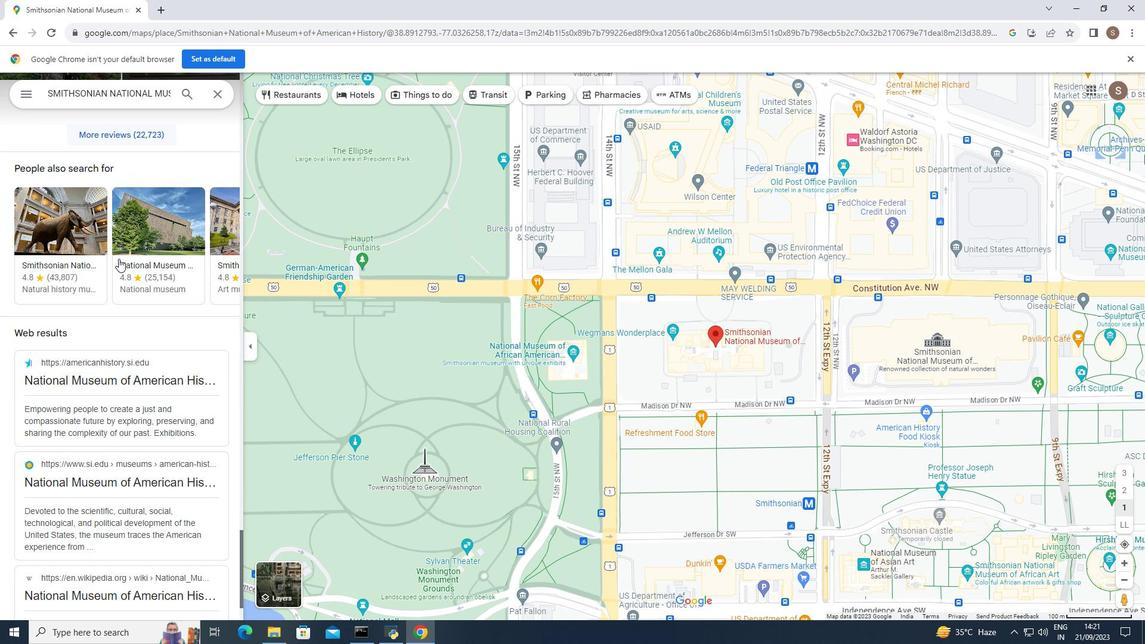 
Action: Mouse scrolled (118, 258) with delta (0, 0)
Screenshot: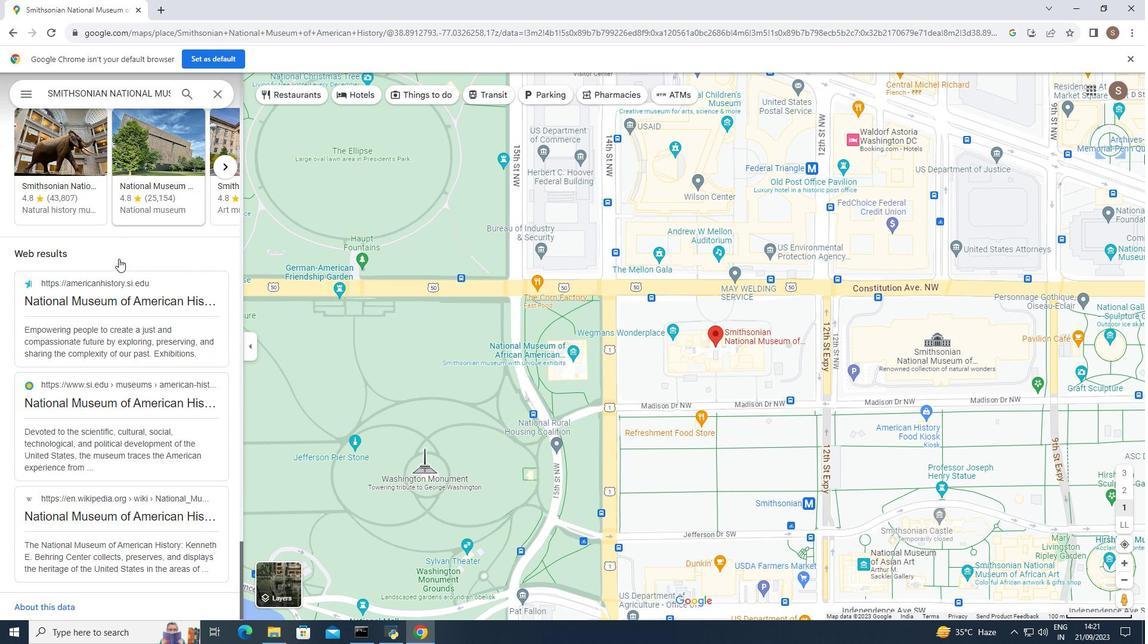 
Action: Mouse scrolled (118, 258) with delta (0, 0)
Screenshot: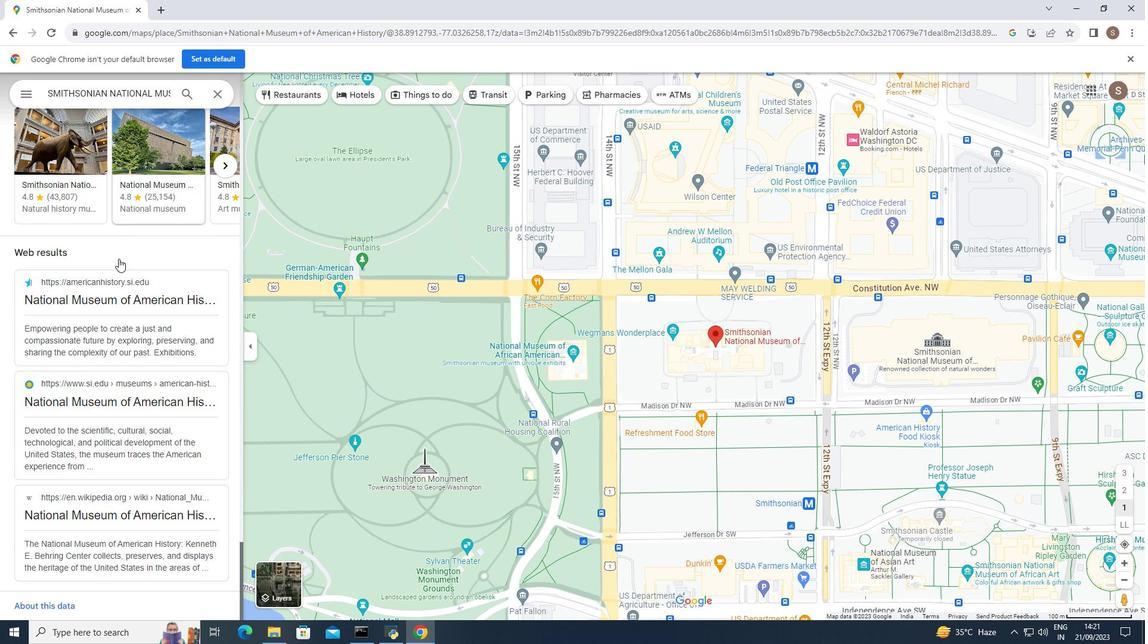 
Action: Mouse scrolled (118, 258) with delta (0, 0)
Screenshot: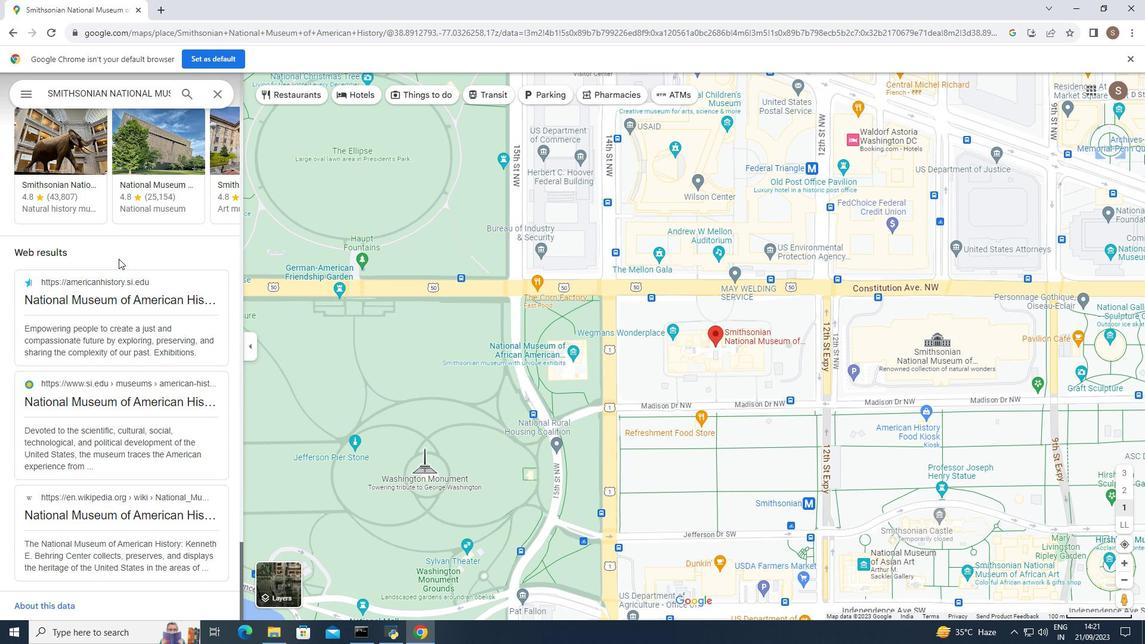 
Action: Mouse scrolled (118, 258) with delta (0, 0)
Screenshot: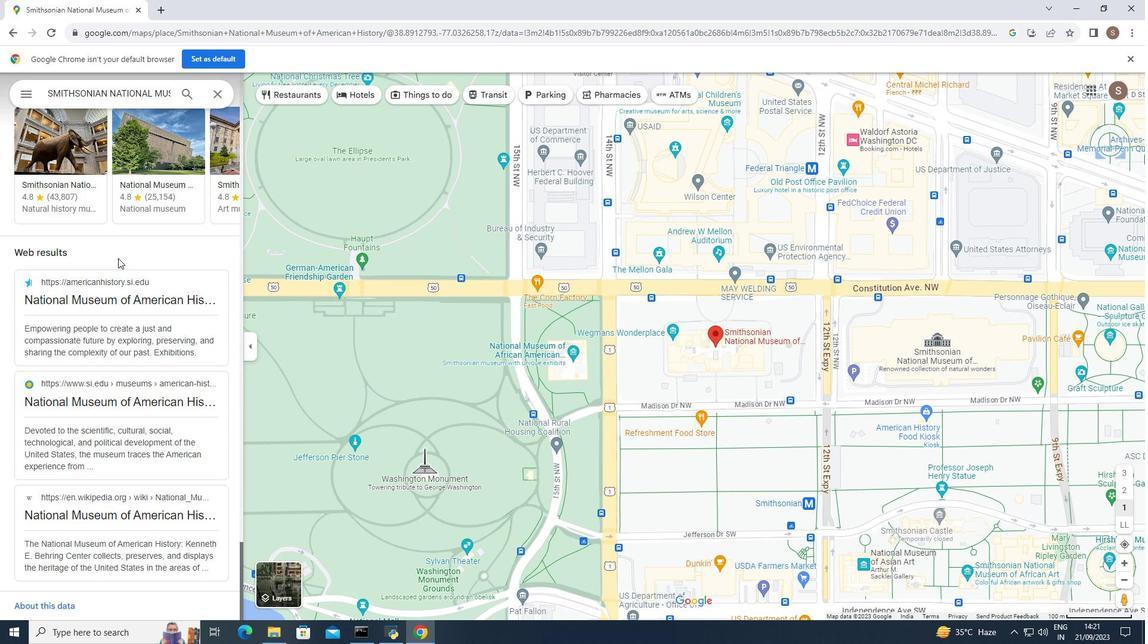
Action: Mouse scrolled (118, 258) with delta (0, 0)
Screenshot: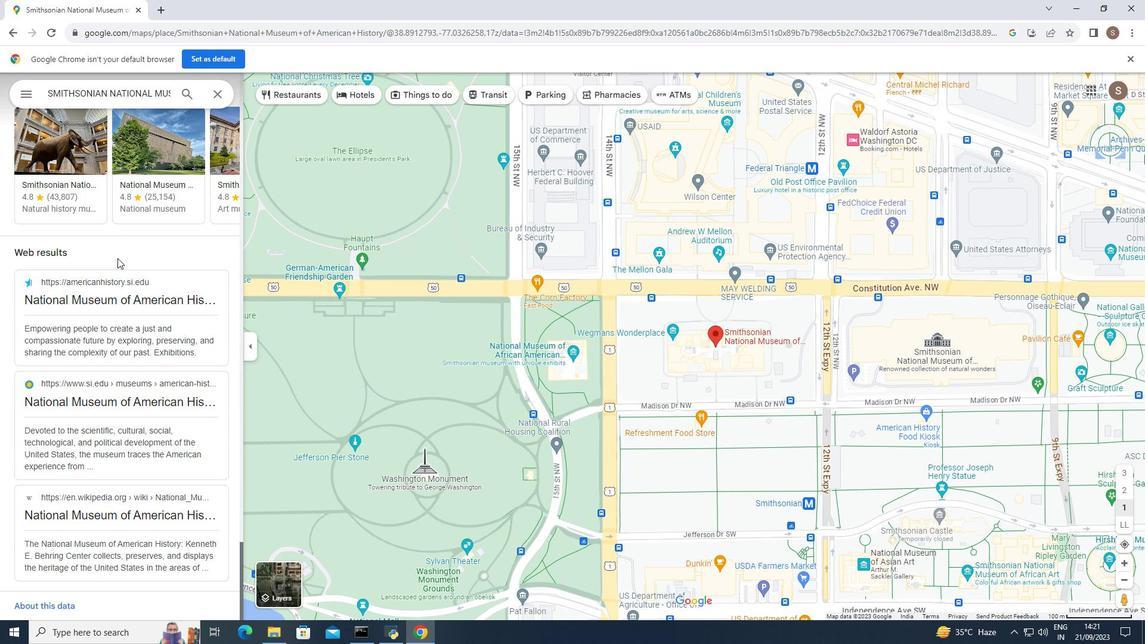 
Action: Mouse moved to (117, 258)
Screenshot: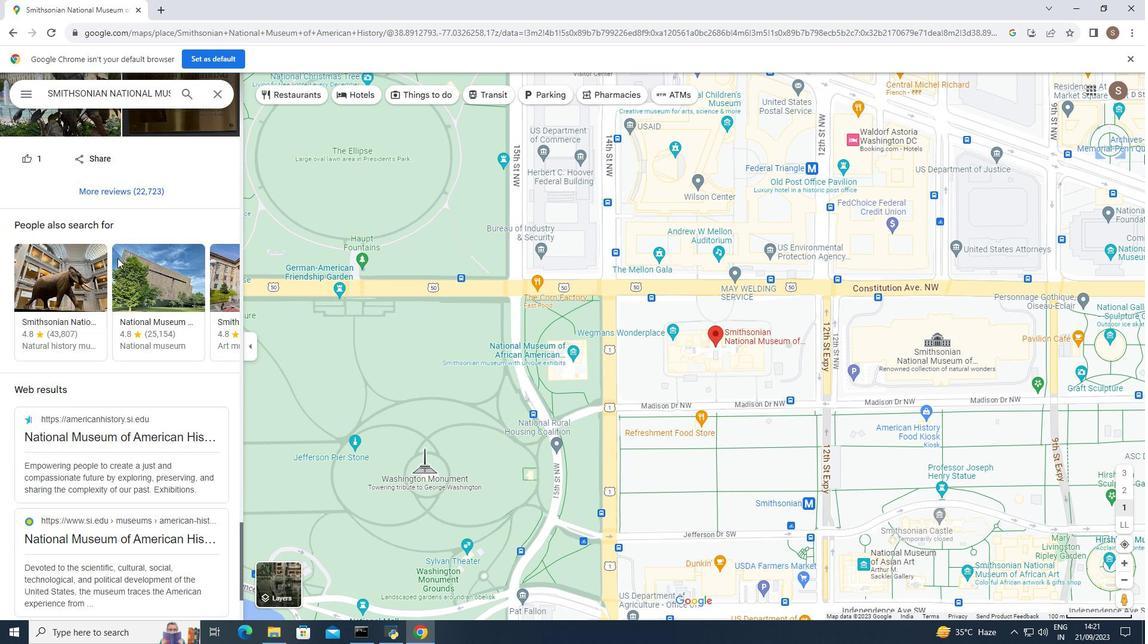 
Action: Mouse scrolled (117, 258) with delta (0, 0)
Screenshot: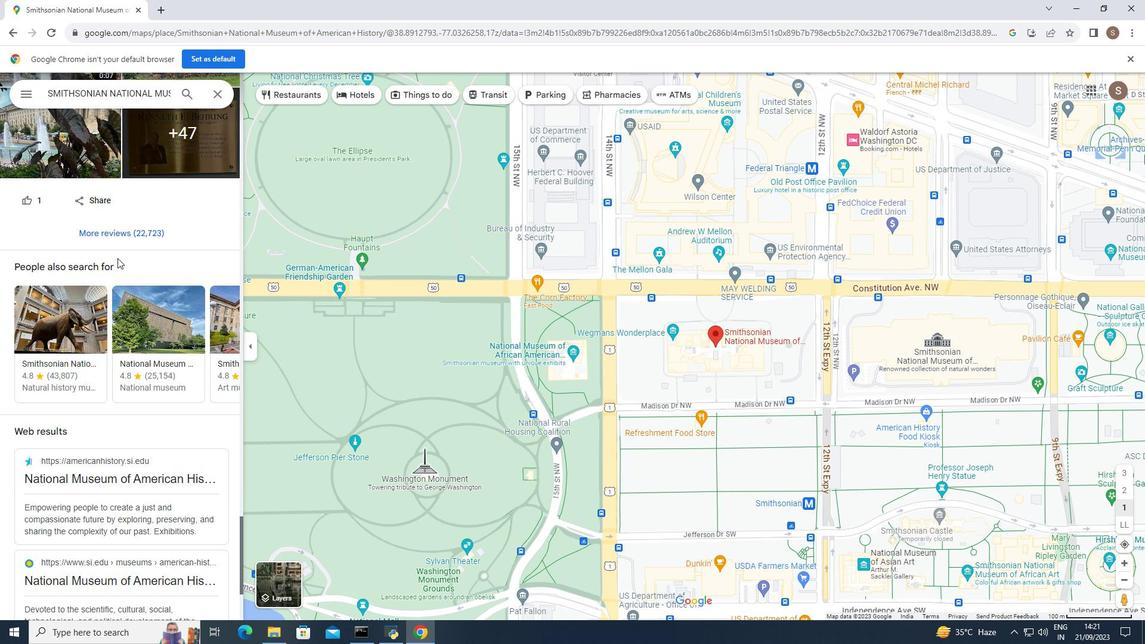 
Action: Mouse scrolled (117, 258) with delta (0, 0)
Screenshot: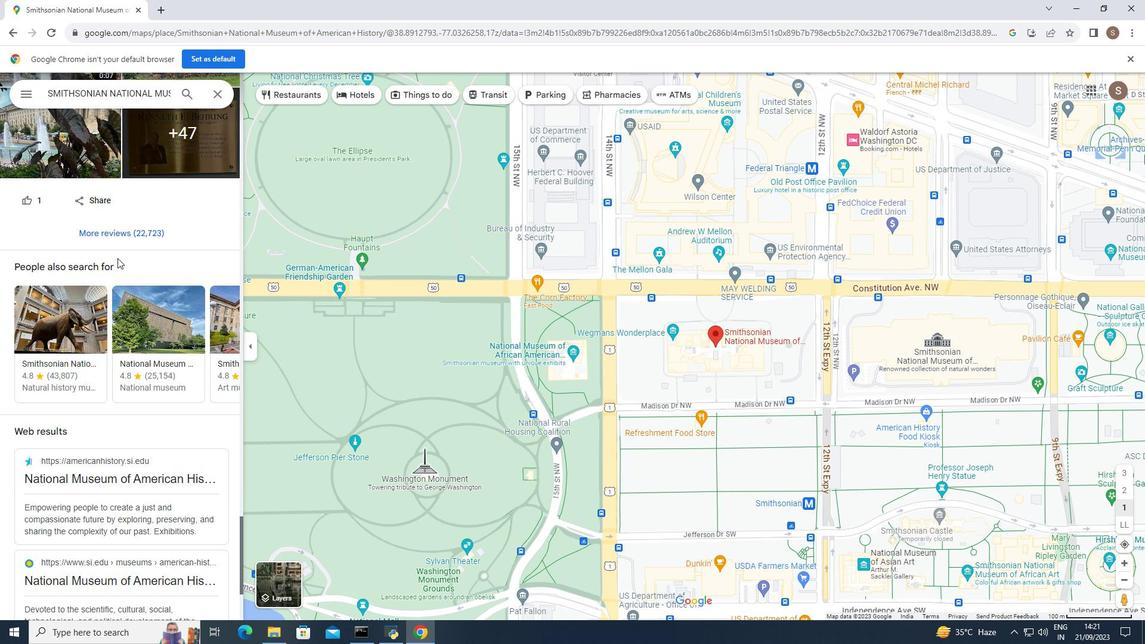 
Action: Mouse scrolled (117, 258) with delta (0, 0)
Screenshot: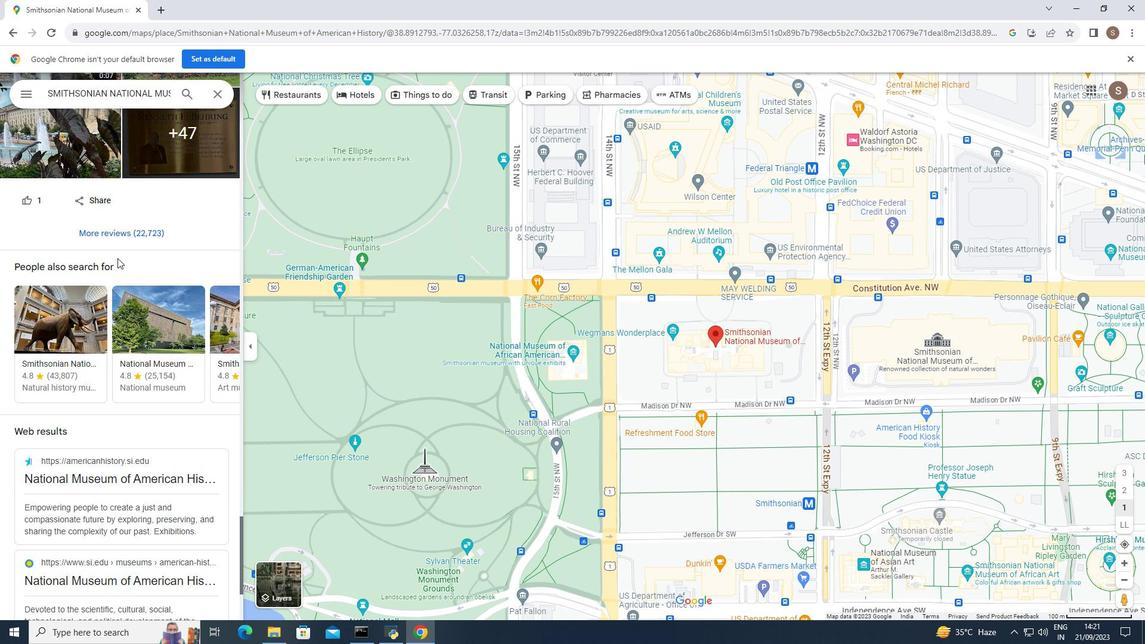 
Action: Mouse scrolled (117, 258) with delta (0, 0)
Screenshot: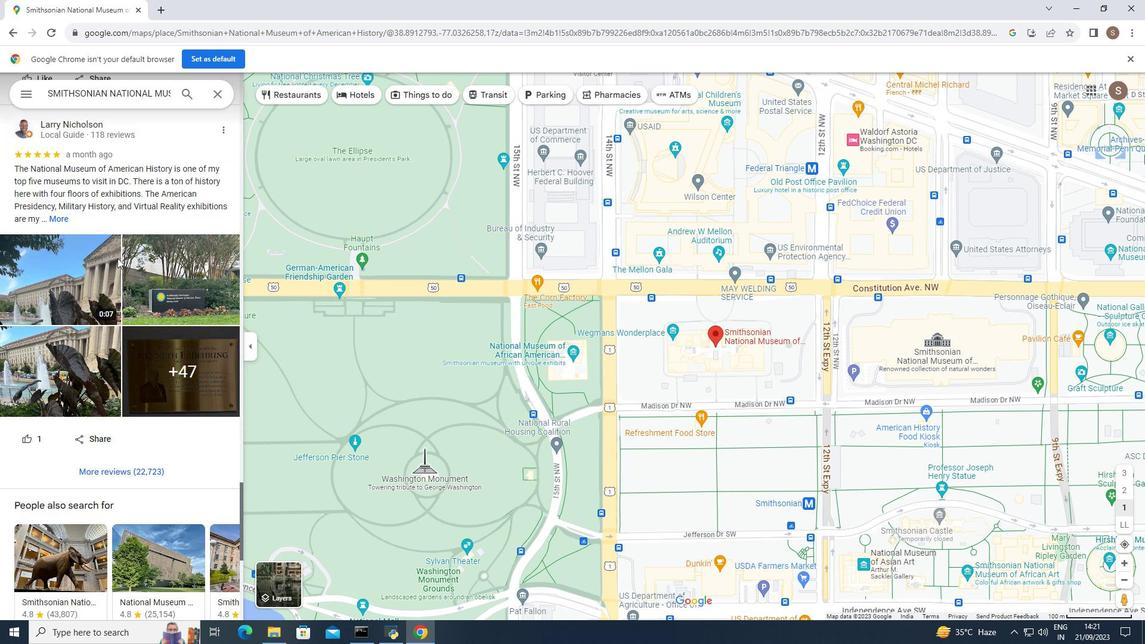 
Action: Mouse scrolled (117, 258) with delta (0, 0)
Screenshot: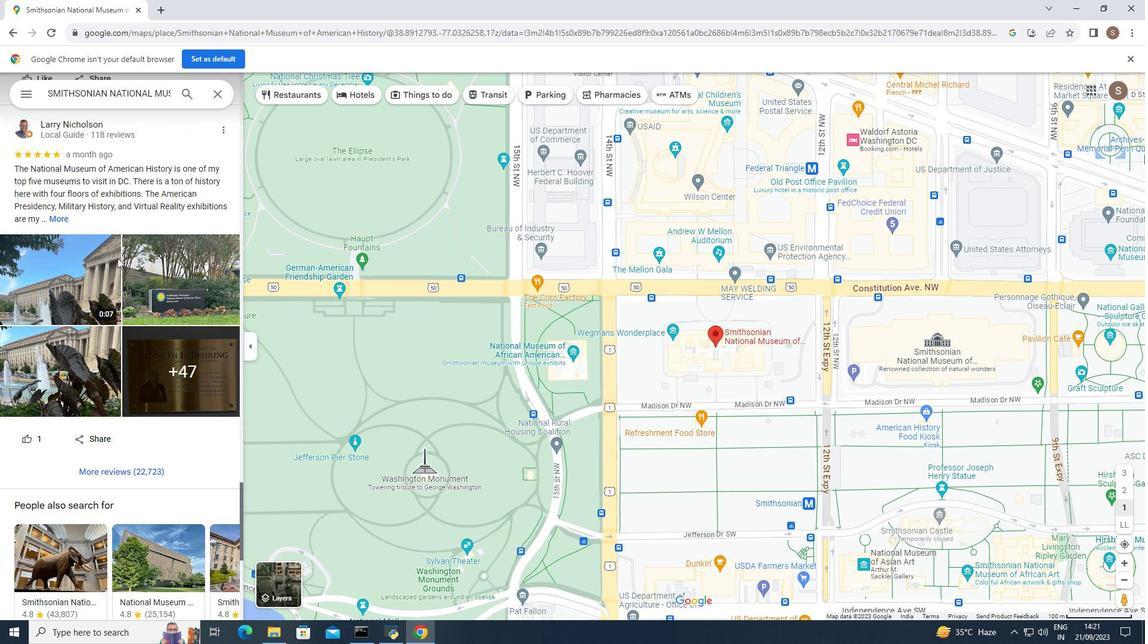 
Action: Mouse scrolled (117, 258) with delta (0, 0)
Screenshot: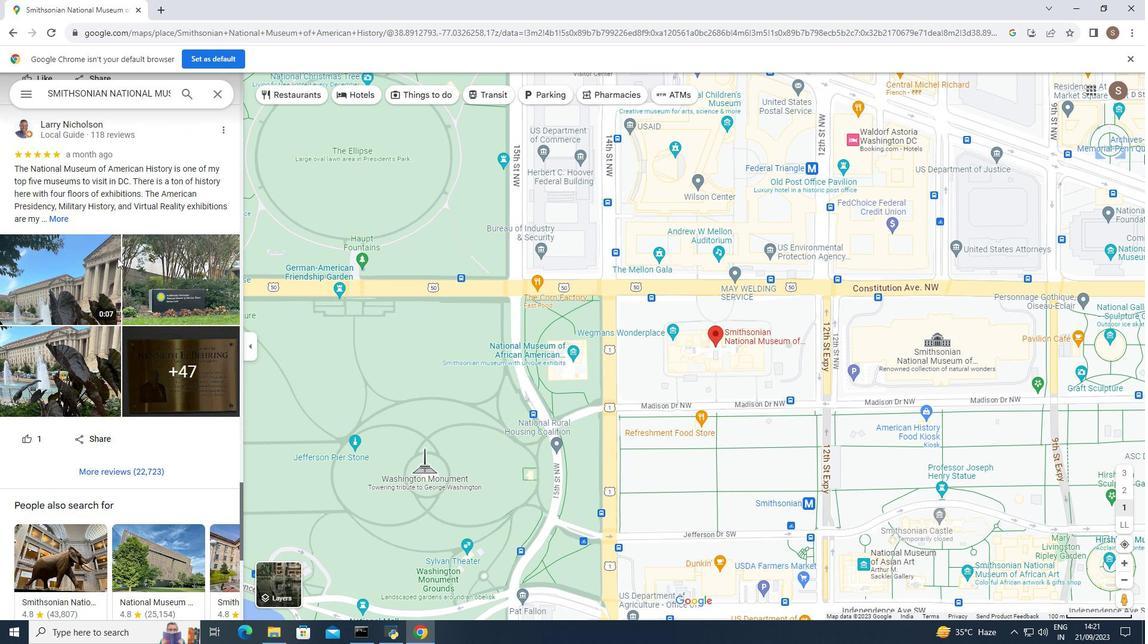 
Action: Mouse scrolled (117, 258) with delta (0, 0)
Screenshot: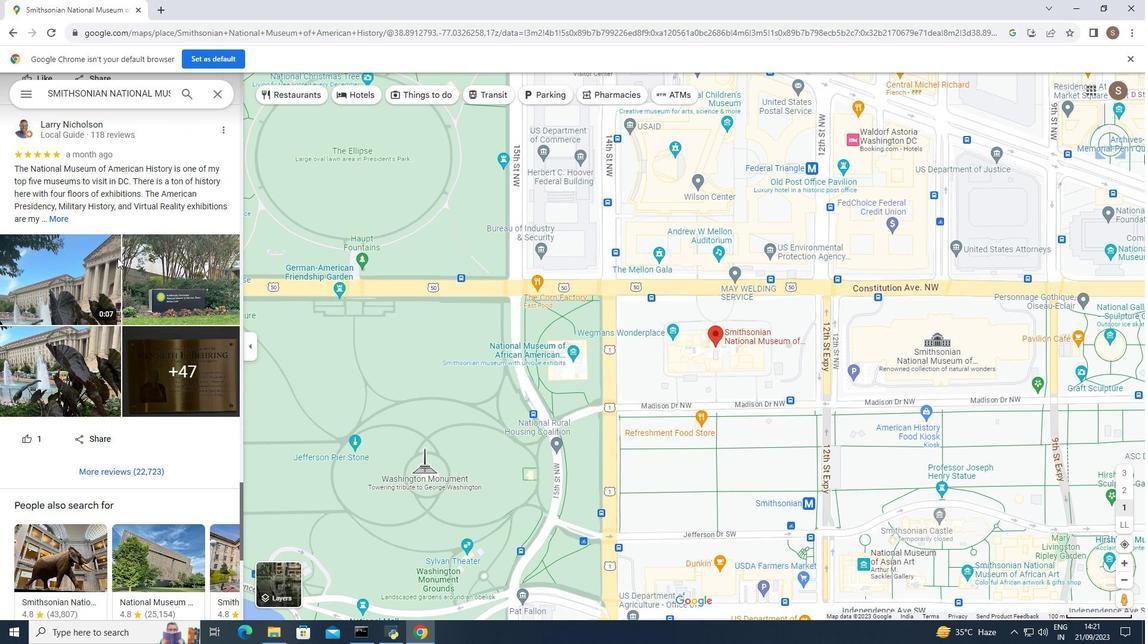 
Action: Mouse scrolled (117, 258) with delta (0, 0)
Screenshot: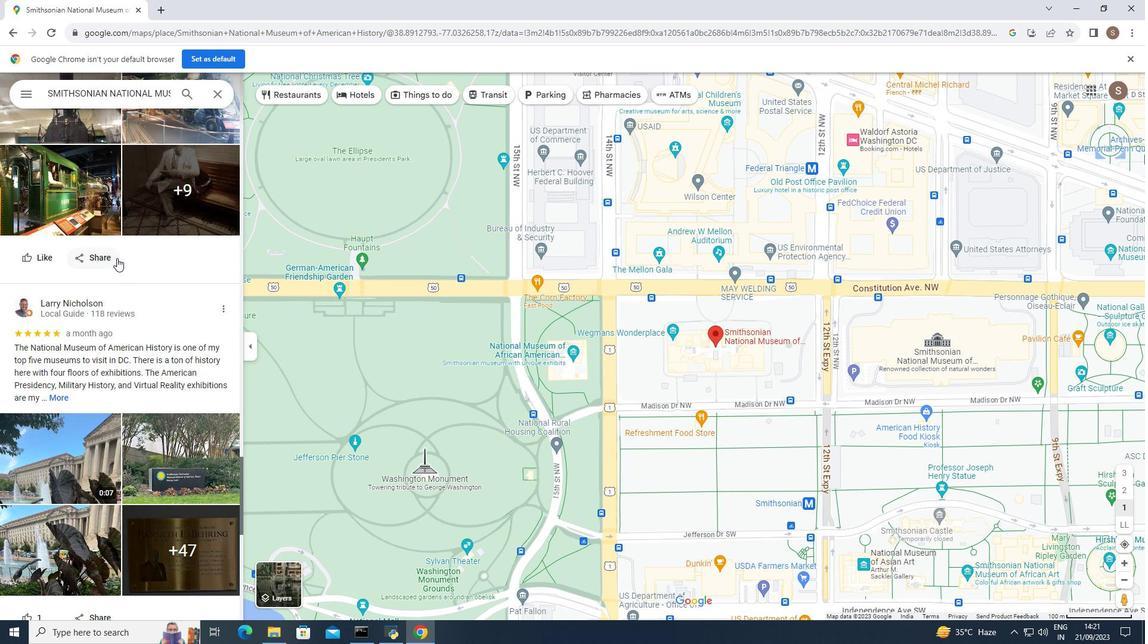 
Action: Mouse scrolled (117, 258) with delta (0, 0)
Screenshot: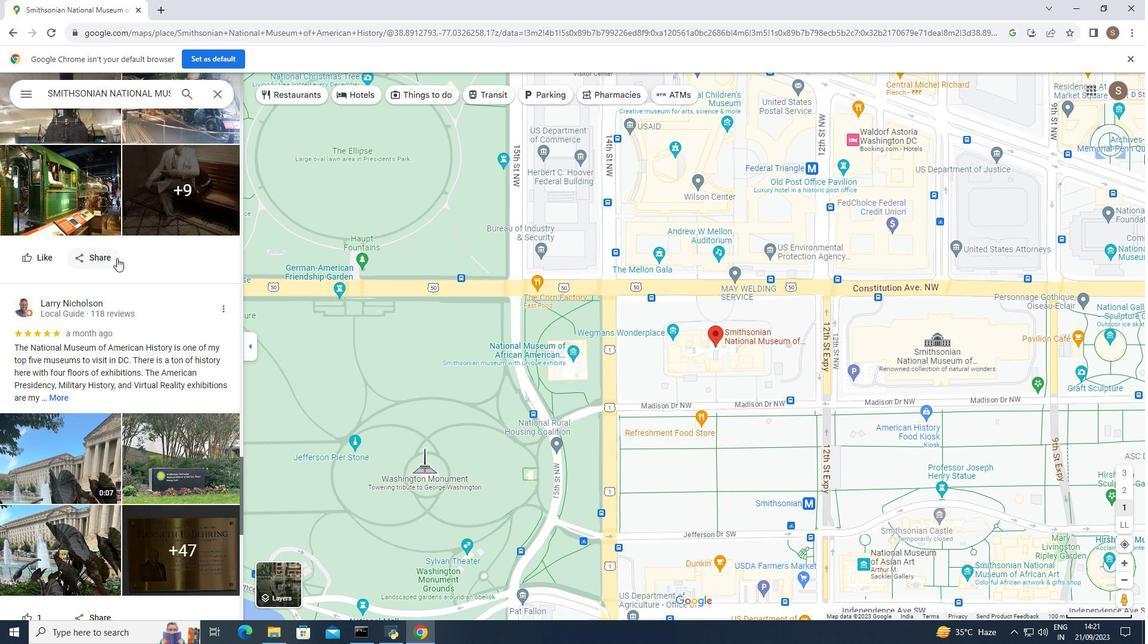 
Action: Mouse scrolled (117, 258) with delta (0, 0)
Screenshot: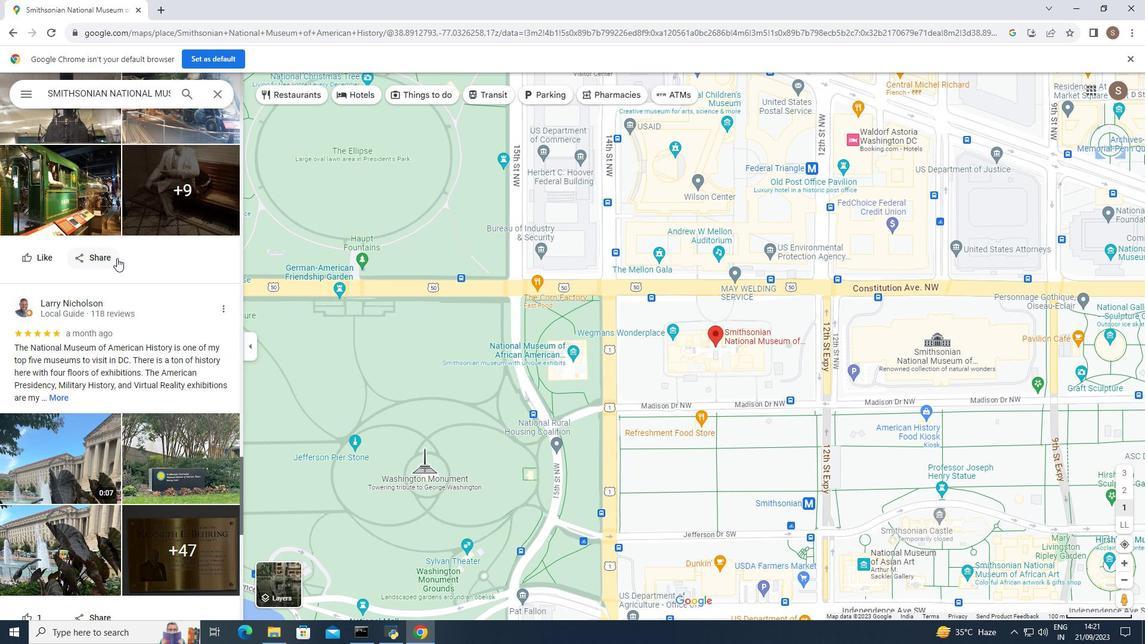 
Action: Mouse moved to (116, 258)
Screenshot: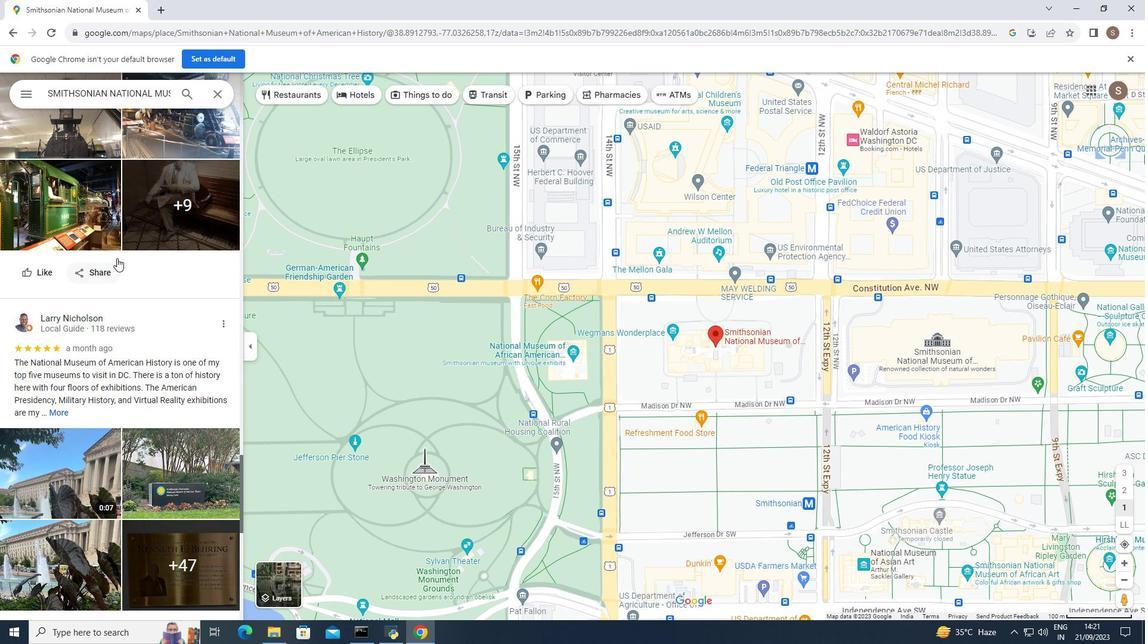 
Action: Mouse scrolled (116, 258) with delta (0, 0)
Screenshot: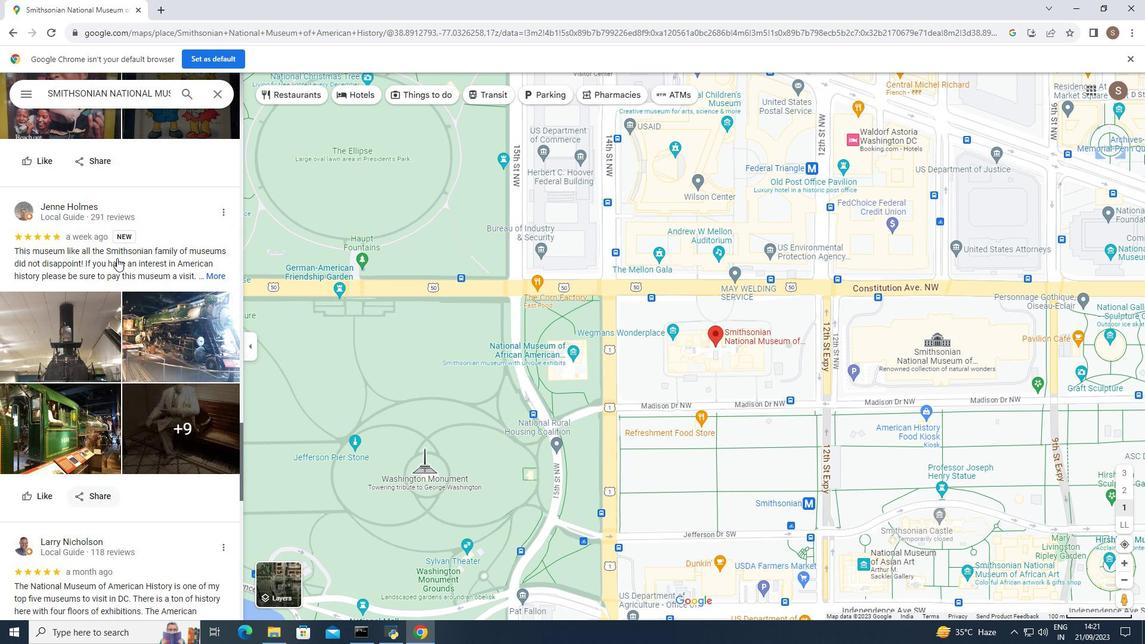 
Action: Mouse scrolled (116, 258) with delta (0, 0)
Screenshot: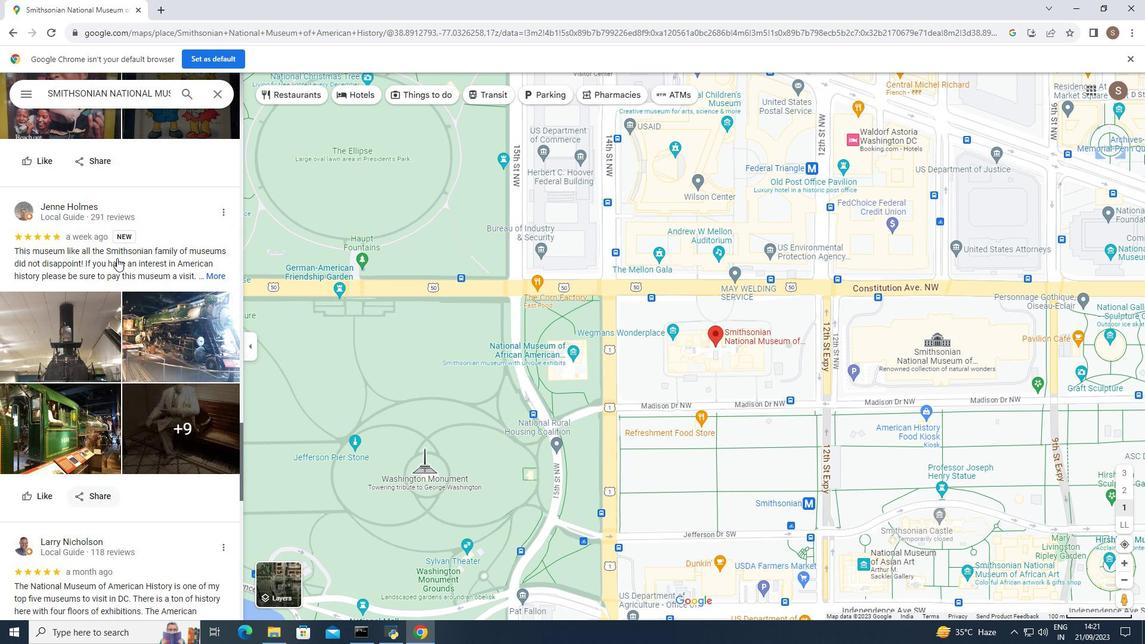 
Action: Mouse scrolled (116, 258) with delta (0, 0)
Screenshot: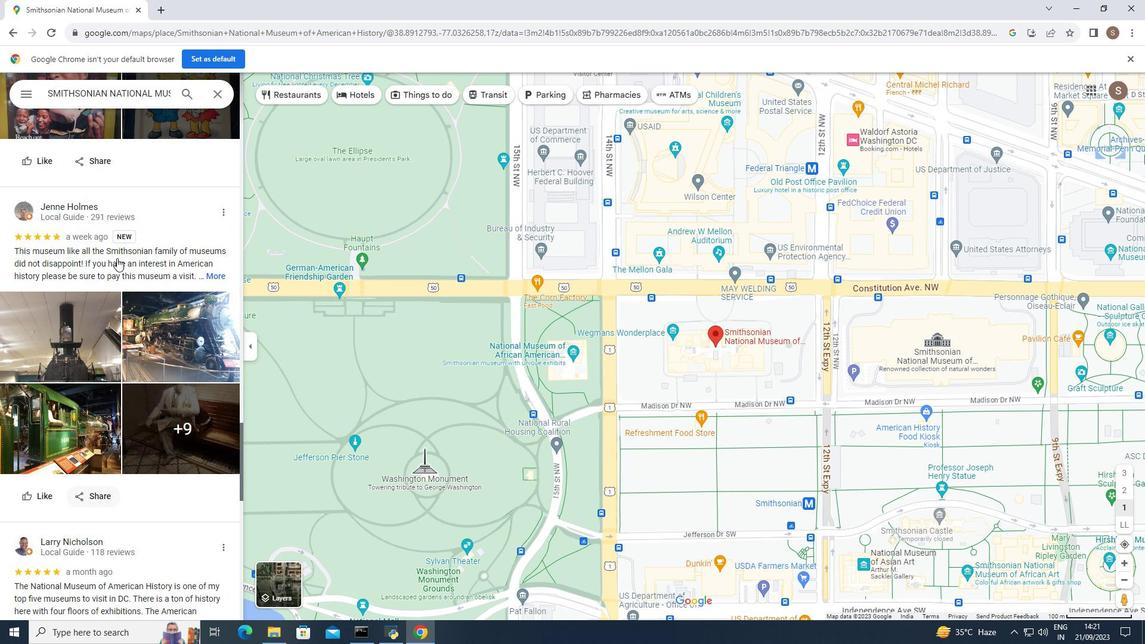 
Action: Mouse scrolled (116, 258) with delta (0, 0)
Screenshot: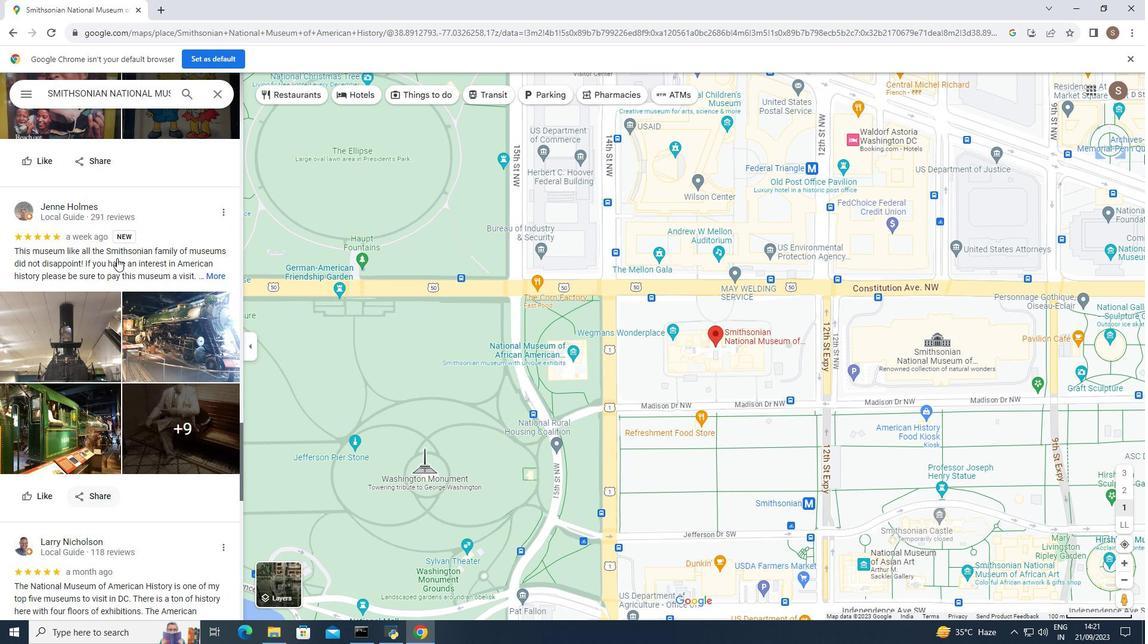 
Action: Mouse scrolled (116, 258) with delta (0, 0)
Screenshot: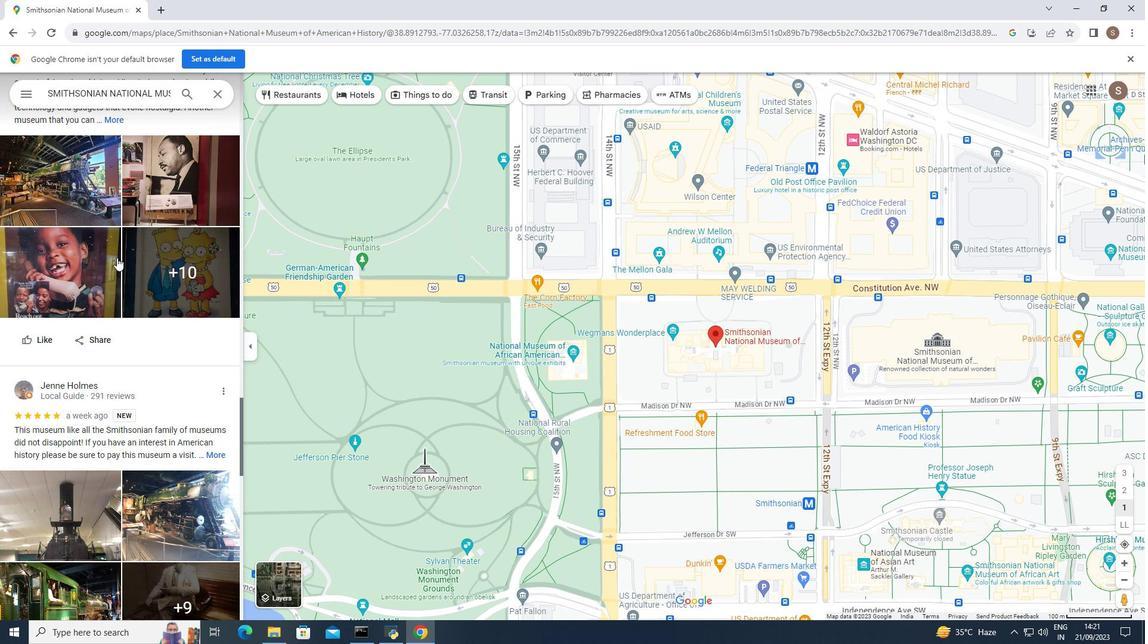 
Action: Mouse scrolled (116, 258) with delta (0, 0)
Screenshot: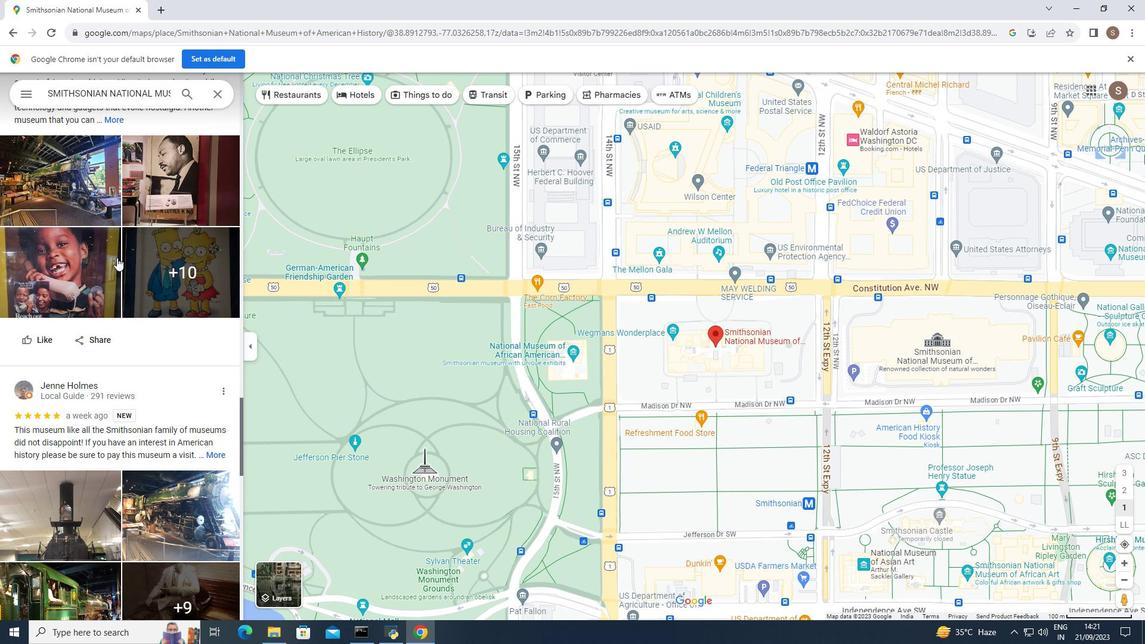 
Action: Mouse scrolled (116, 258) with delta (0, 0)
Screenshot: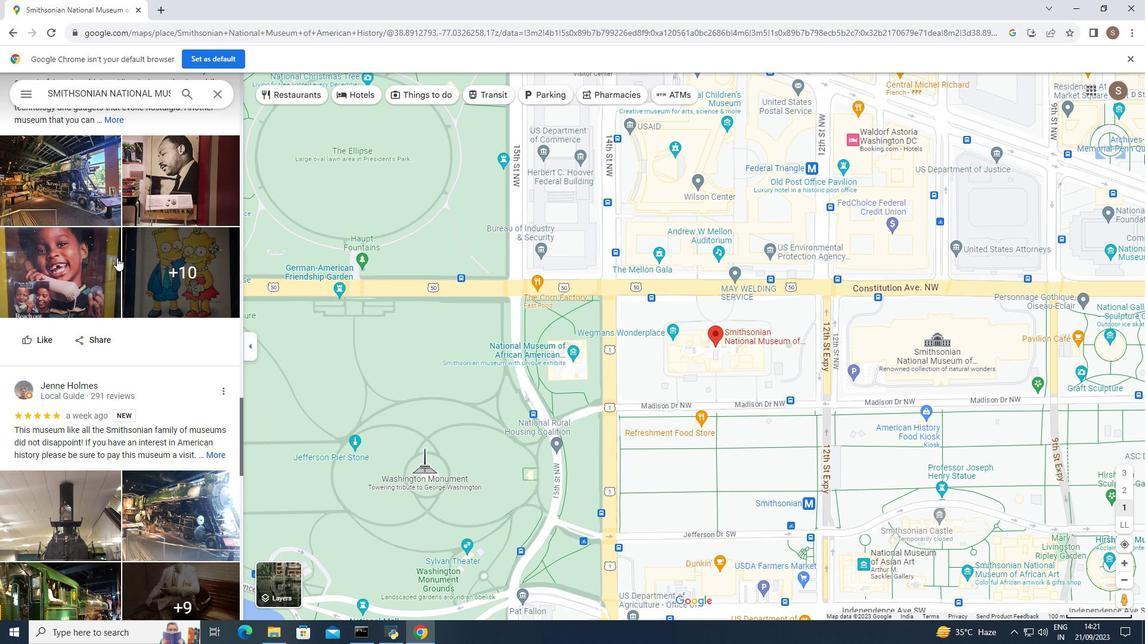 
Action: Mouse moved to (116, 257)
Screenshot: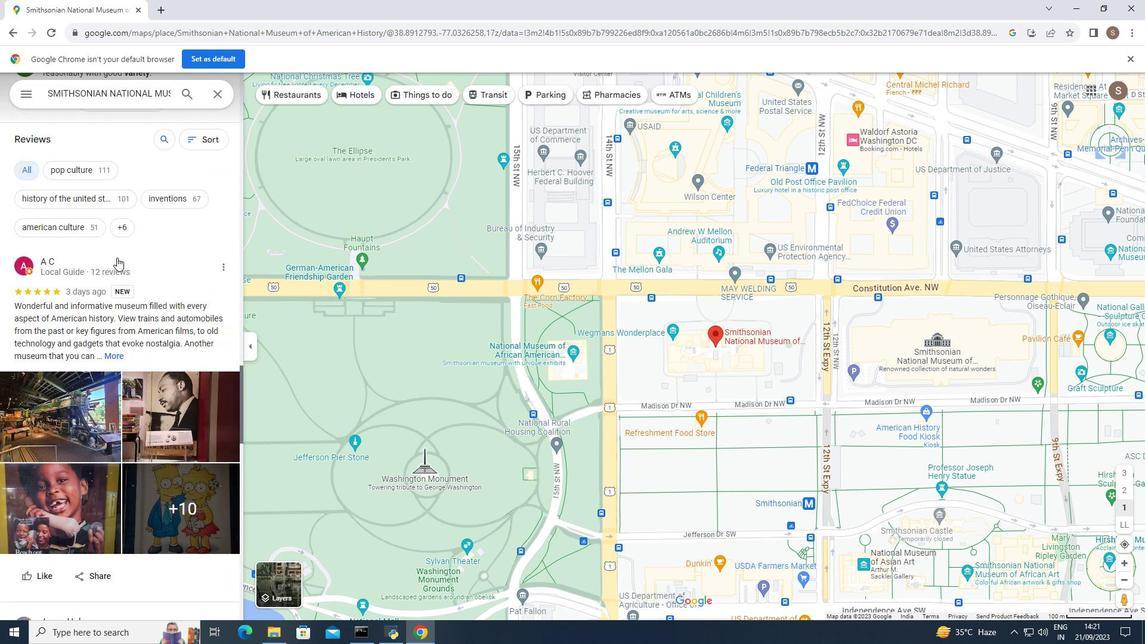 
Action: Mouse scrolled (116, 258) with delta (0, 0)
Screenshot: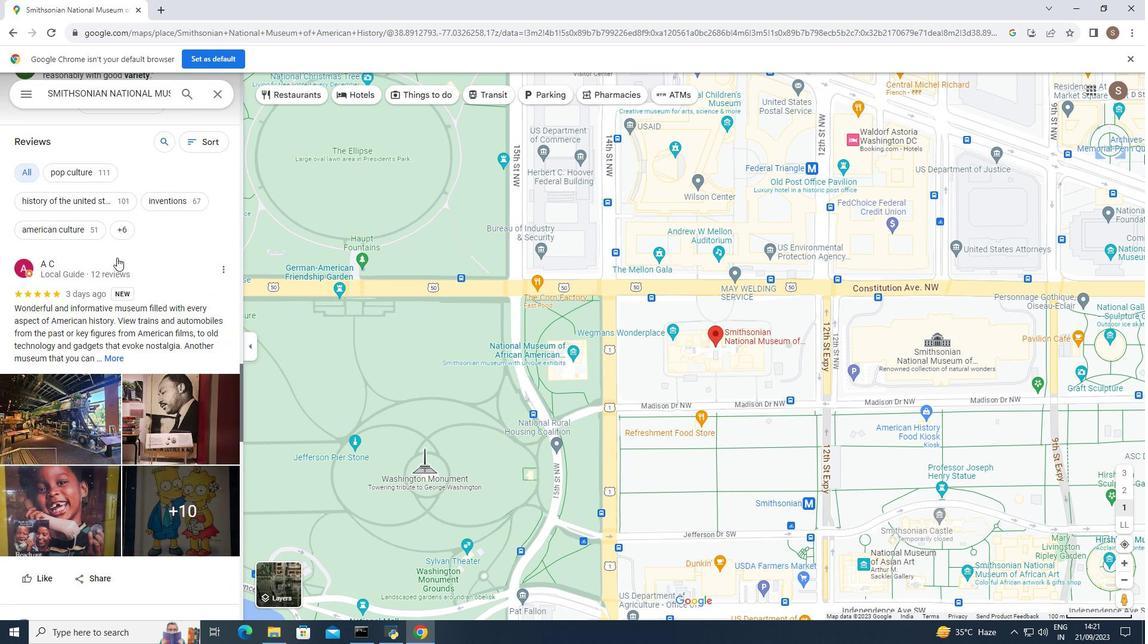 
Action: Mouse scrolled (116, 258) with delta (0, 0)
Screenshot: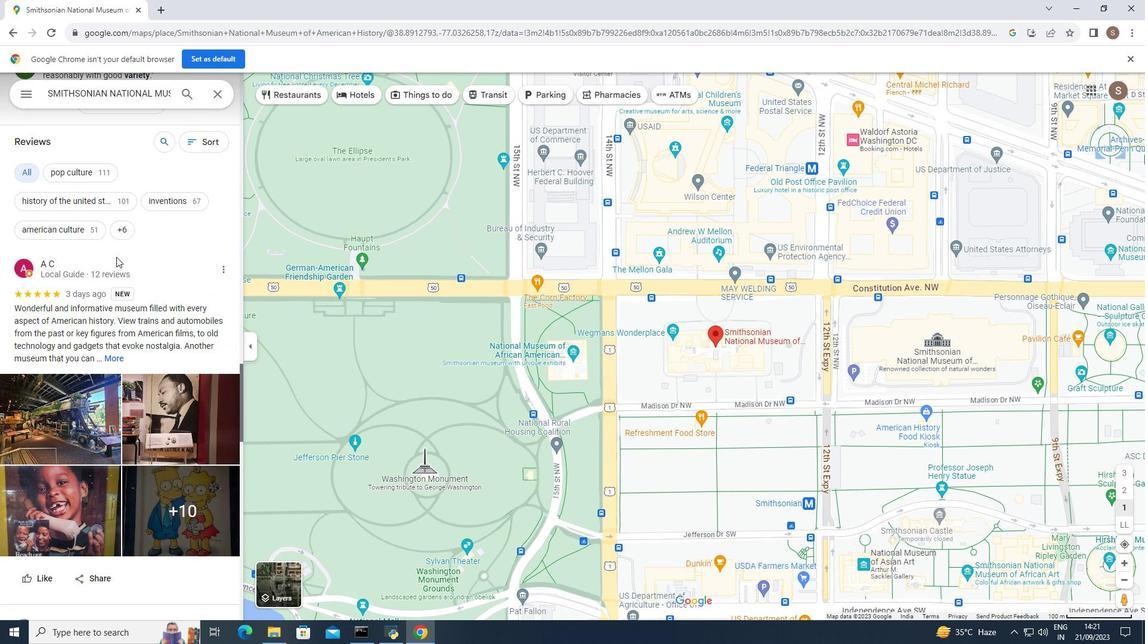 
Action: Mouse scrolled (116, 258) with delta (0, 0)
Screenshot: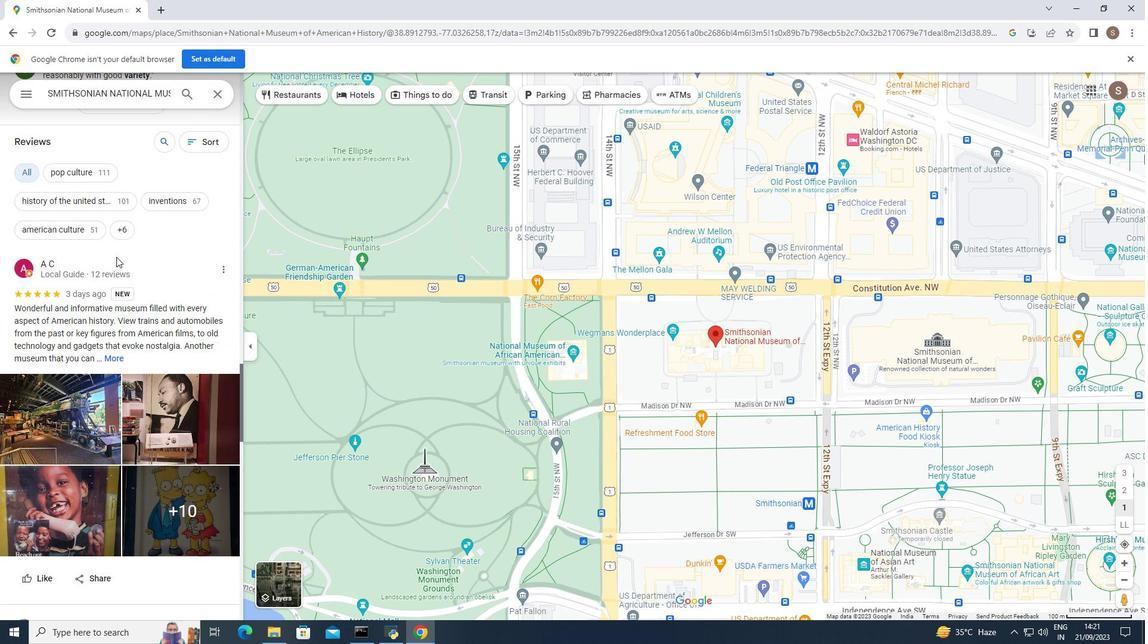 
Action: Mouse scrolled (116, 258) with delta (0, 0)
Screenshot: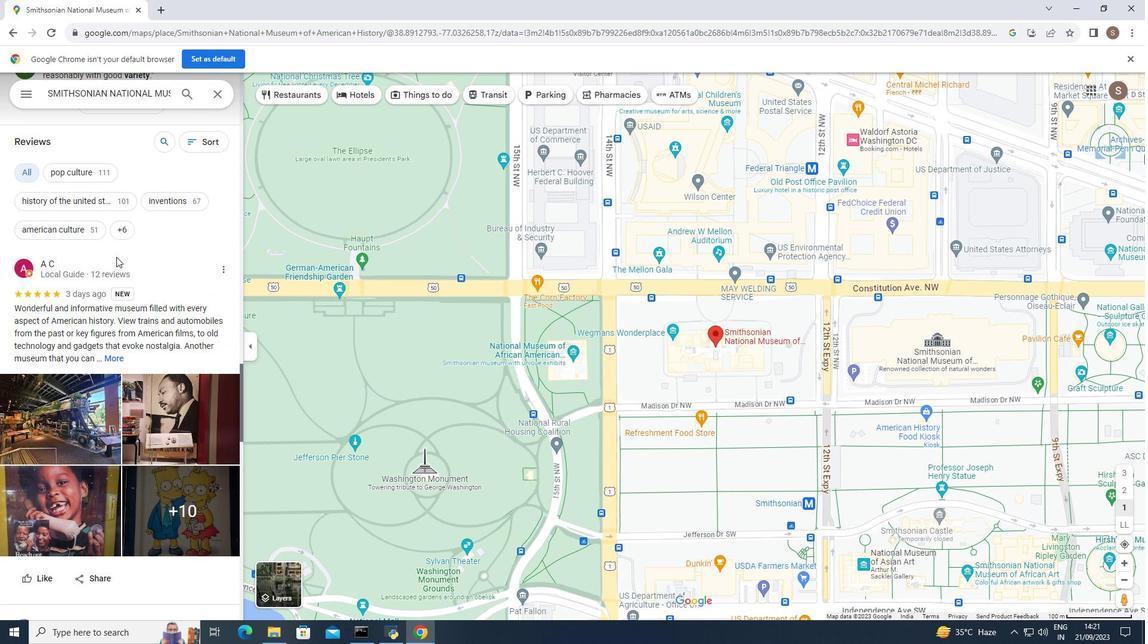 
Action: Mouse moved to (116, 257)
Screenshot: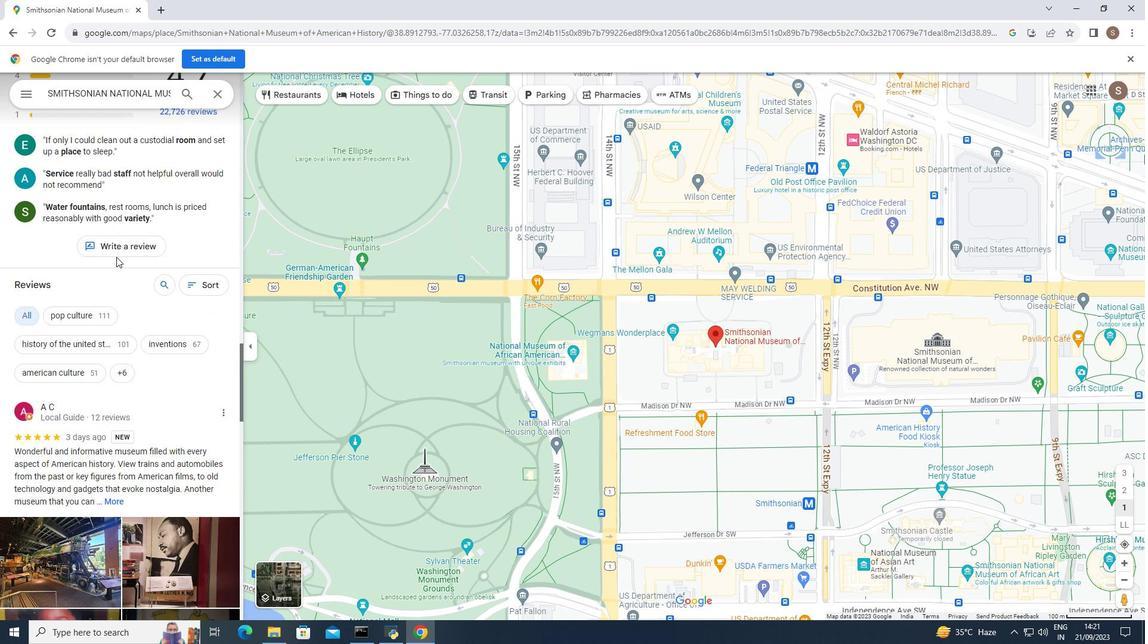 
Action: Mouse scrolled (116, 257) with delta (0, 0)
Screenshot: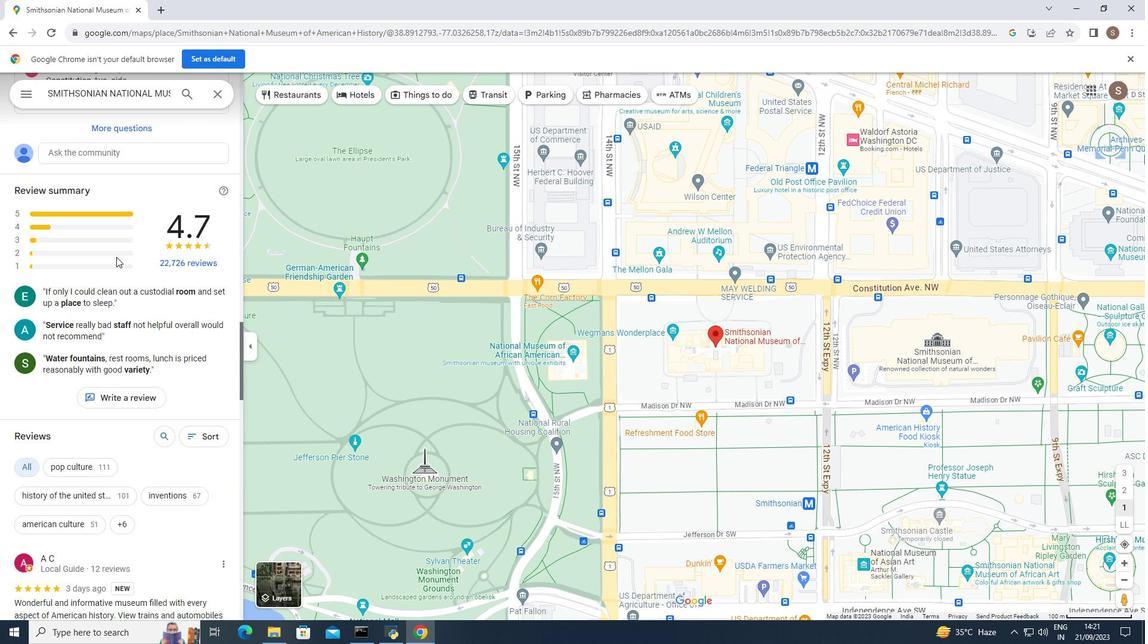 
Action: Mouse scrolled (116, 257) with delta (0, 0)
Screenshot: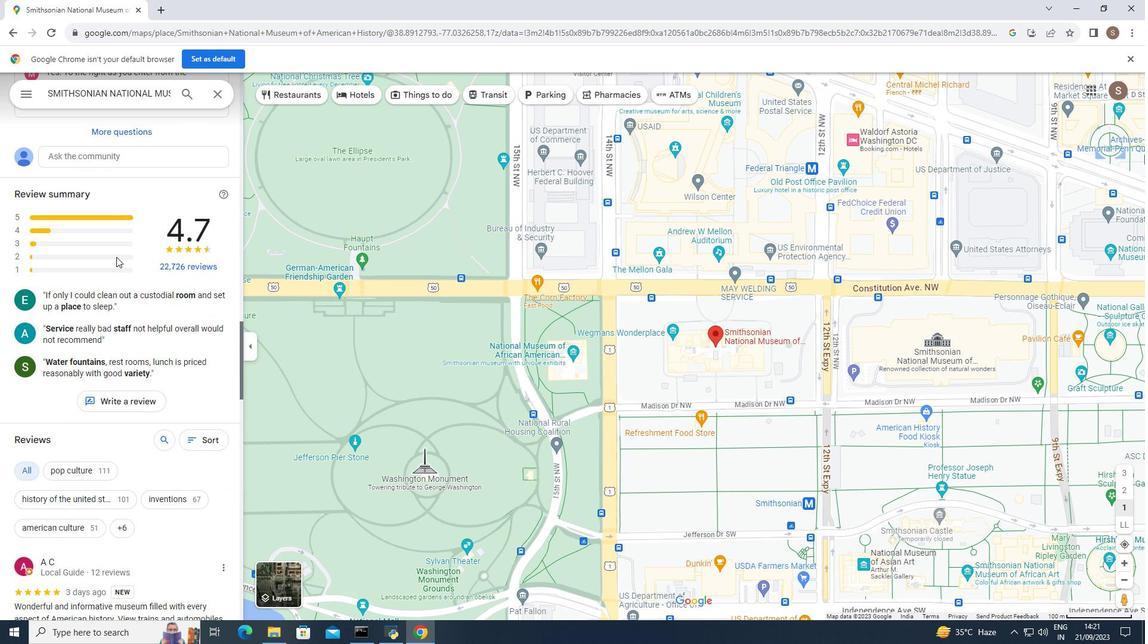 
Action: Mouse scrolled (116, 257) with delta (0, 0)
Screenshot: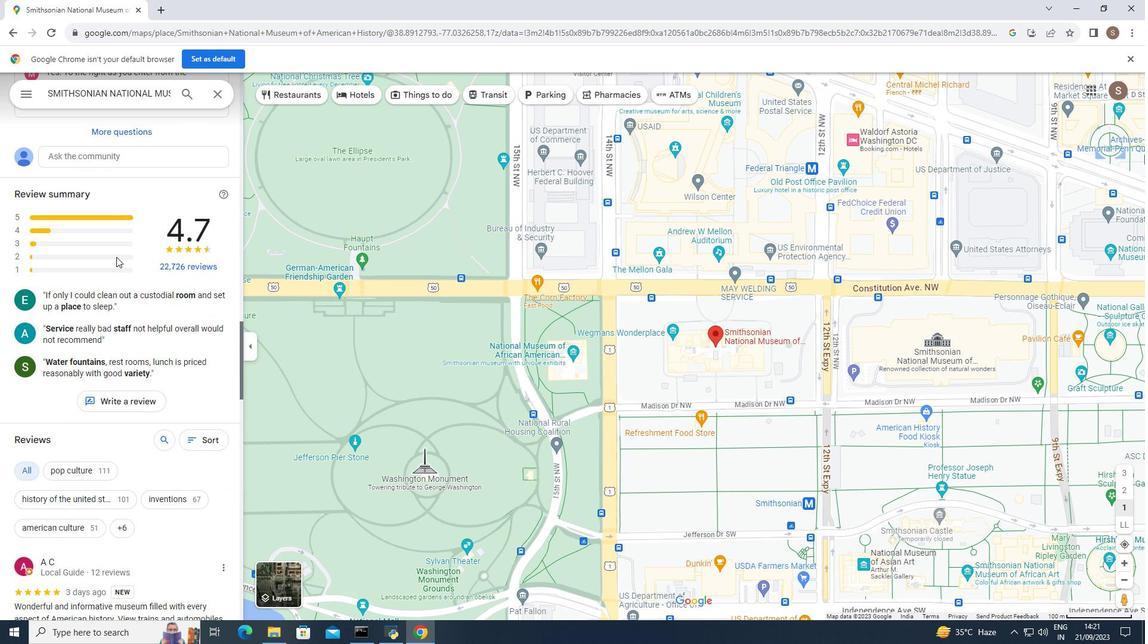
Action: Mouse scrolled (116, 257) with delta (0, 0)
Screenshot: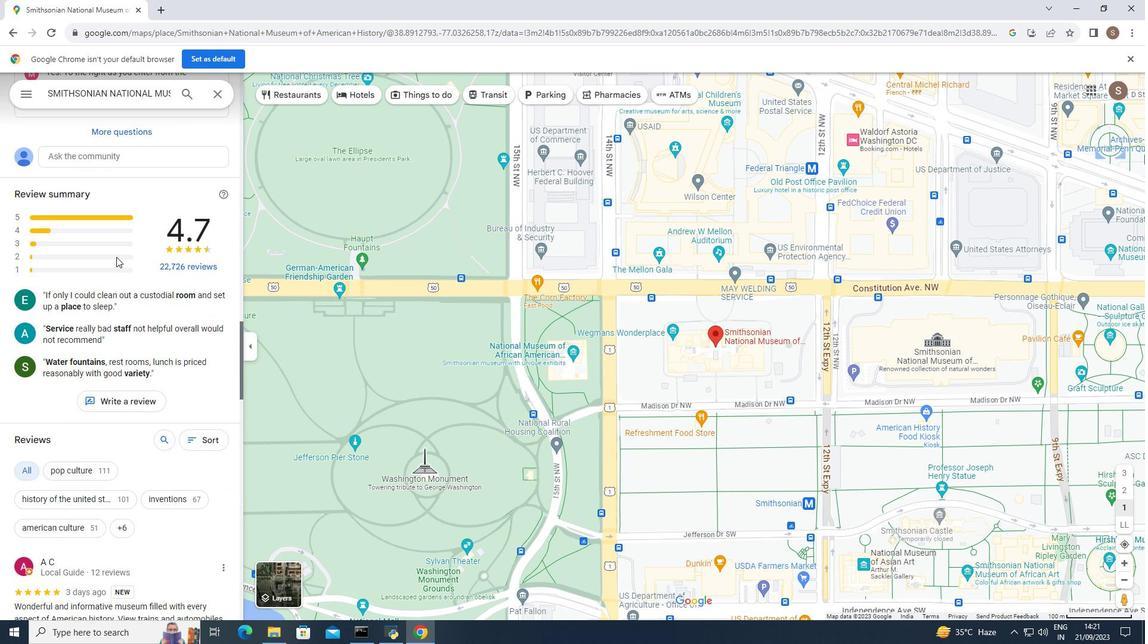 
Action: Mouse scrolled (116, 257) with delta (0, 0)
Screenshot: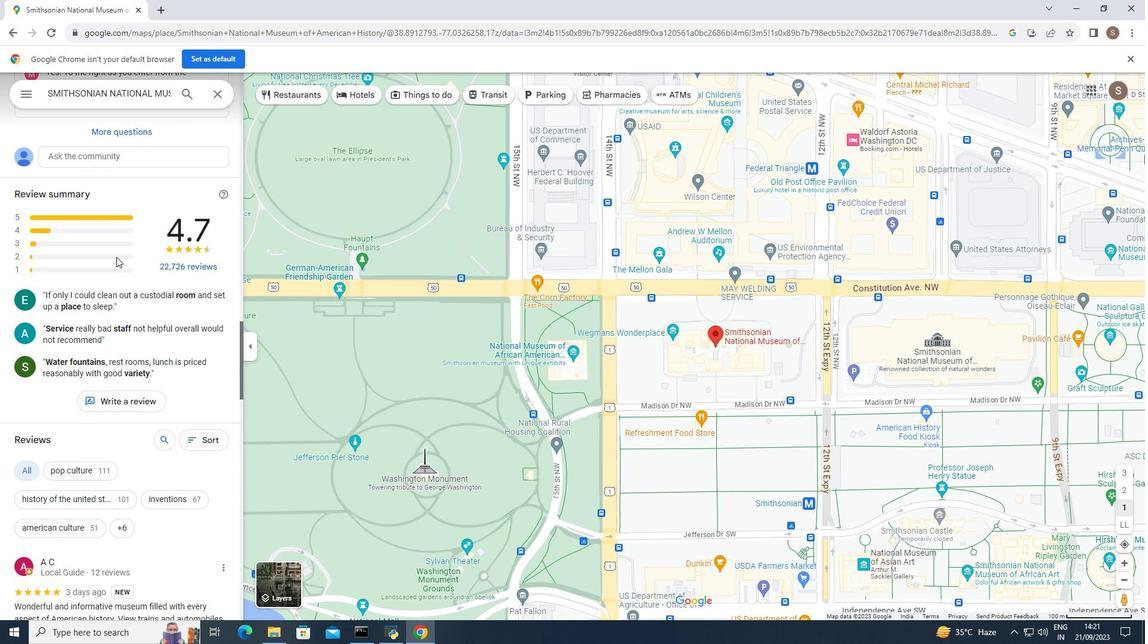 
Action: Mouse scrolled (116, 257) with delta (0, 0)
Screenshot: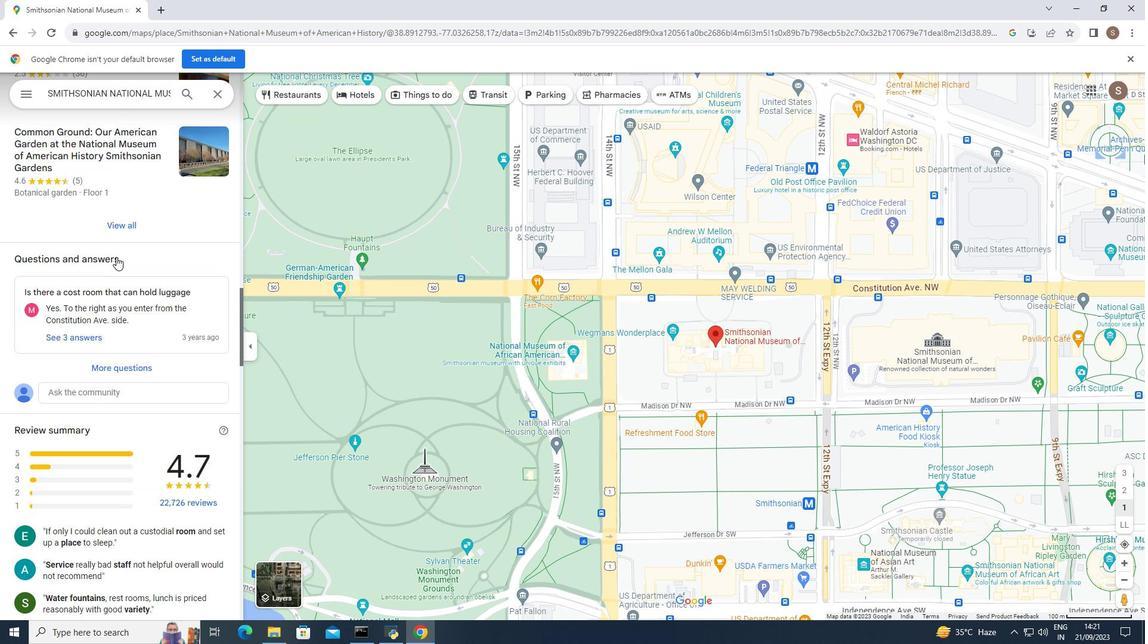 
Action: Mouse scrolled (116, 257) with delta (0, 0)
Screenshot: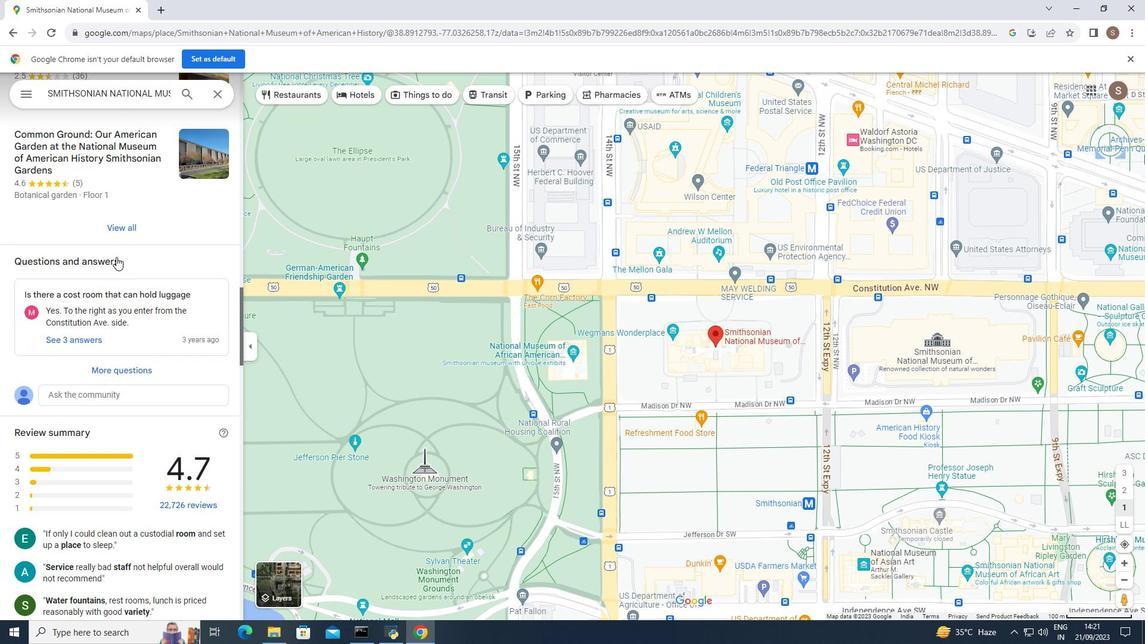 
Action: Mouse scrolled (116, 257) with delta (0, 0)
Screenshot: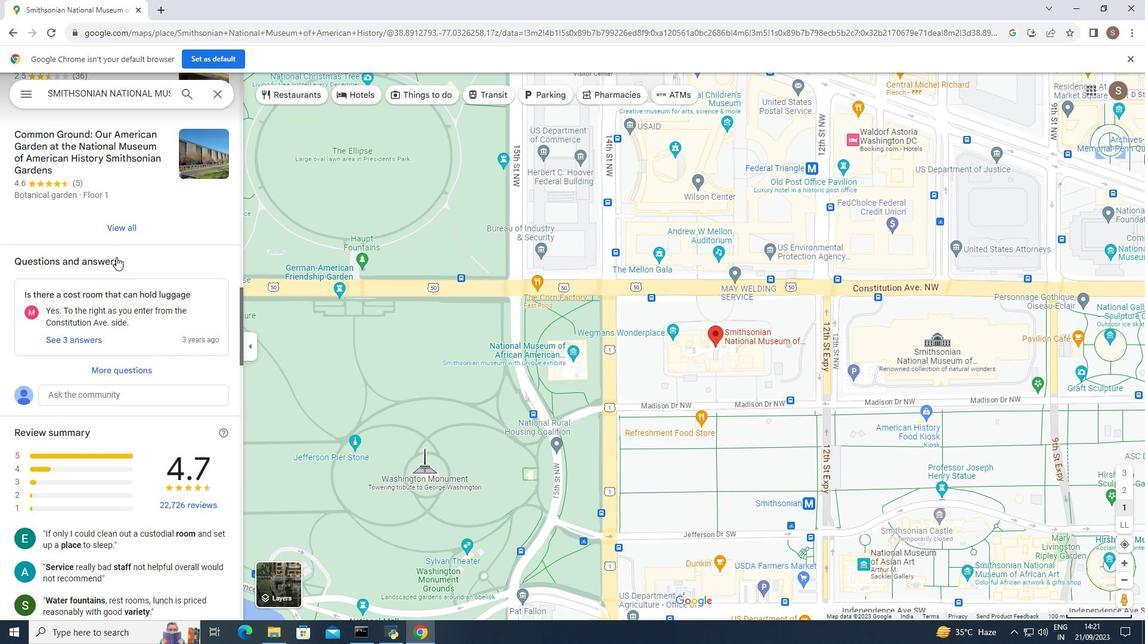 
Action: Mouse scrolled (116, 257) with delta (0, 0)
Screenshot: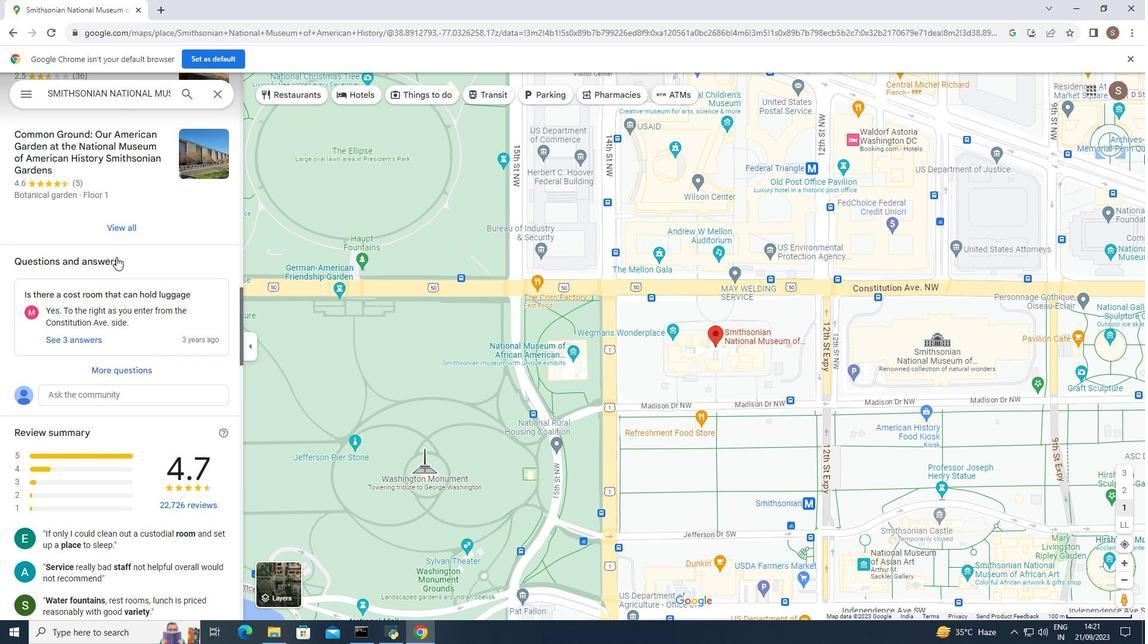 
Action: Mouse scrolled (116, 257) with delta (0, 0)
Screenshot: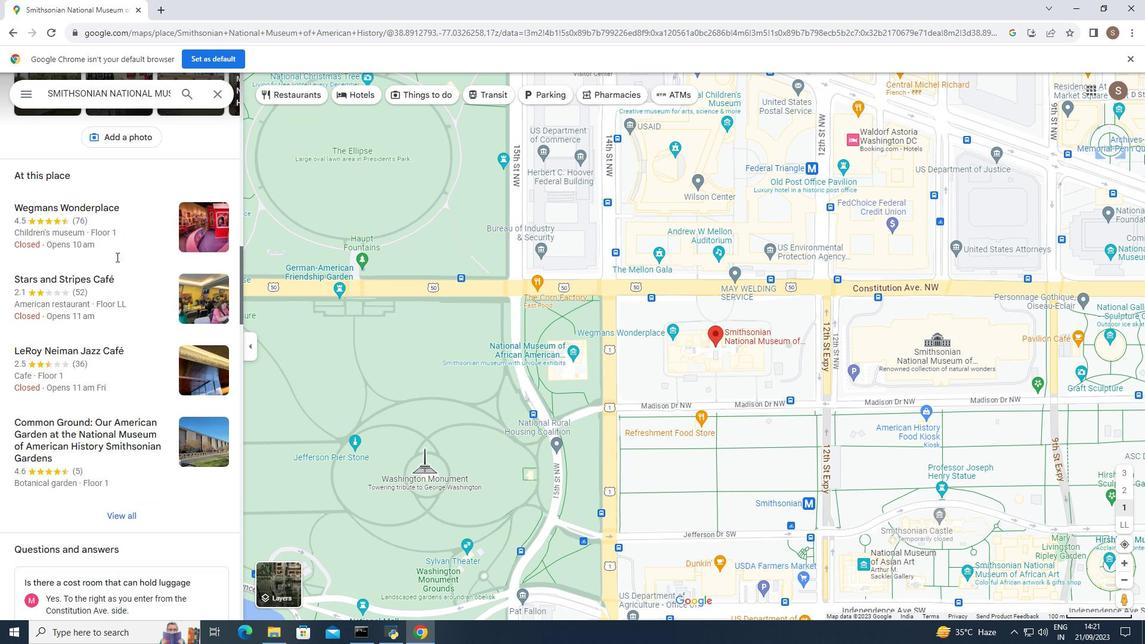 
Action: Mouse scrolled (116, 257) with delta (0, 0)
Screenshot: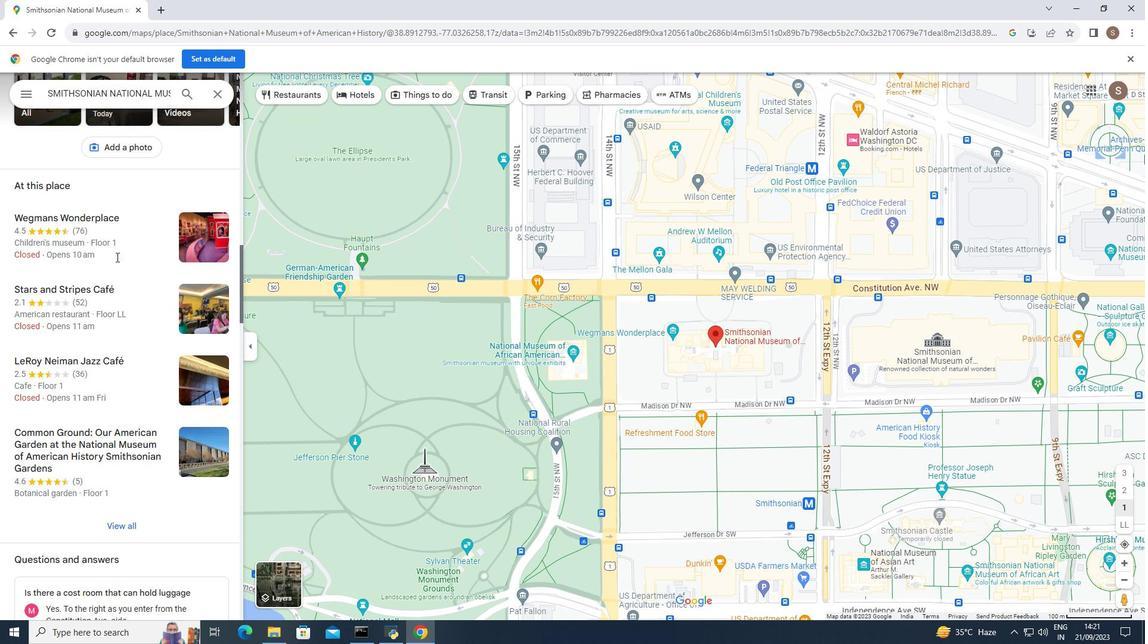 
Action: Mouse scrolled (116, 257) with delta (0, 0)
Screenshot: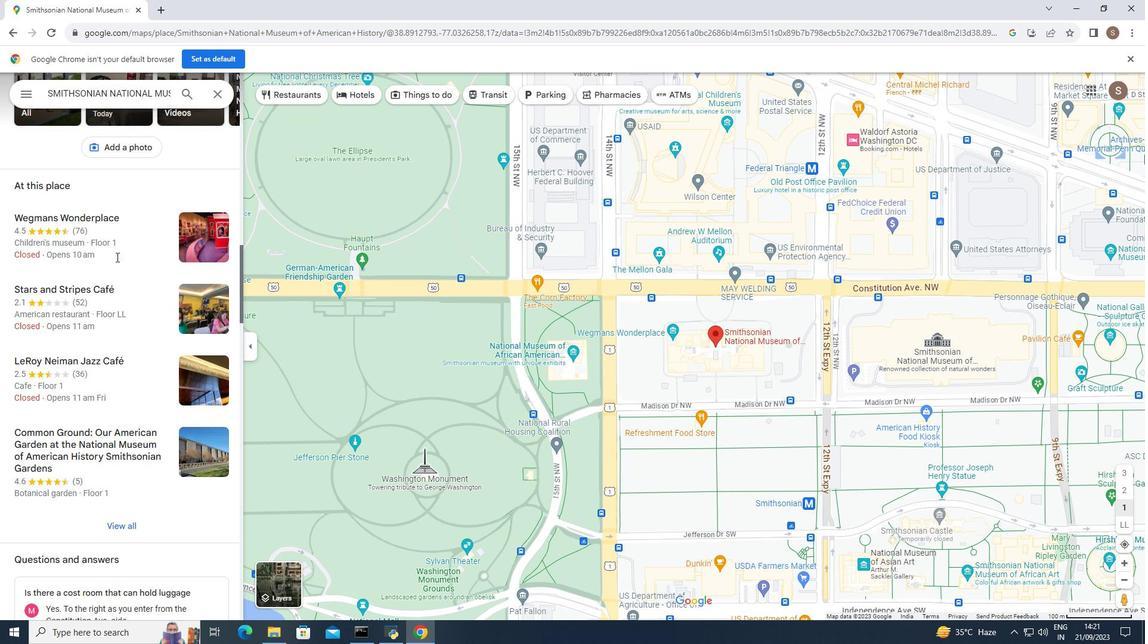
Action: Mouse scrolled (116, 257) with delta (0, 0)
Screenshot: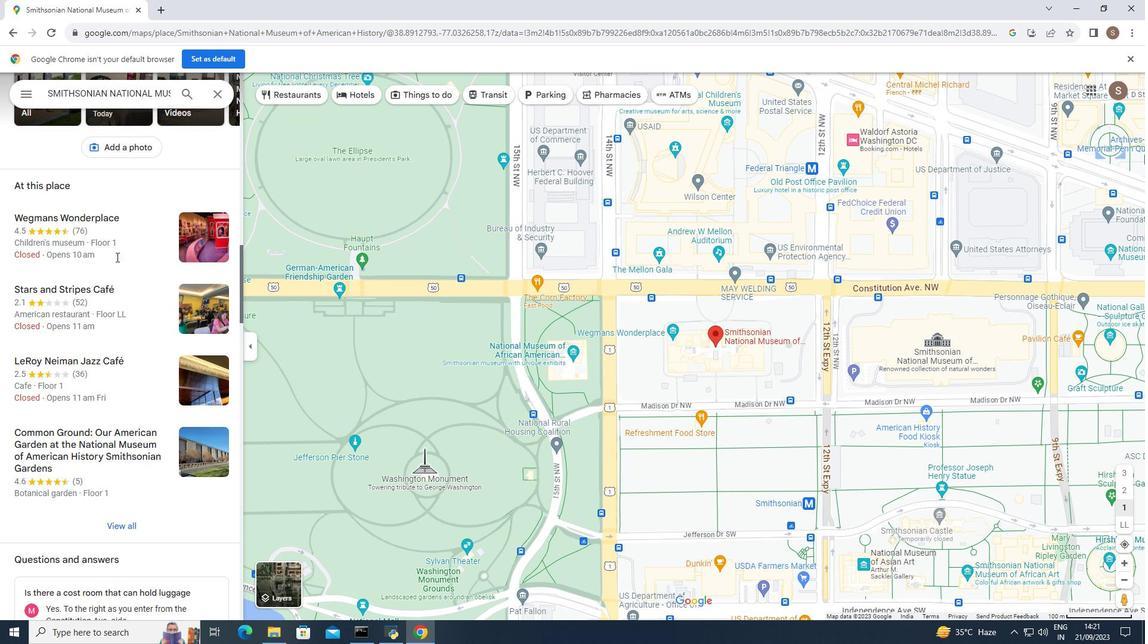 
Action: Mouse scrolled (116, 257) with delta (0, 0)
Screenshot: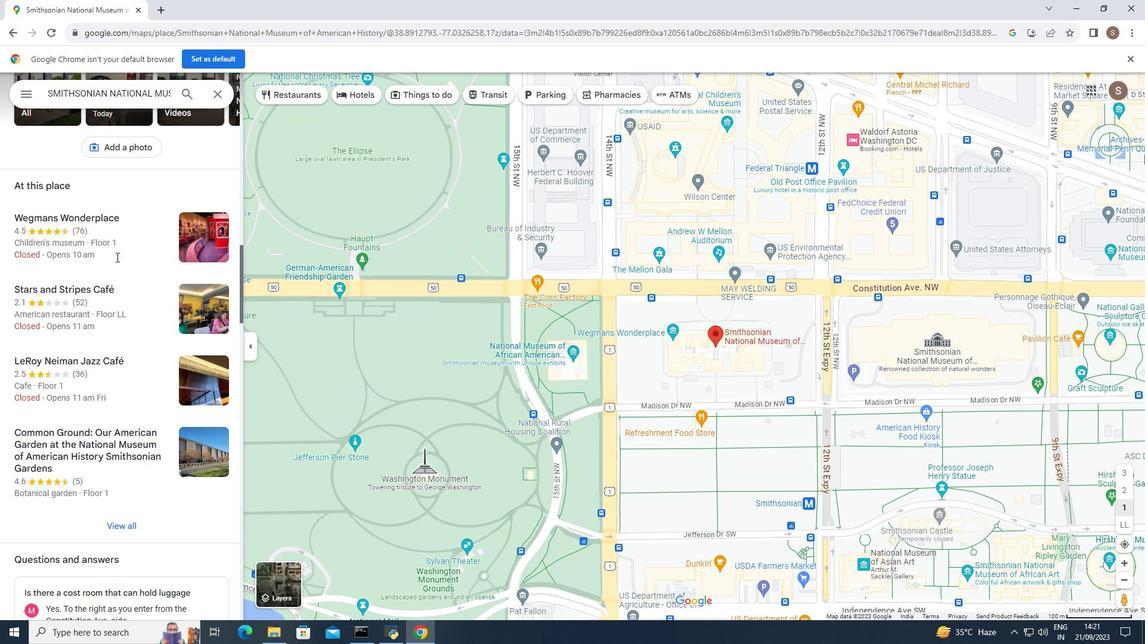
Action: Mouse scrolled (116, 257) with delta (0, 0)
Screenshot: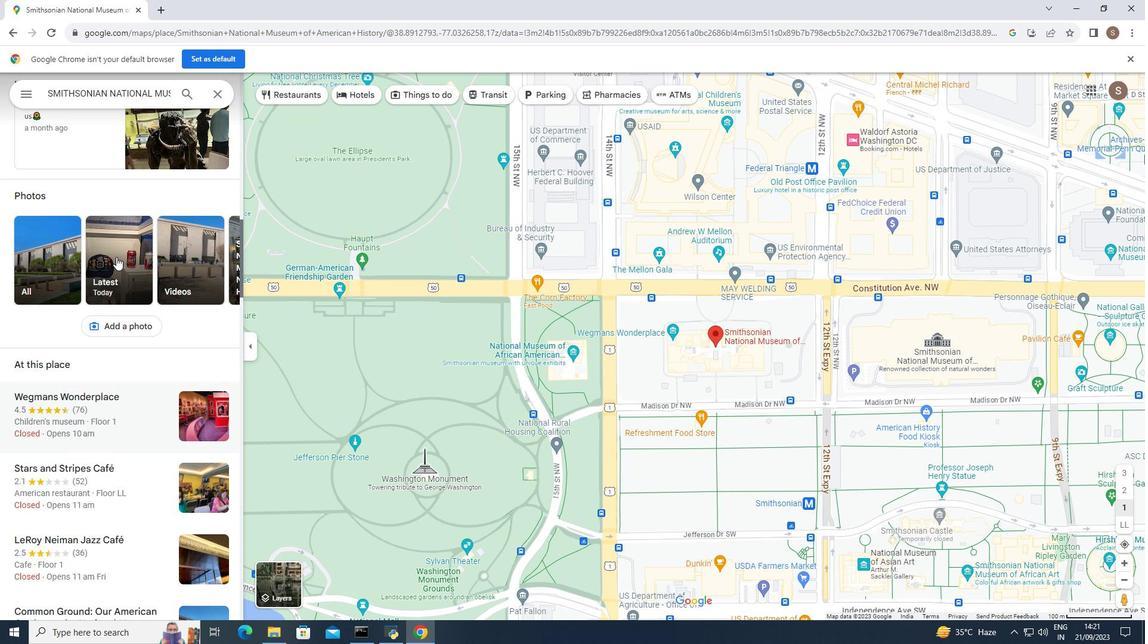 
Action: Mouse scrolled (116, 257) with delta (0, 0)
Screenshot: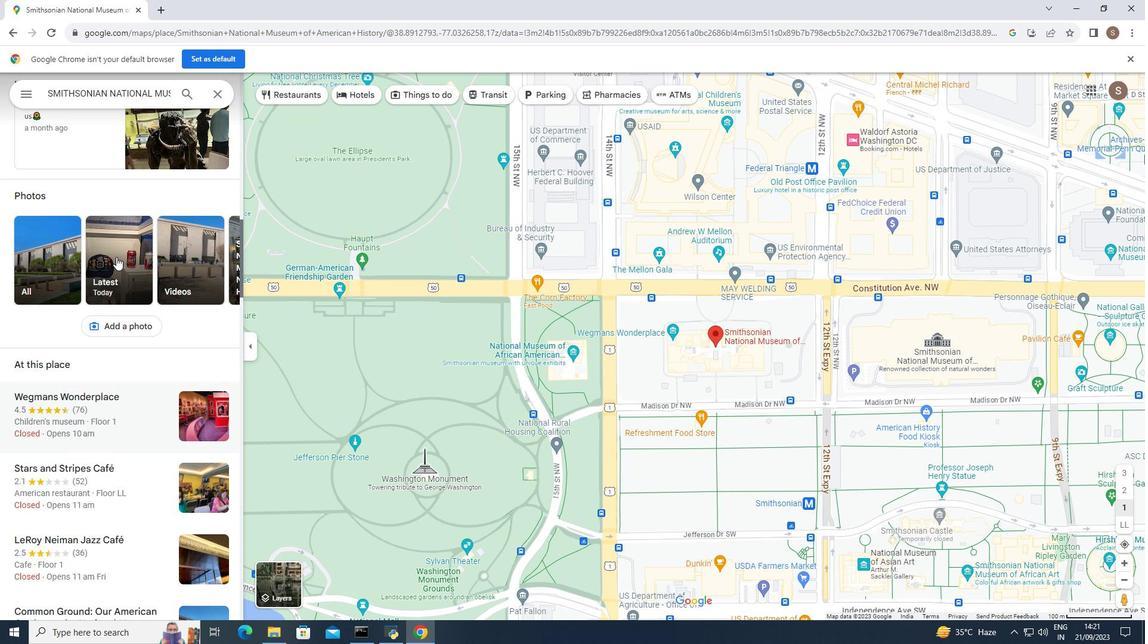 
Action: Mouse scrolled (116, 257) with delta (0, 0)
Screenshot: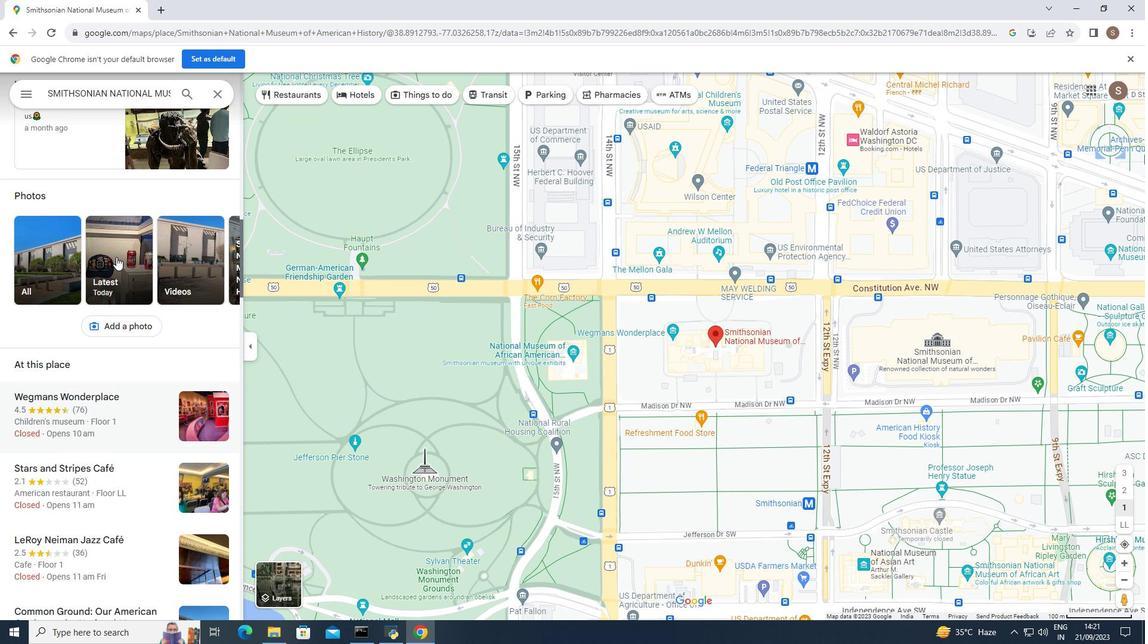 
Action: Mouse scrolled (116, 257) with delta (0, 0)
Screenshot: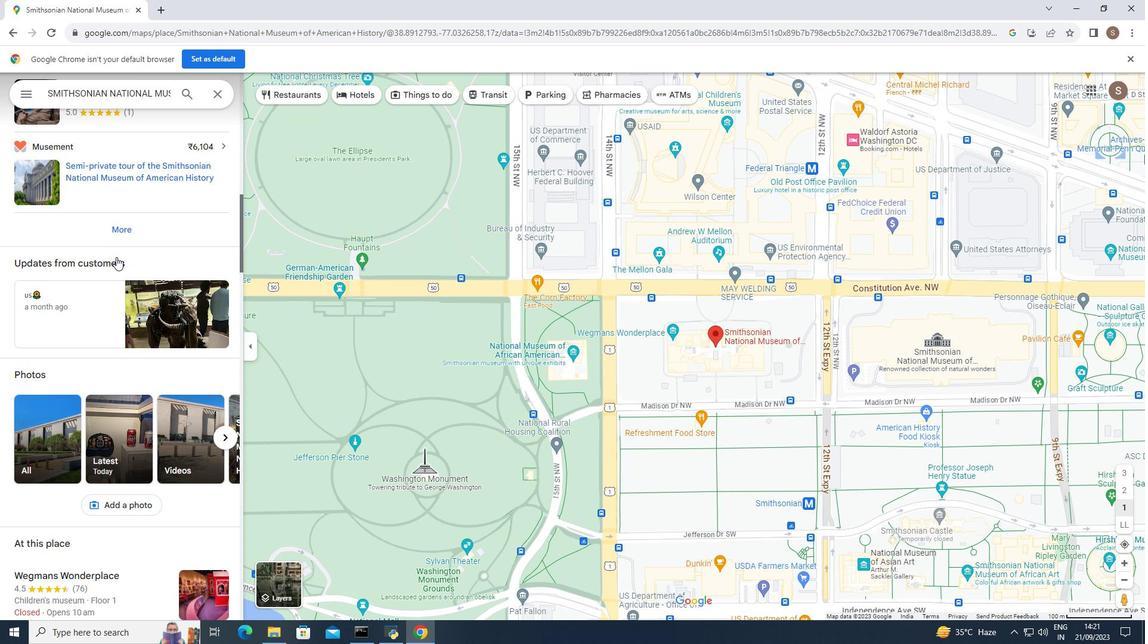 
Action: Mouse scrolled (116, 257) with delta (0, 0)
Screenshot: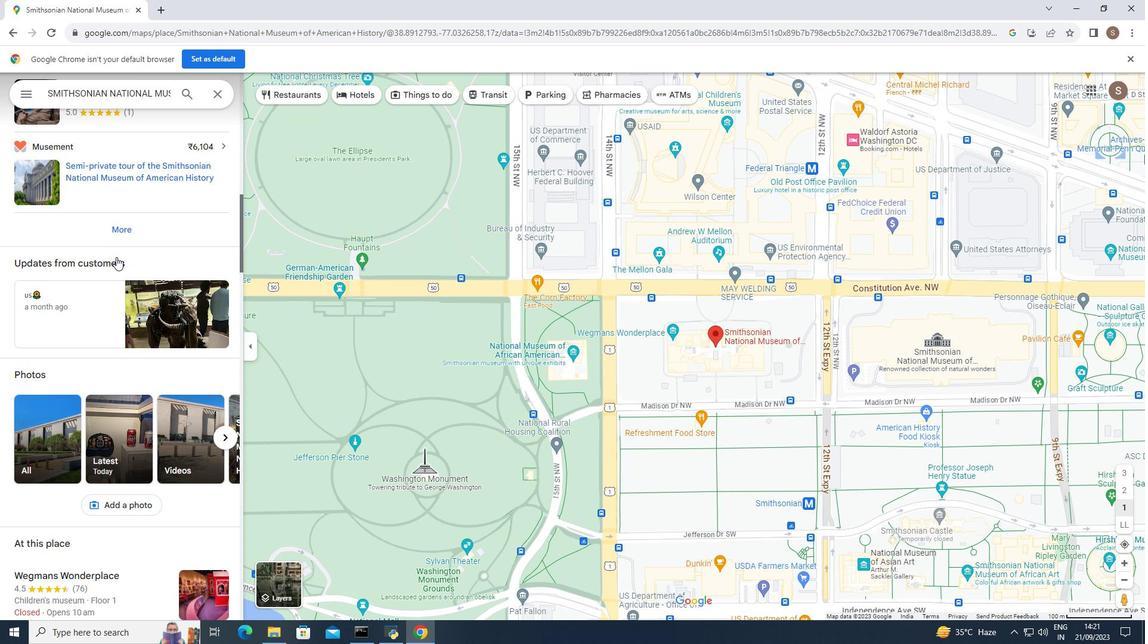 
Action: Mouse scrolled (116, 257) with delta (0, 0)
Screenshot: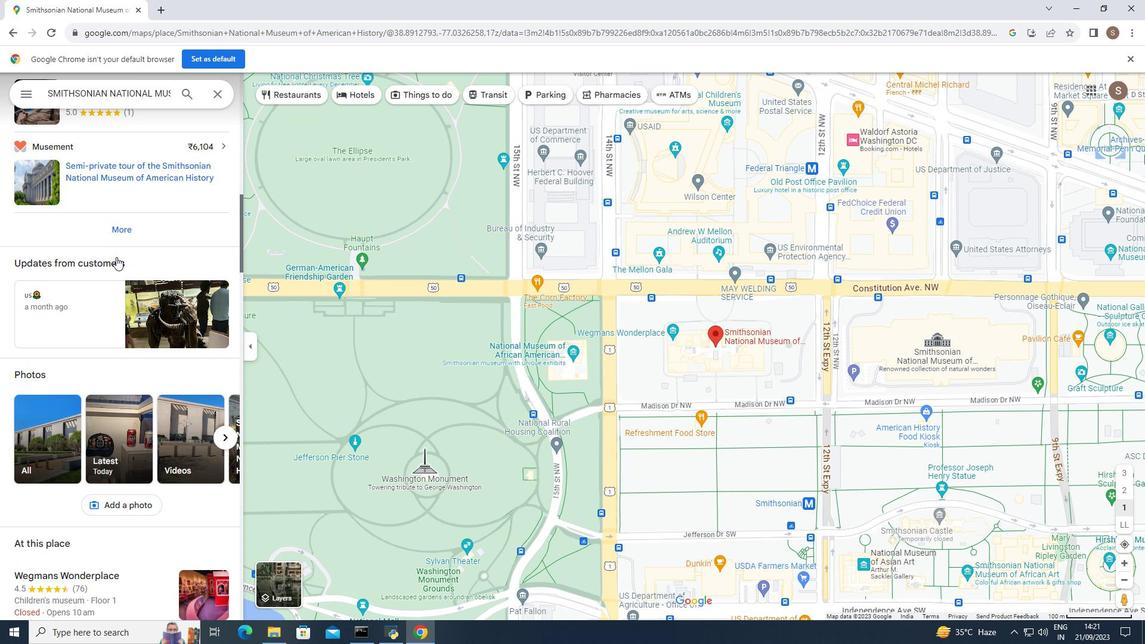 
Action: Mouse scrolled (116, 257) with delta (0, 0)
Screenshot: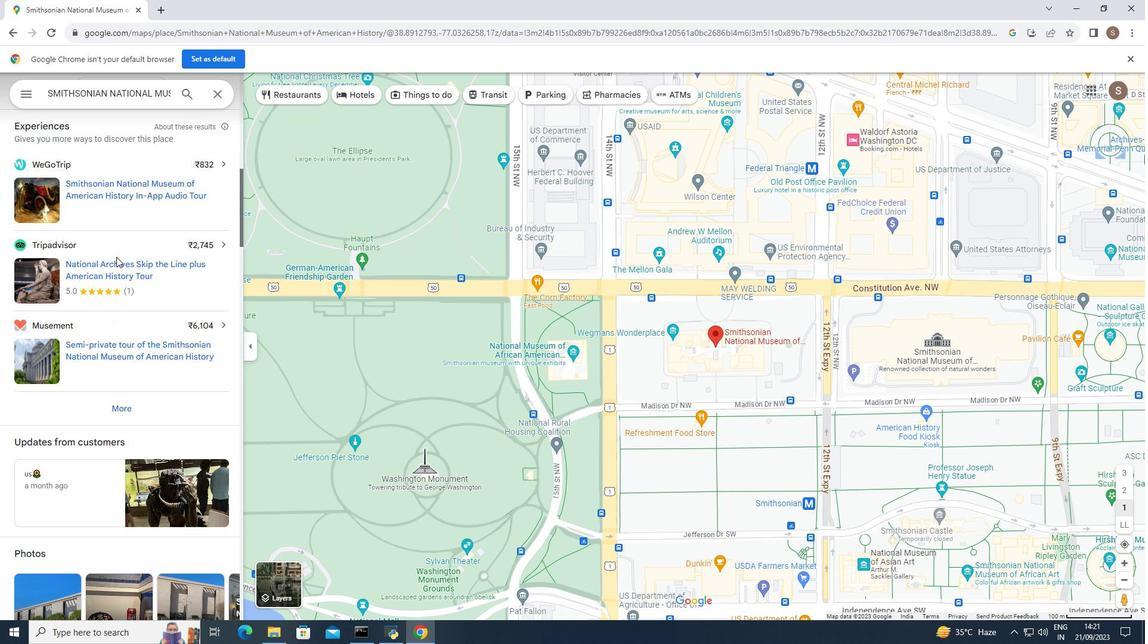 
Action: Mouse scrolled (116, 257) with delta (0, 0)
Screenshot: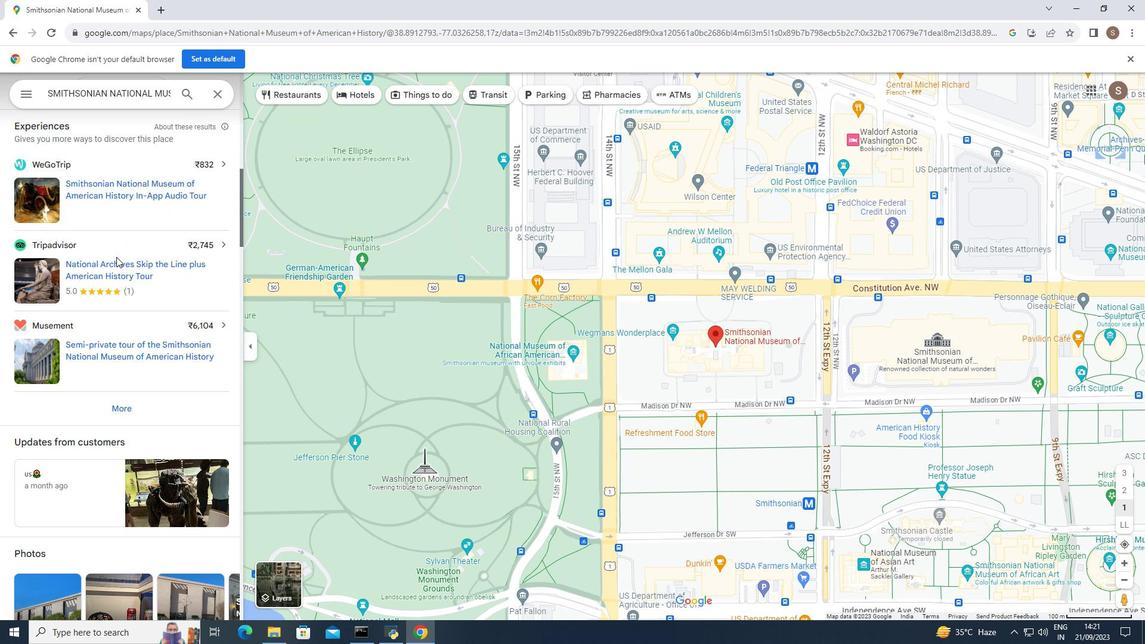 
Action: Mouse scrolled (116, 257) with delta (0, 0)
Screenshot: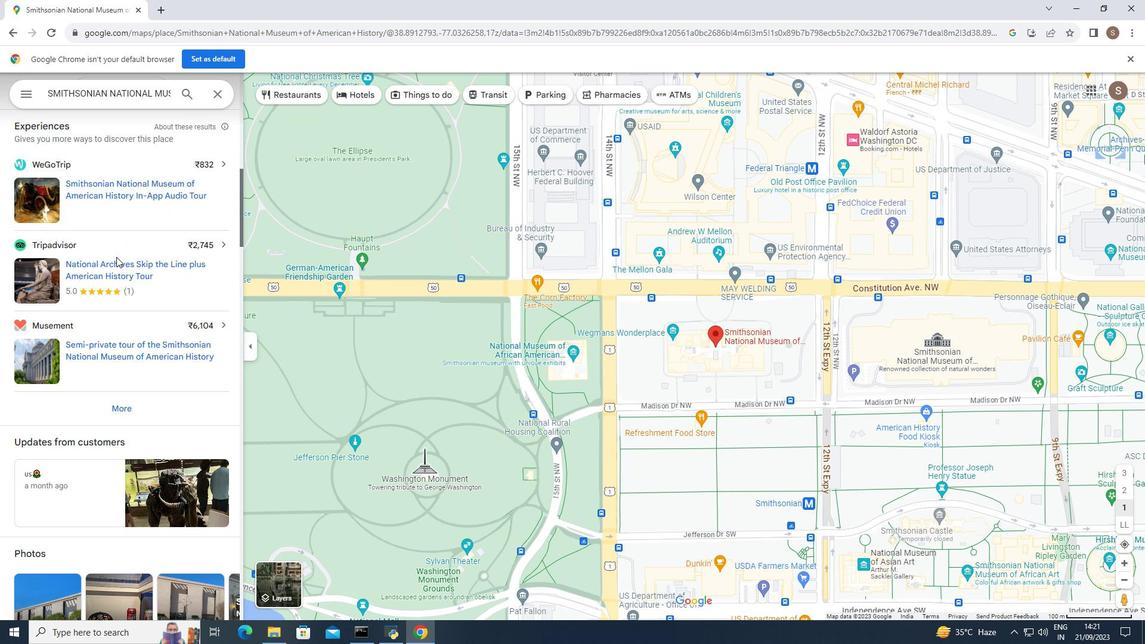 
Action: Mouse scrolled (116, 257) with delta (0, 0)
Screenshot: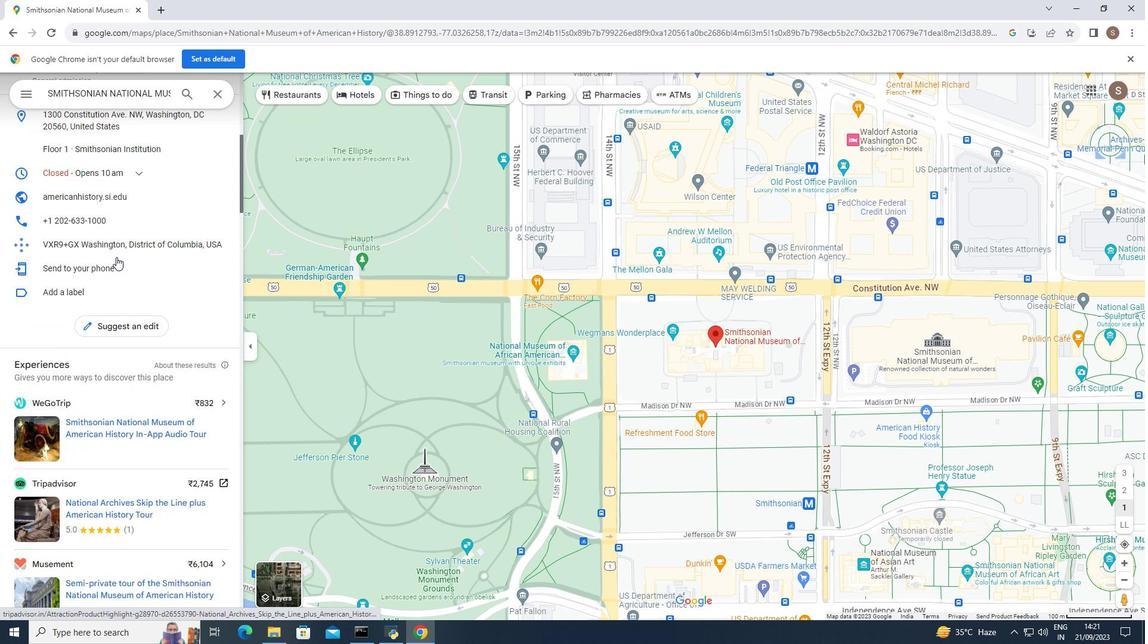 
Action: Mouse scrolled (116, 257) with delta (0, 0)
Screenshot: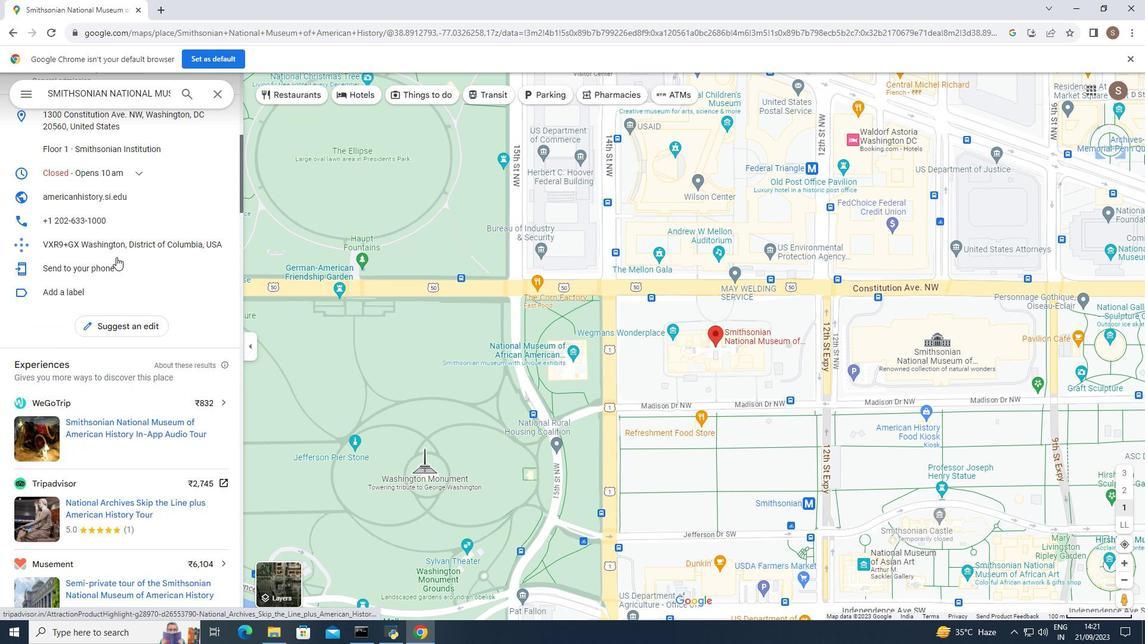 
Action: Mouse scrolled (116, 257) with delta (0, 0)
Screenshot: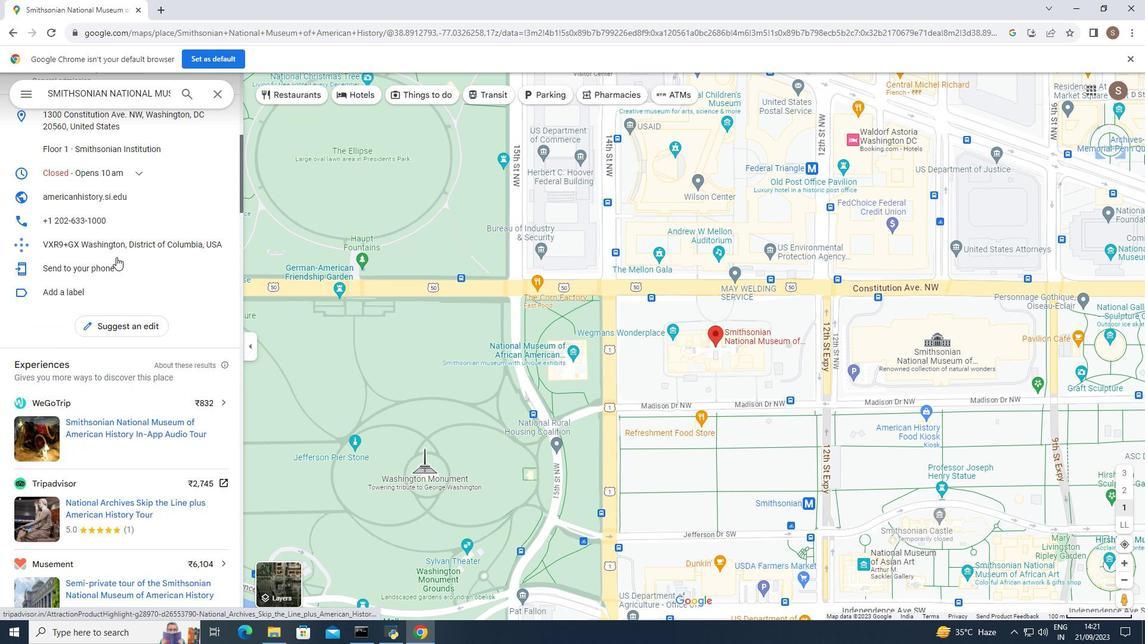 
Action: Mouse scrolled (116, 257) with delta (0, 0)
Screenshot: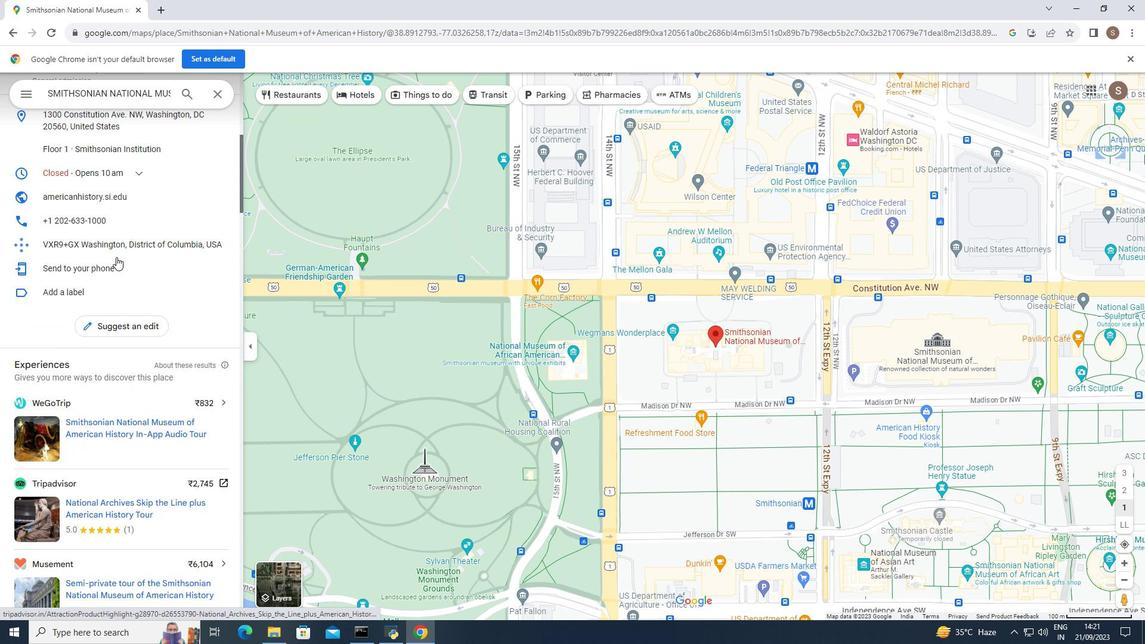 
Action: Mouse scrolled (116, 257) with delta (0, 0)
Screenshot: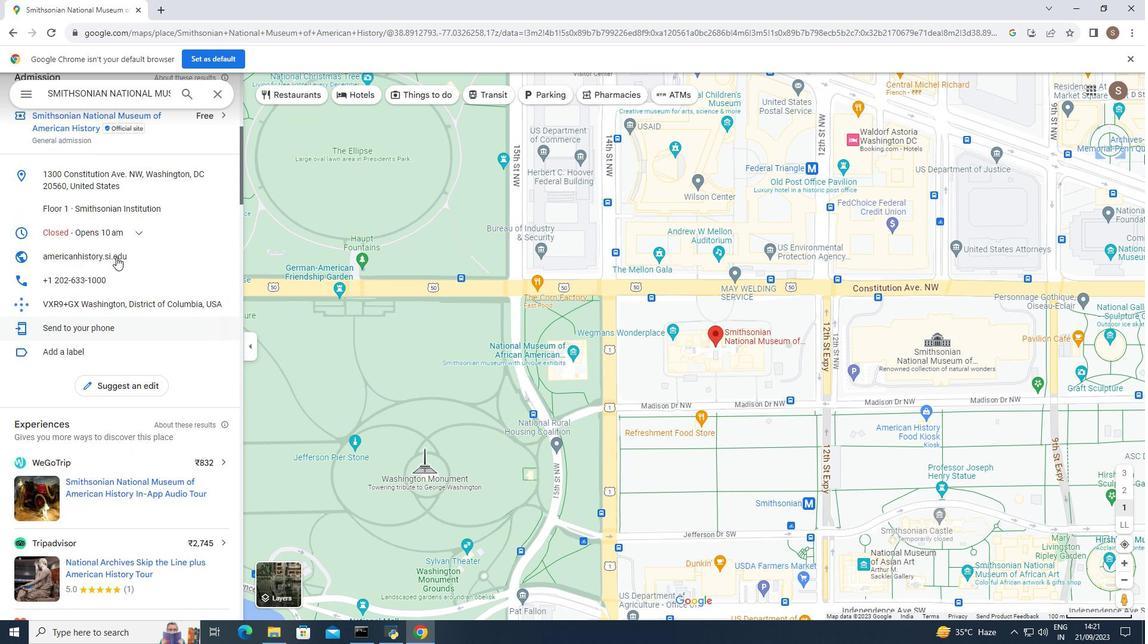 
Action: Mouse scrolled (116, 257) with delta (0, 0)
Screenshot: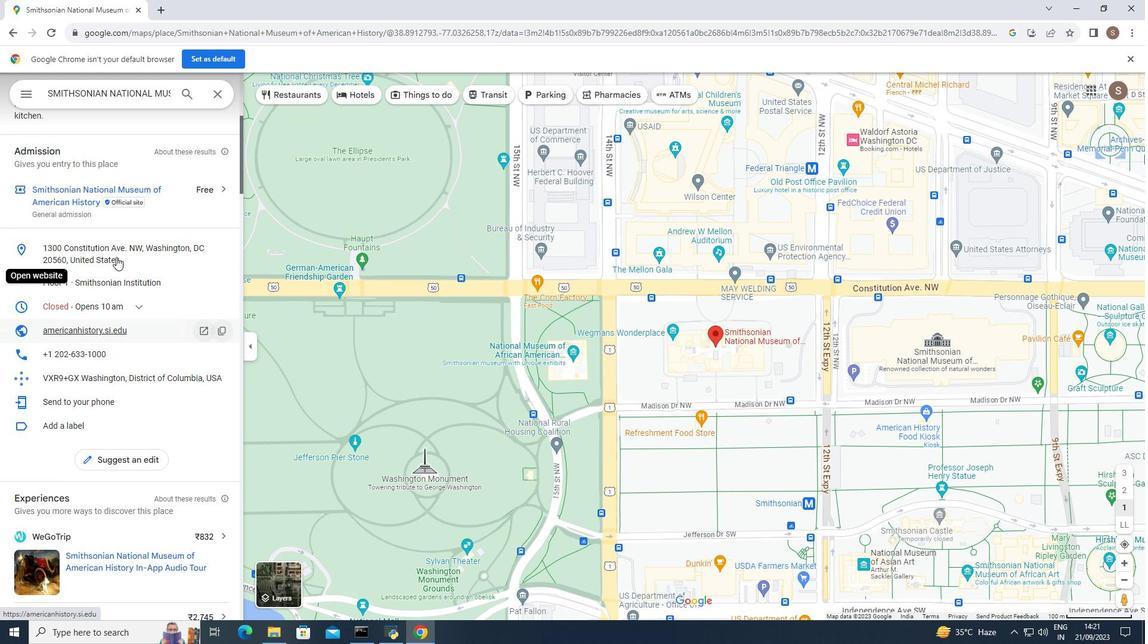 
Action: Mouse scrolled (116, 257) with delta (0, 0)
Screenshot: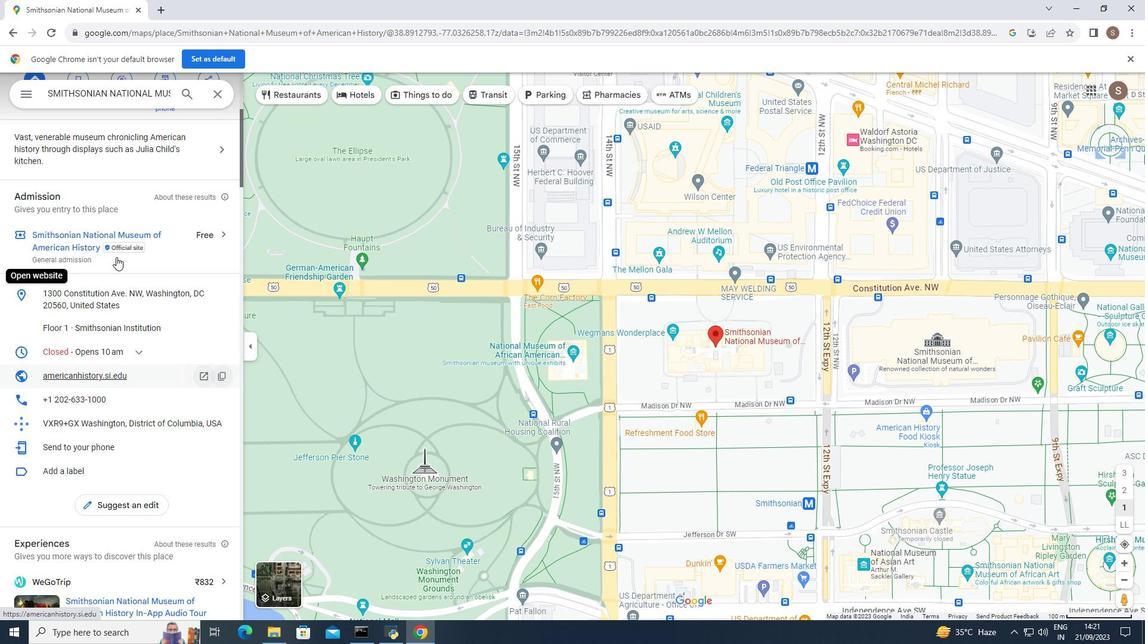 
Action: Mouse scrolled (116, 257) with delta (0, 0)
Screenshot: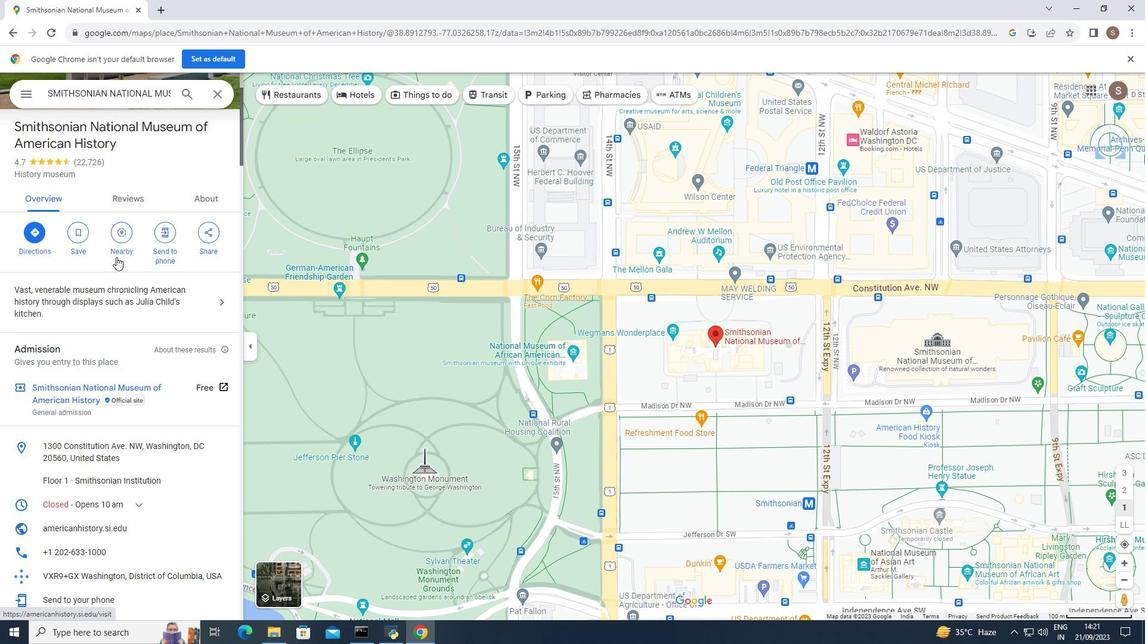 
Action: Mouse scrolled (116, 257) with delta (0, 0)
Screenshot: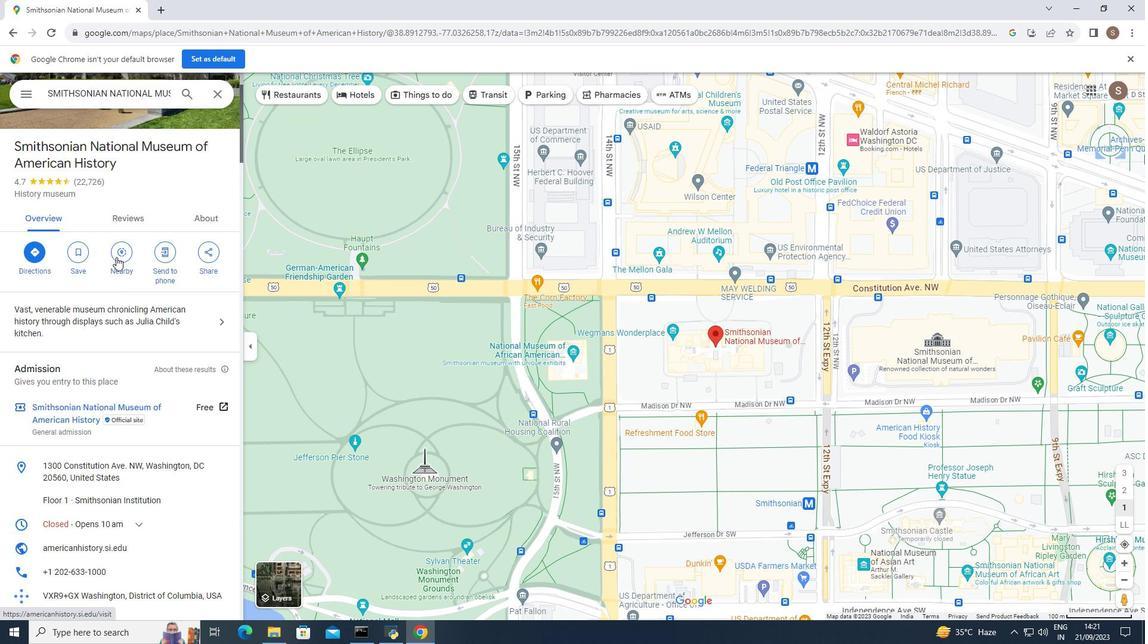
Action: Mouse scrolled (116, 257) with delta (0, 0)
Screenshot: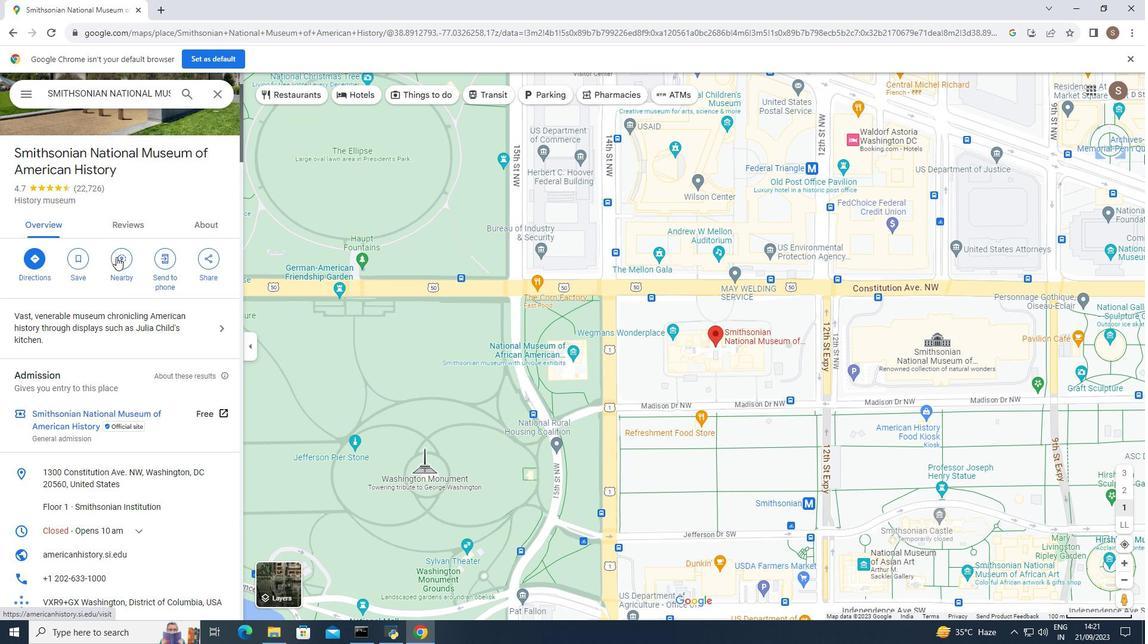 
Action: Mouse scrolled (116, 257) with delta (0, 0)
Screenshot: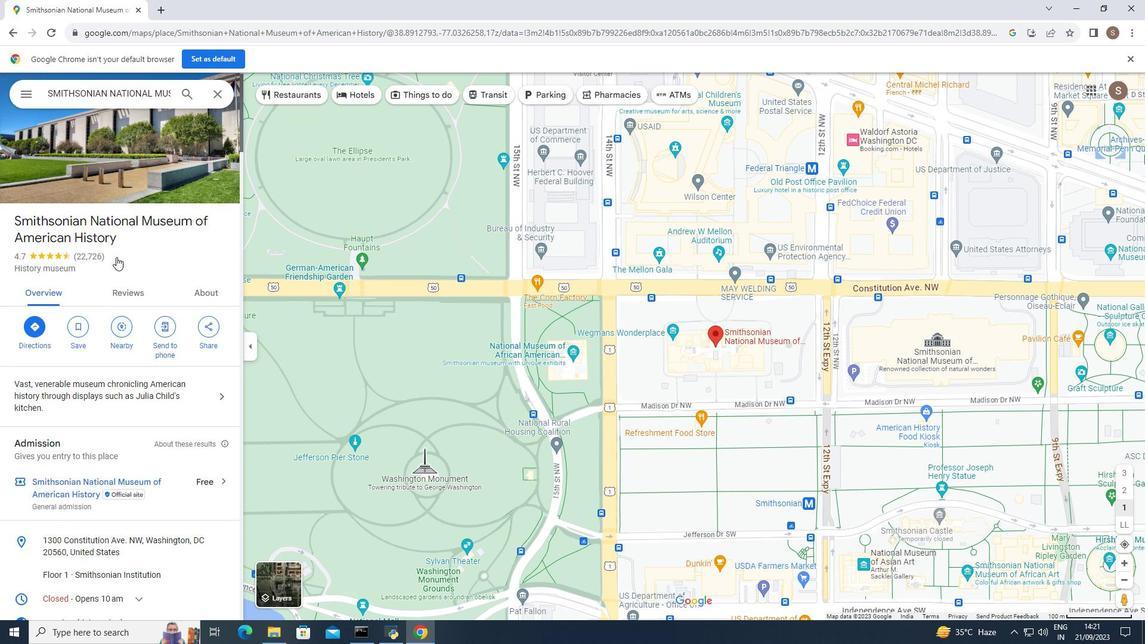 
Action: Mouse scrolled (116, 257) with delta (0, 0)
Screenshot: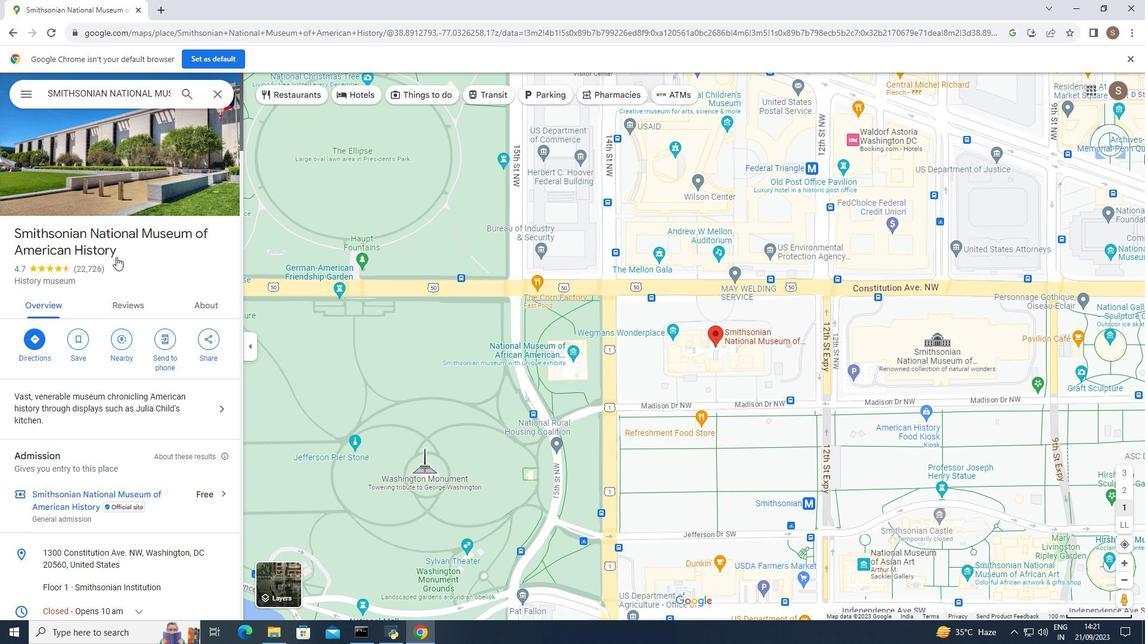 
Action: Mouse moved to (163, 309)
Screenshot: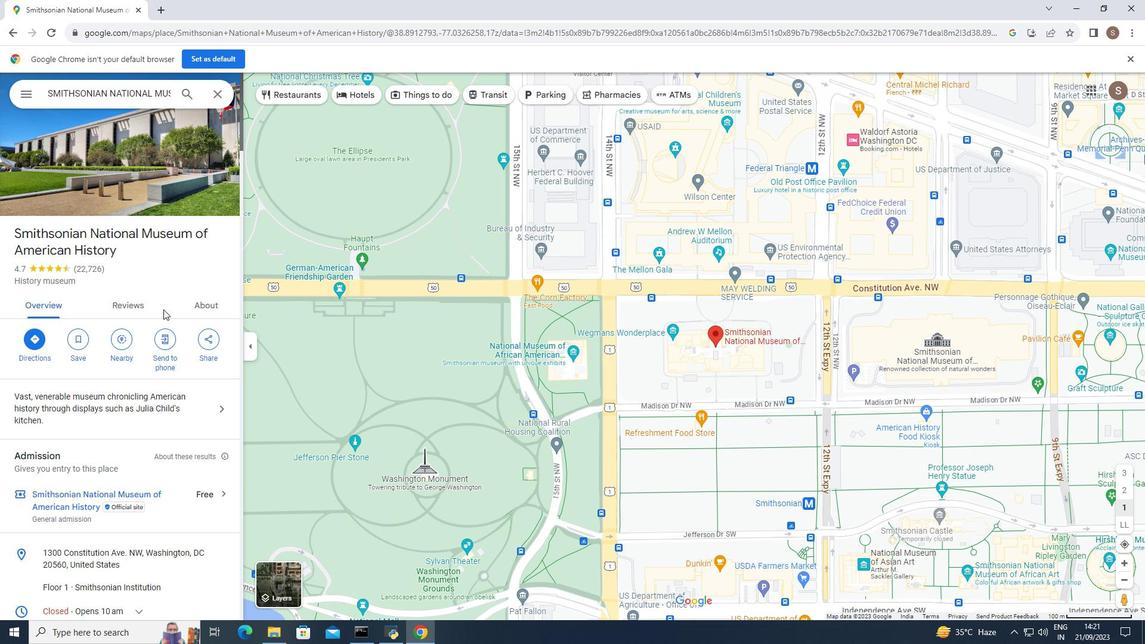 
